 Task: Find connections with filter location Stabat with filter topic #Designwith filter profile language German with filter current company ZS with filter school KIT's College of Engineering (Autonomous), Kolhapur with filter industry Hospitals with filter service category Management Consulting with filter keywords title Biological Engineer
Action: Mouse pressed left at (635, 88)
Screenshot: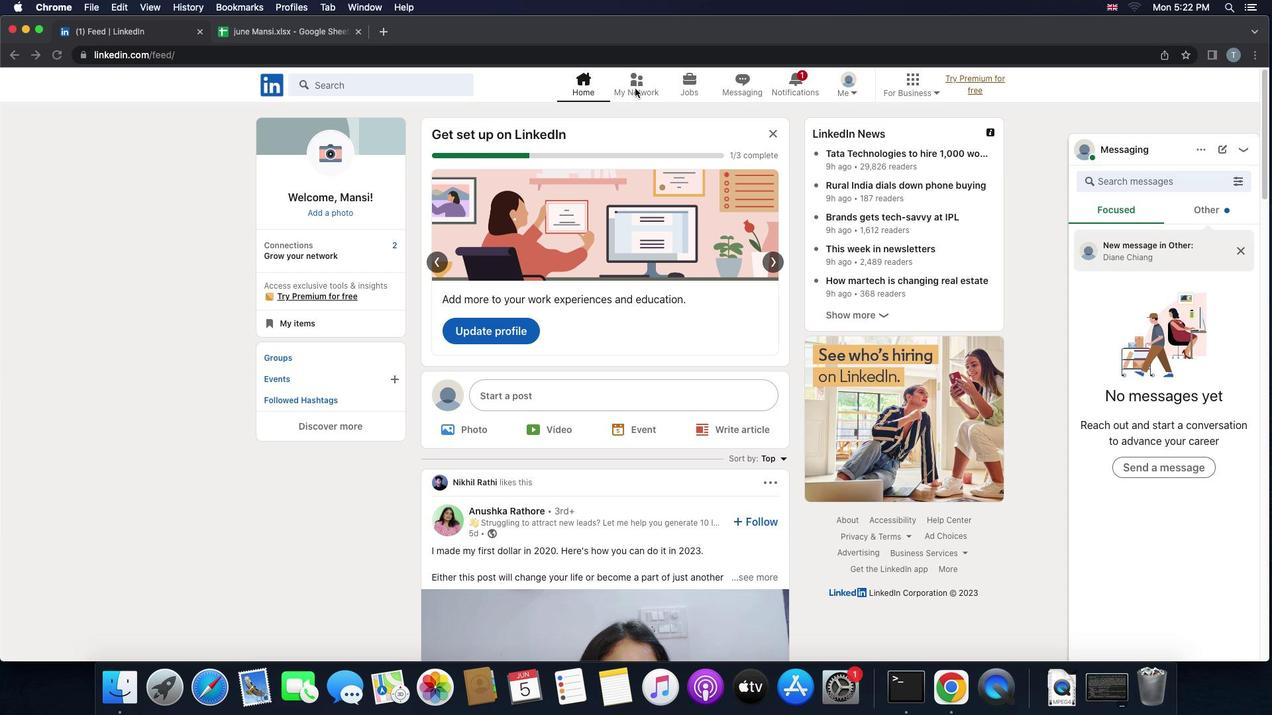 
Action: Mouse pressed left at (635, 88)
Screenshot: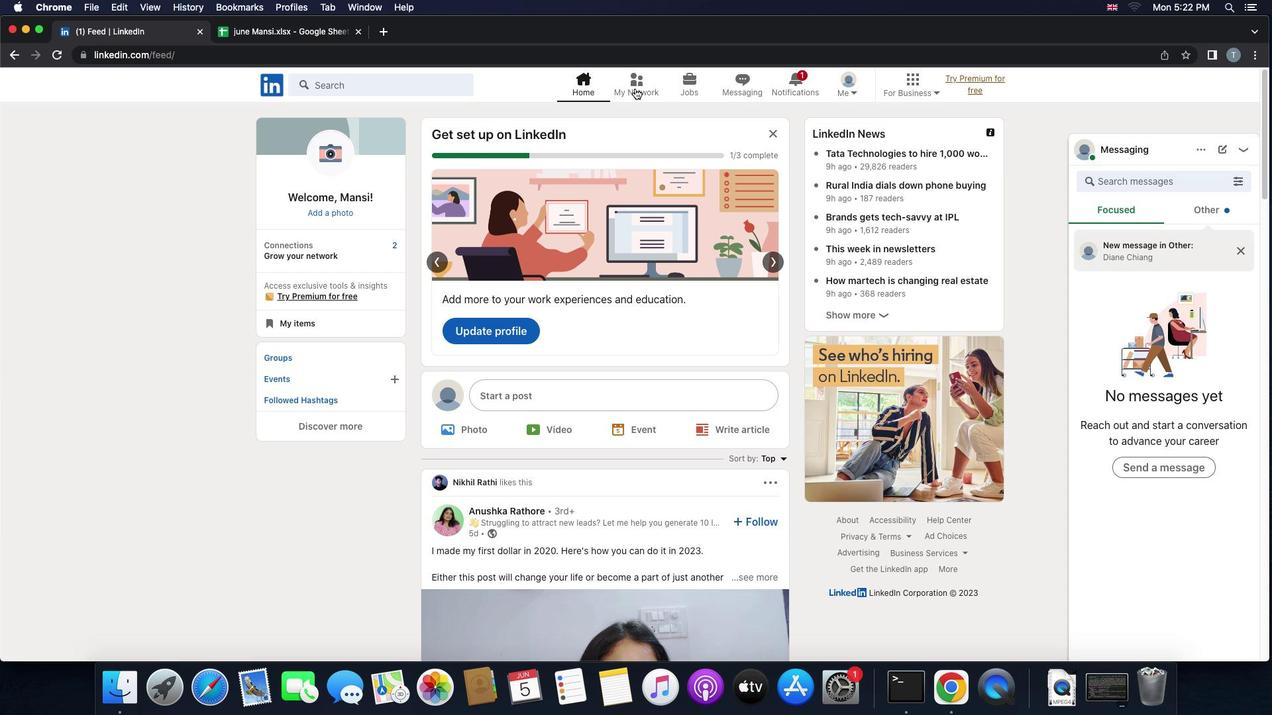 
Action: Mouse moved to (372, 155)
Screenshot: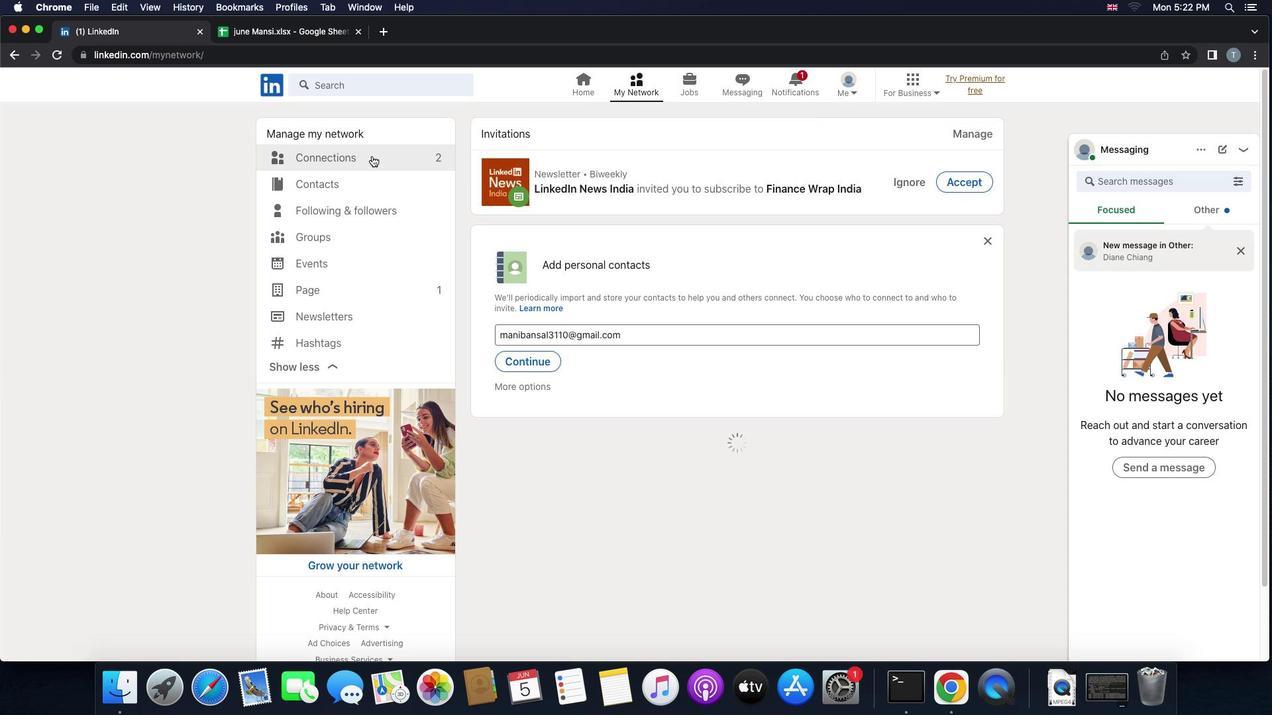 
Action: Mouse pressed left at (372, 155)
Screenshot: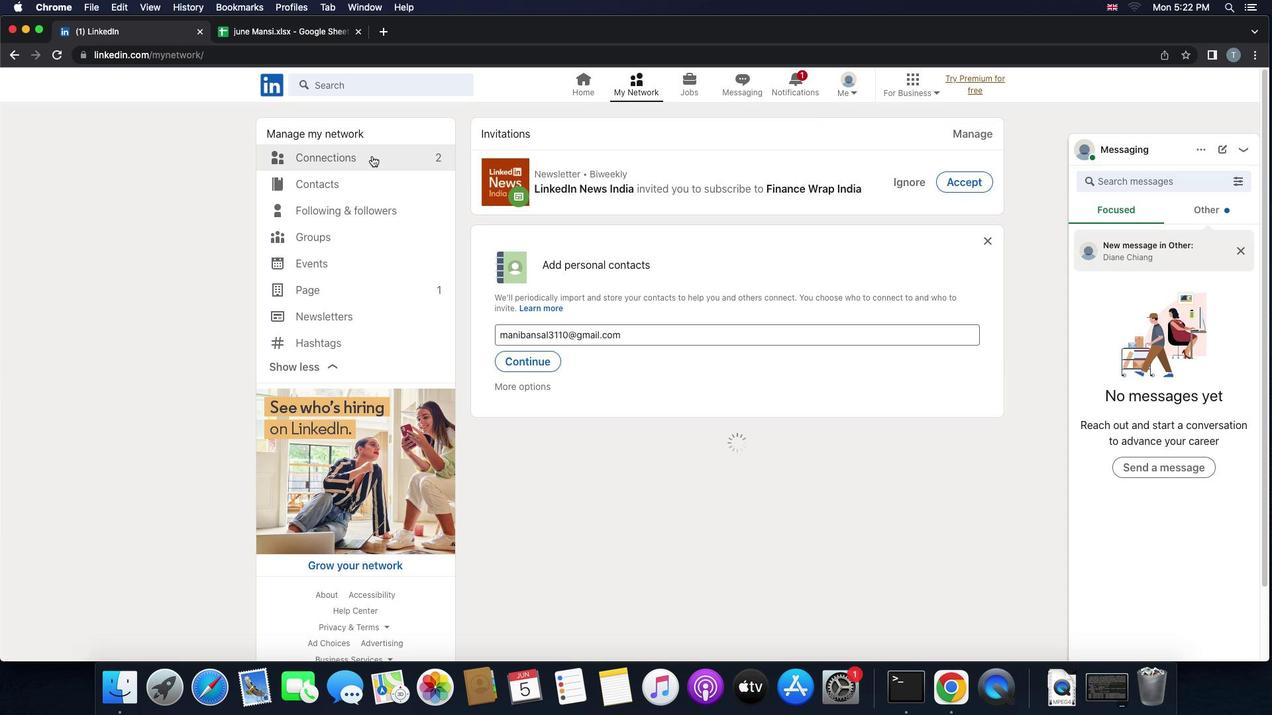 
Action: Mouse moved to (379, 157)
Screenshot: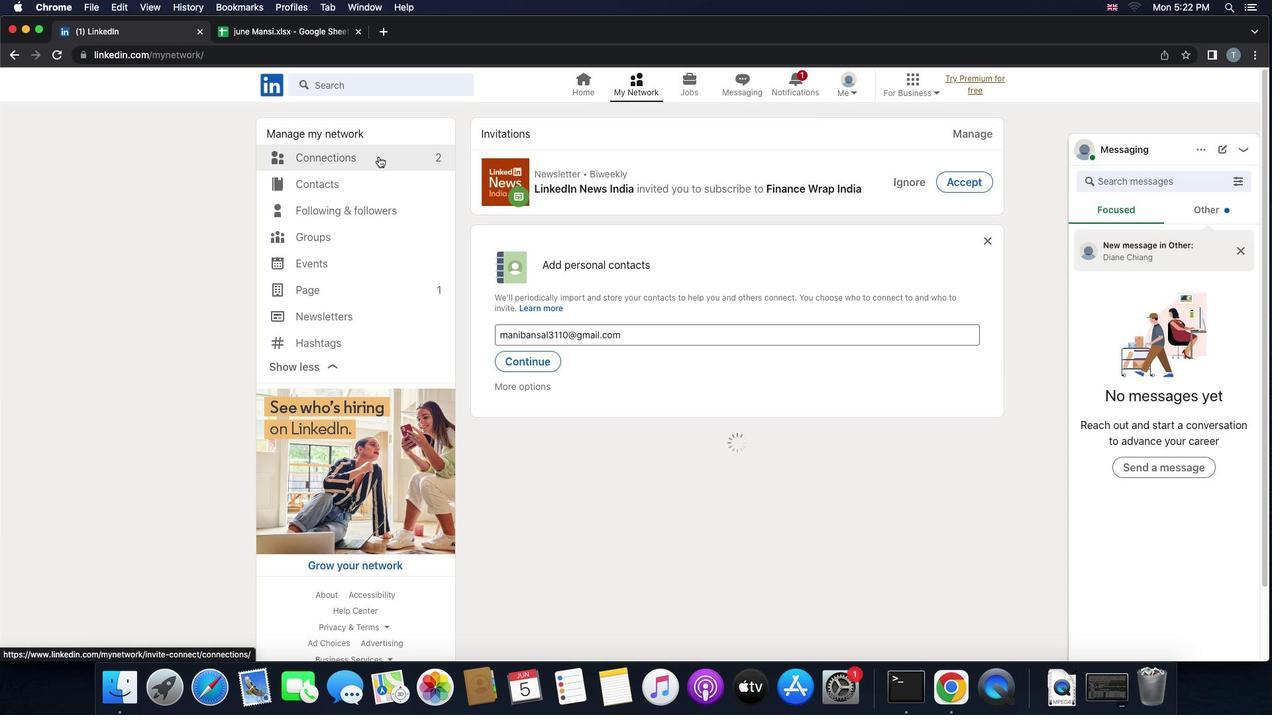 
Action: Mouse pressed left at (379, 157)
Screenshot: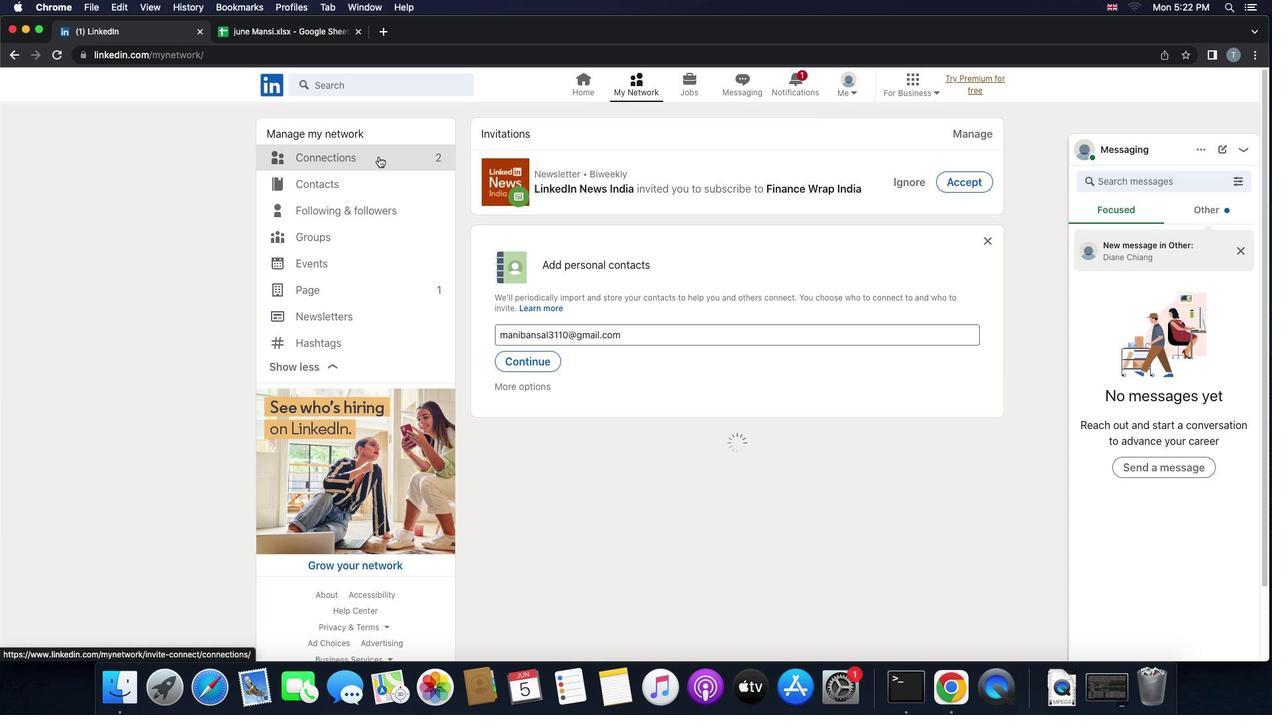 
Action: Mouse pressed left at (379, 157)
Screenshot: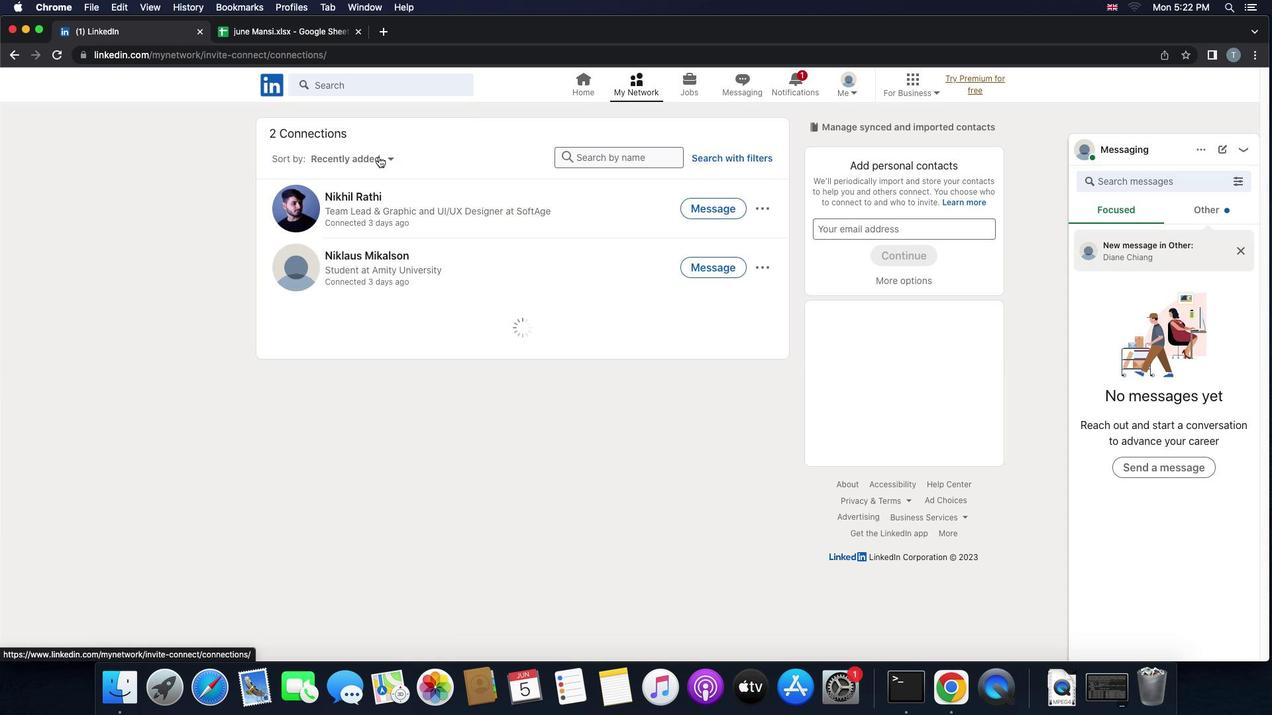 
Action: Mouse moved to (732, 155)
Screenshot: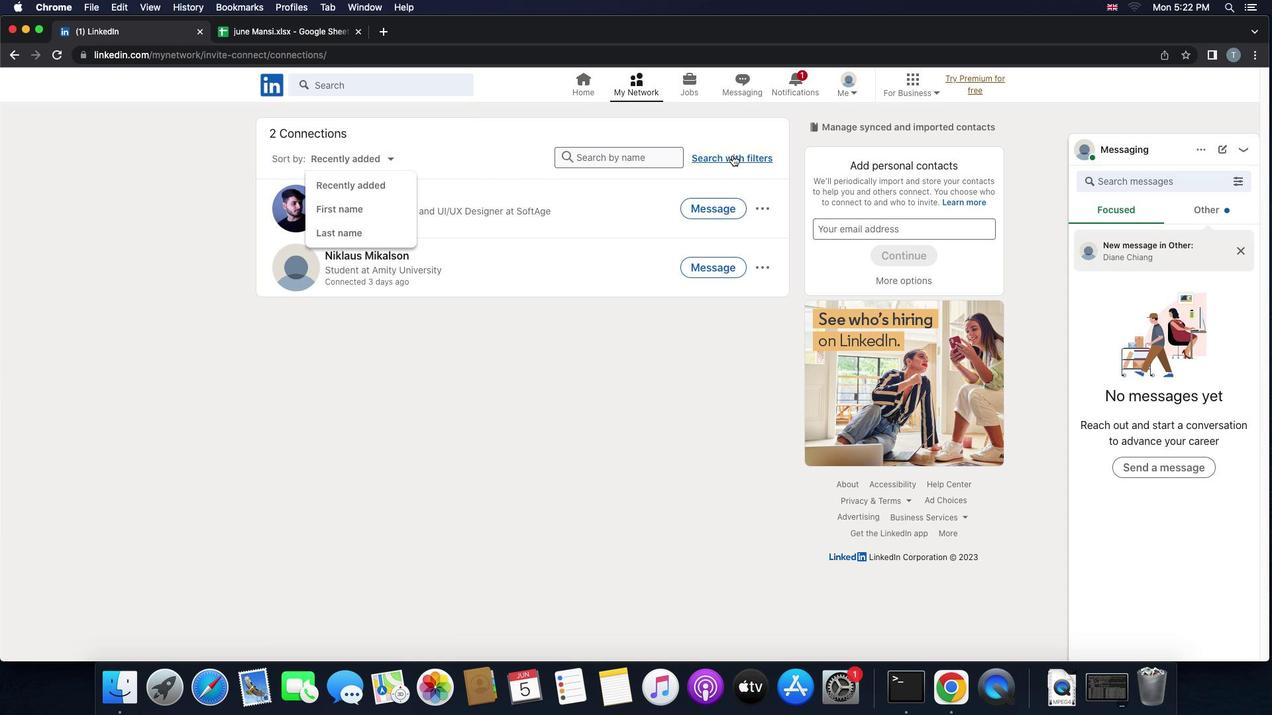 
Action: Mouse pressed left at (732, 155)
Screenshot: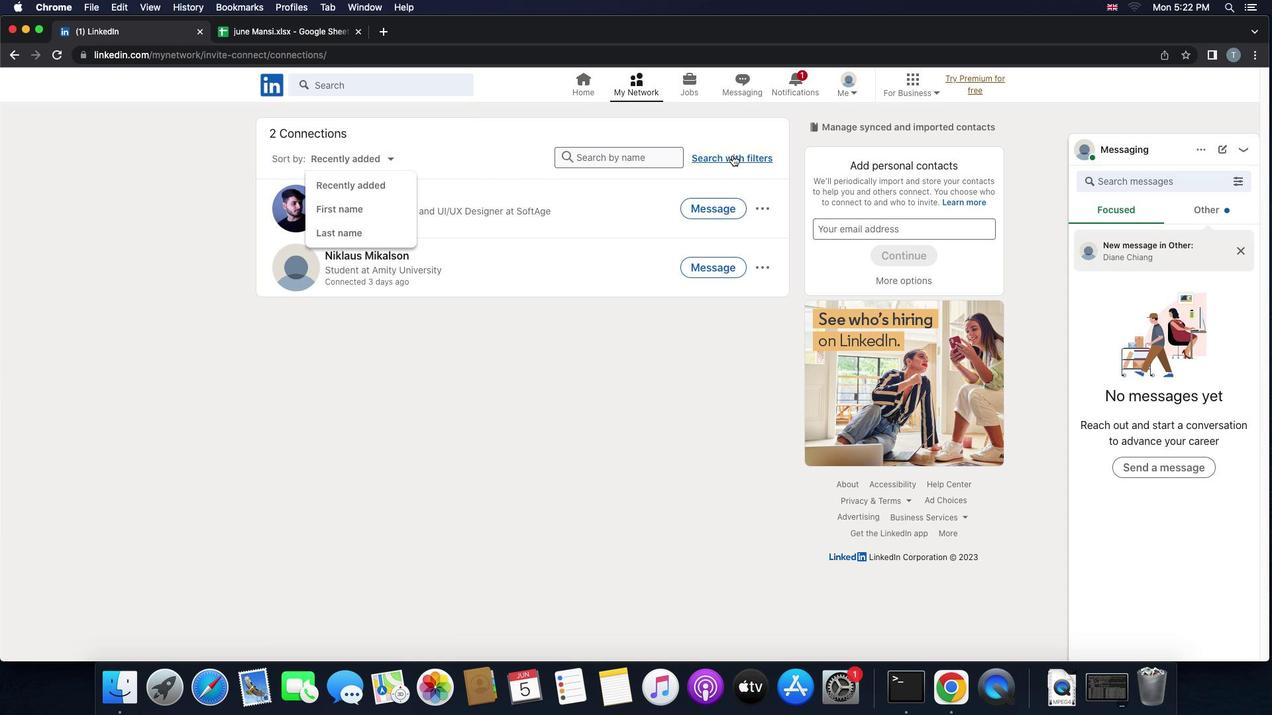 
Action: Mouse moved to (699, 127)
Screenshot: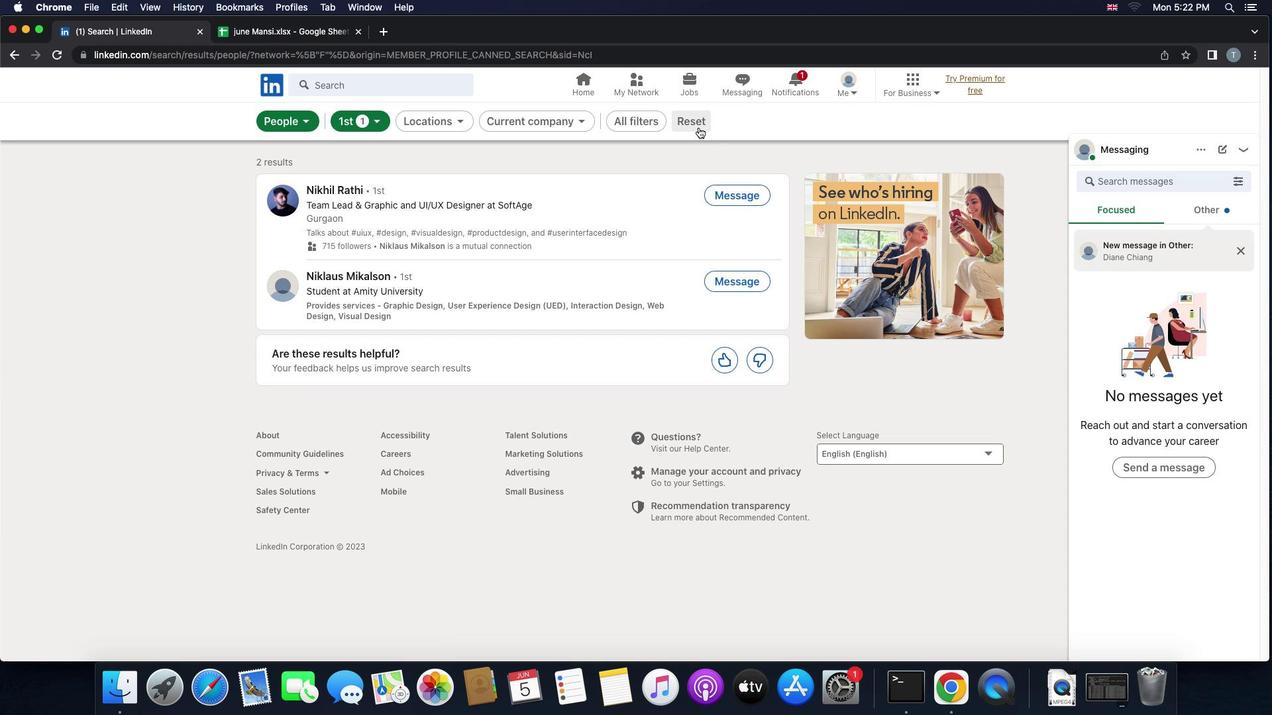 
Action: Mouse pressed left at (699, 127)
Screenshot: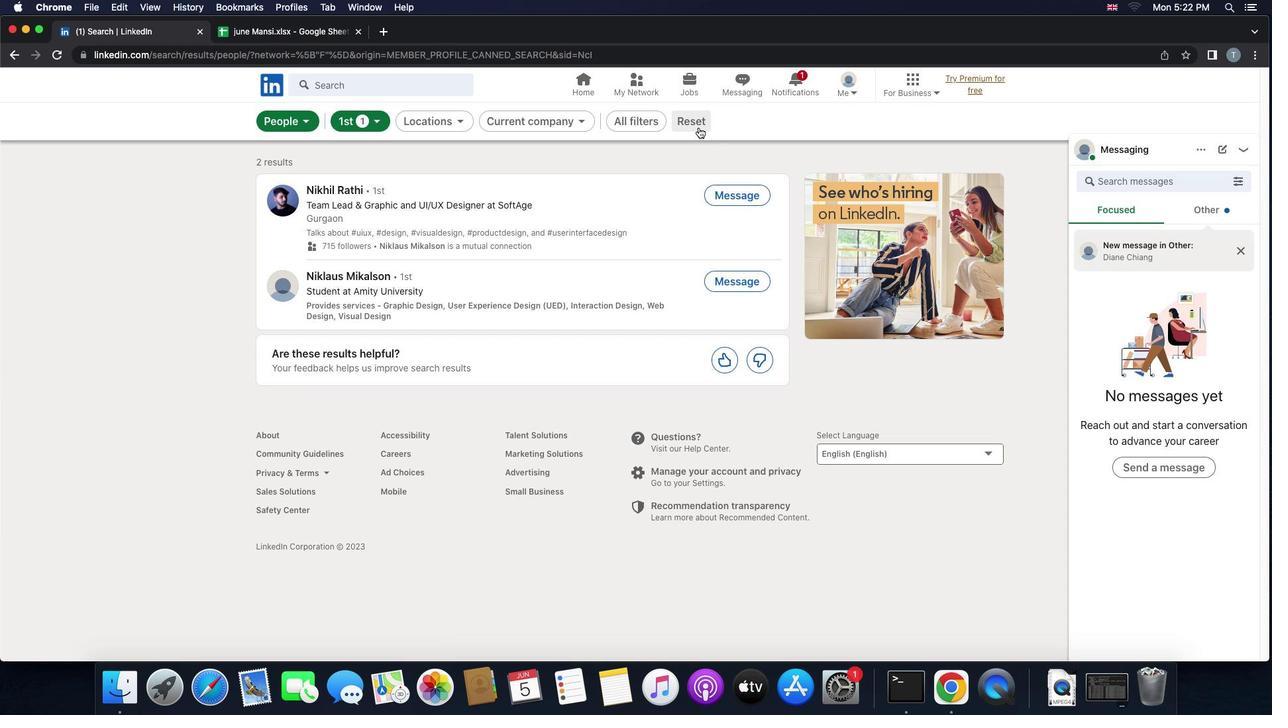 
Action: Mouse moved to (691, 125)
Screenshot: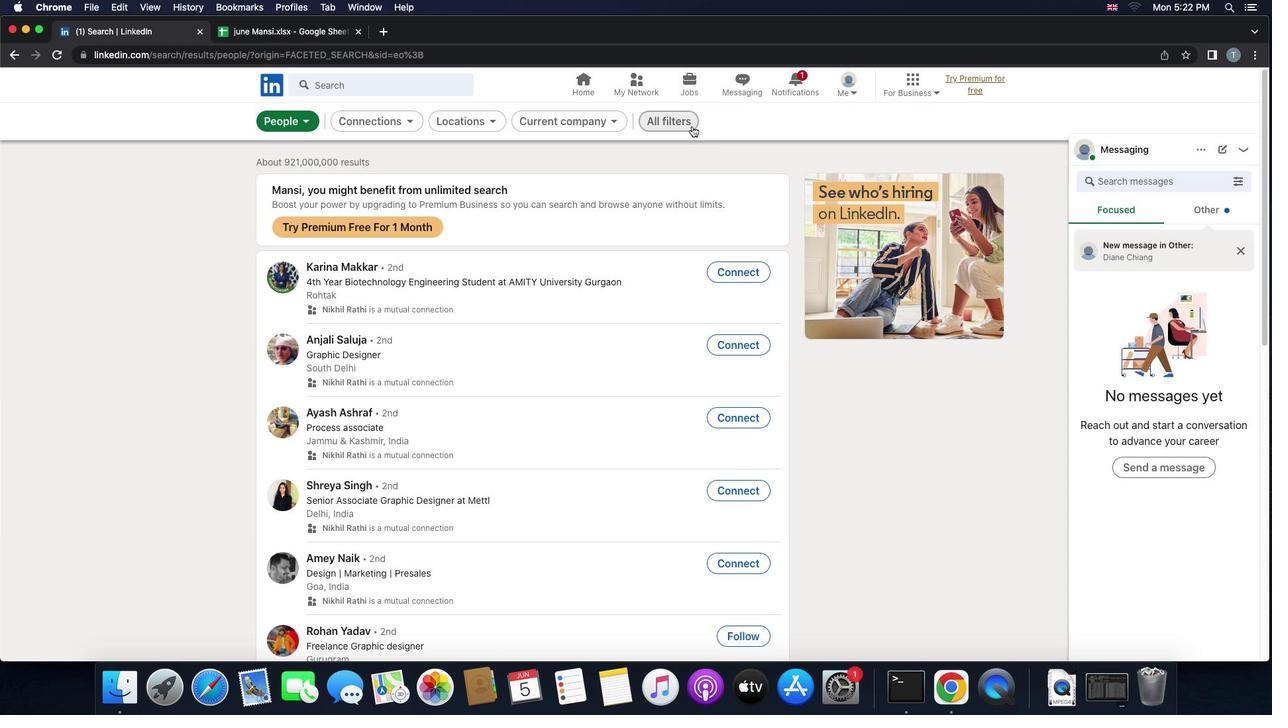 
Action: Mouse pressed left at (691, 125)
Screenshot: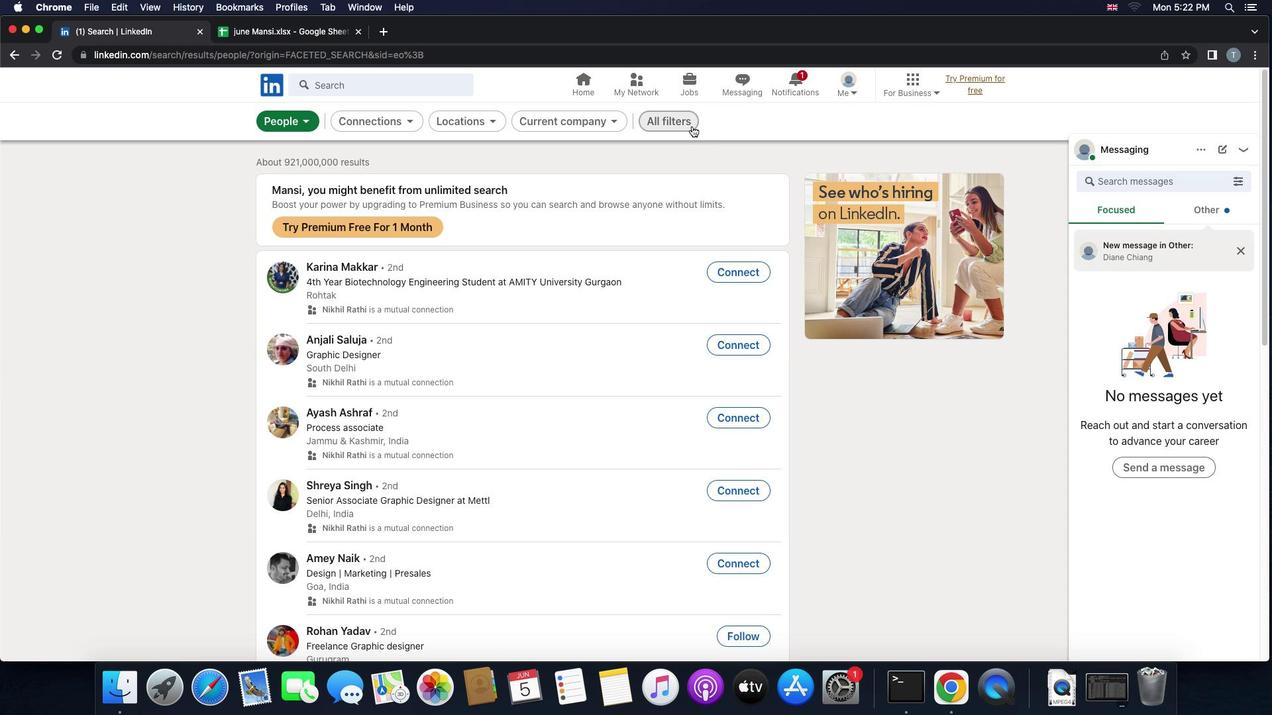 
Action: Mouse moved to (1169, 509)
Screenshot: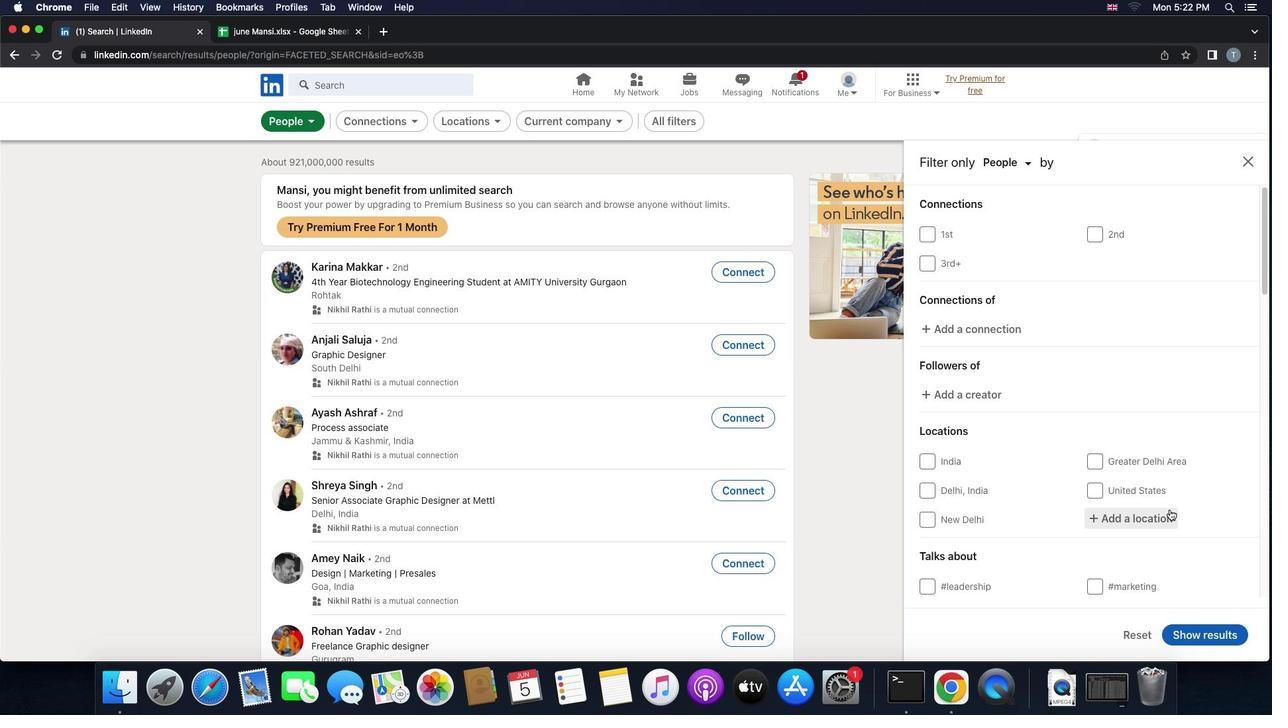 
Action: Mouse scrolled (1169, 509) with delta (0, 0)
Screenshot: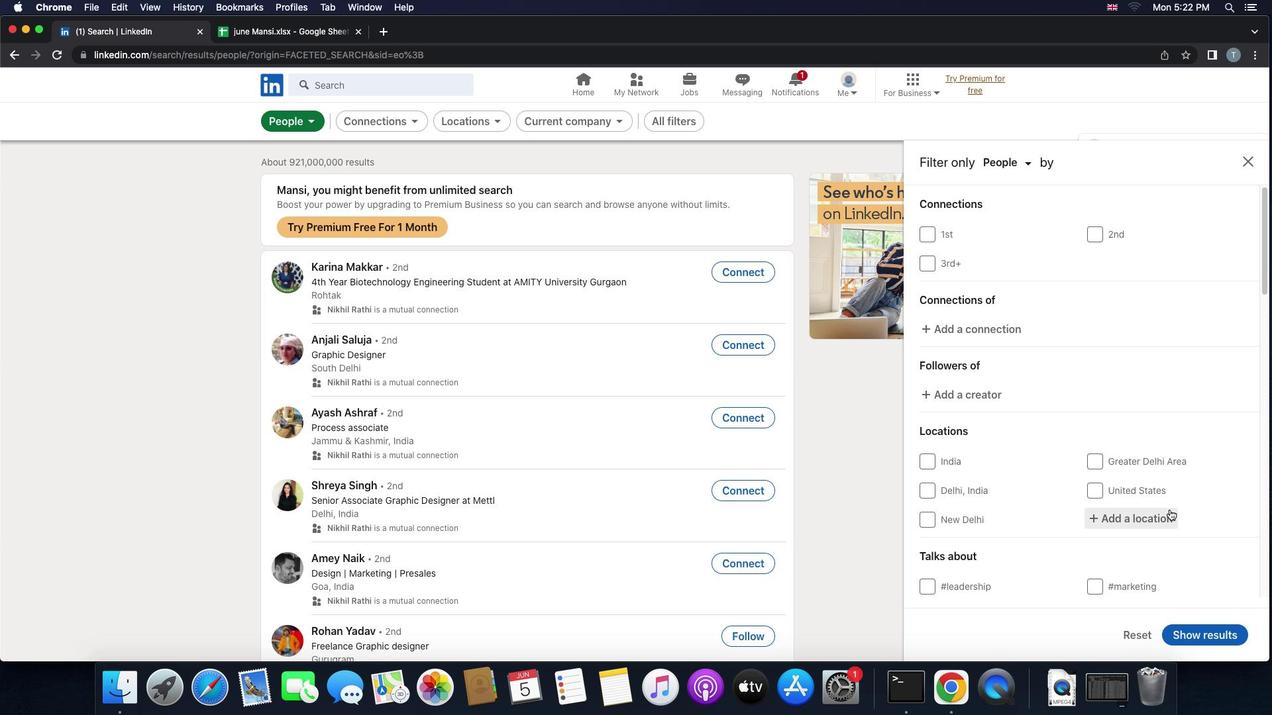 
Action: Mouse scrolled (1169, 509) with delta (0, 0)
Screenshot: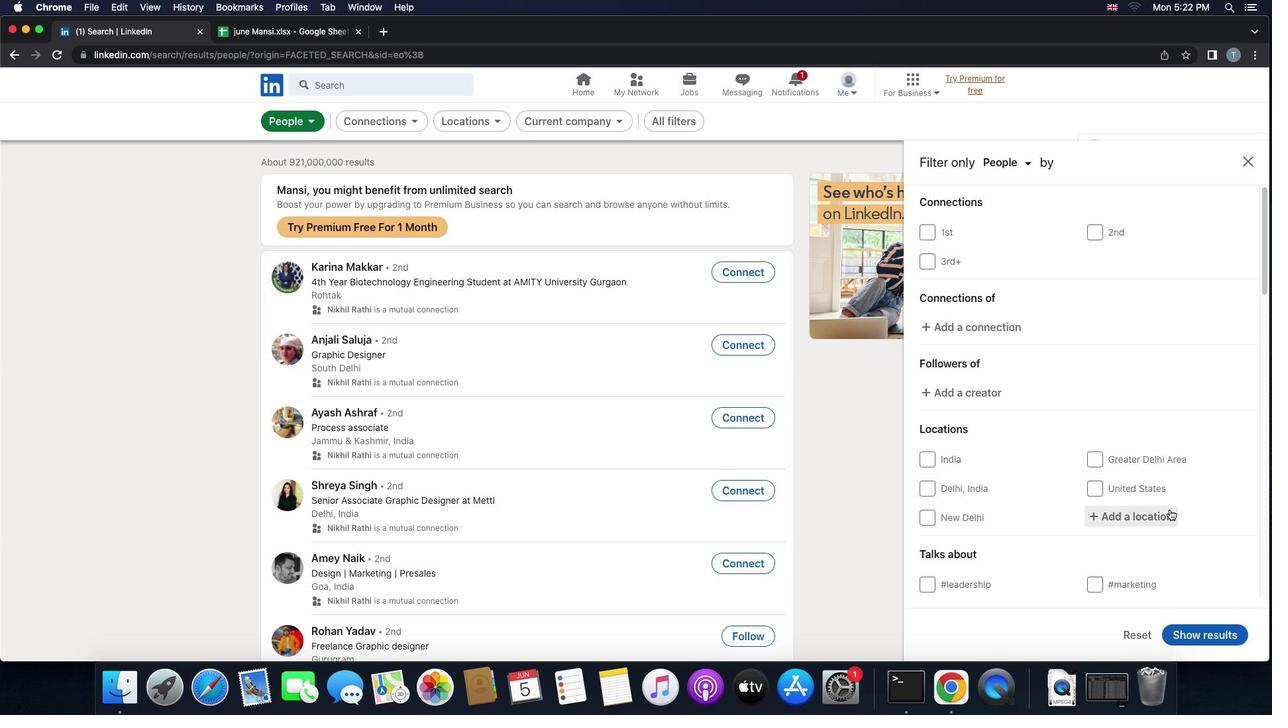 
Action: Mouse scrolled (1169, 509) with delta (0, 0)
Screenshot: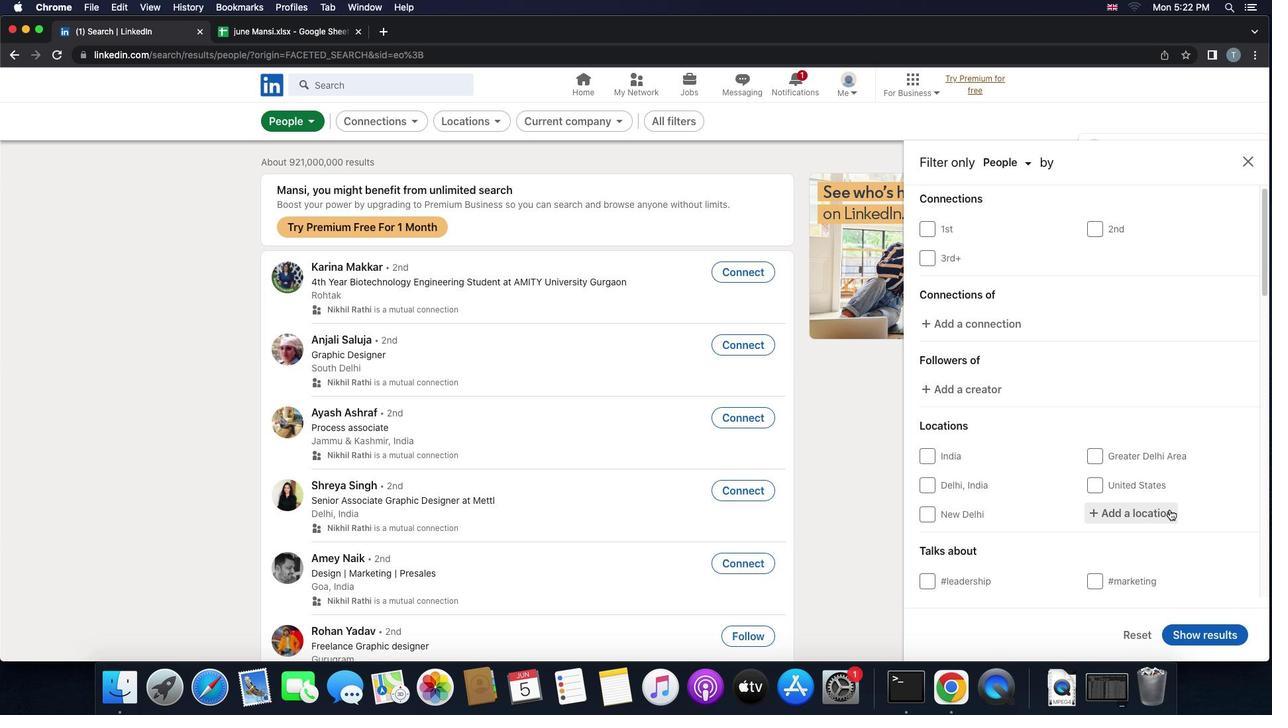 
Action: Mouse moved to (1155, 497)
Screenshot: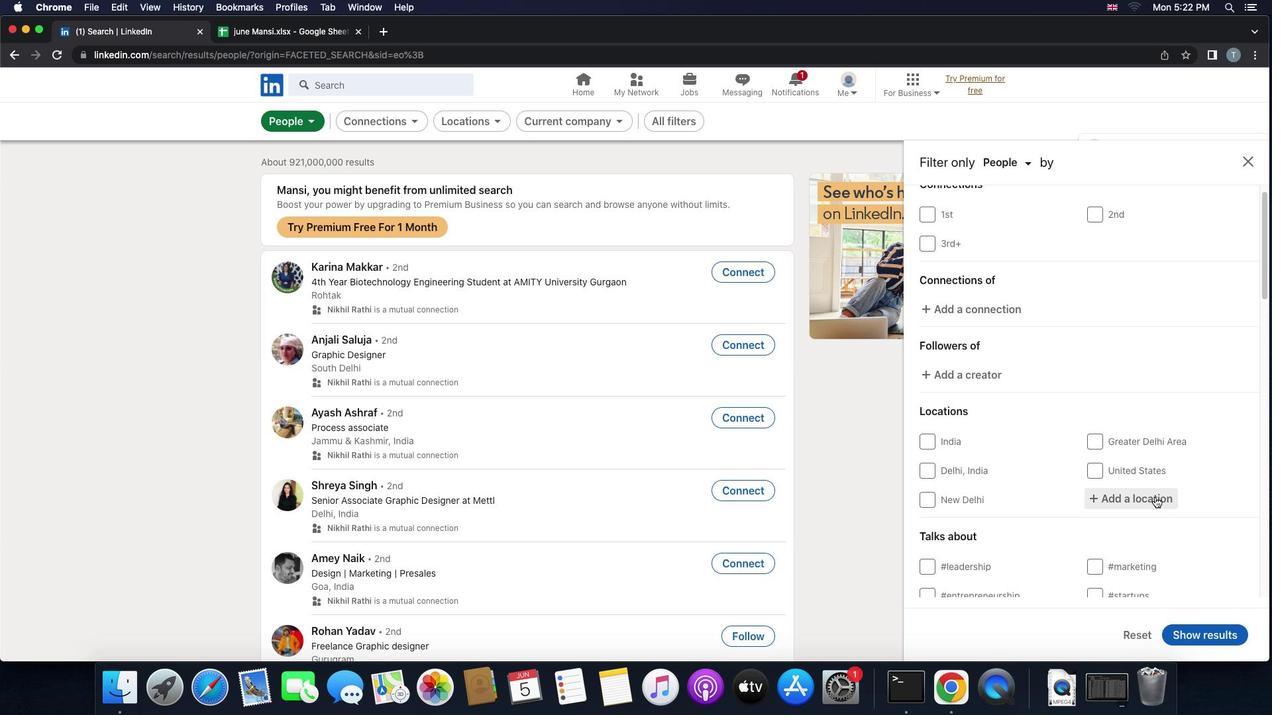 
Action: Mouse pressed left at (1155, 497)
Screenshot: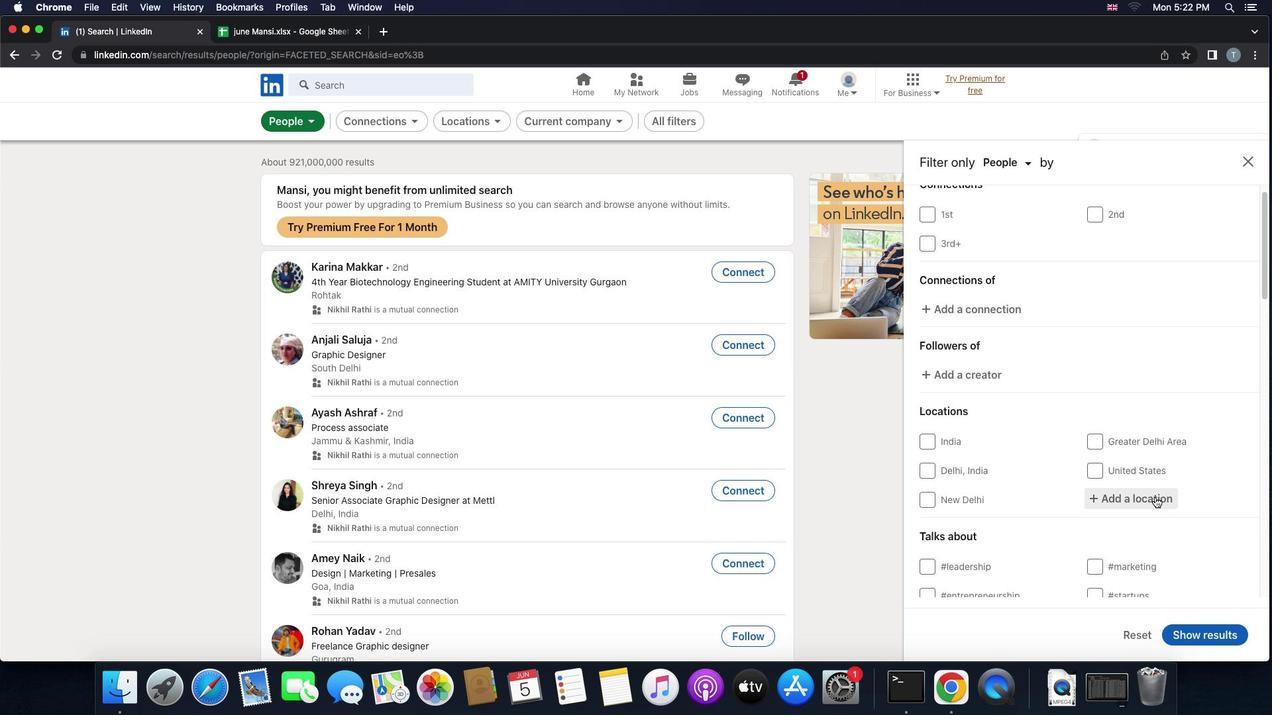 
Action: Key pressed Key.shift'S''t''a''b''a''t'Key.enter
Screenshot: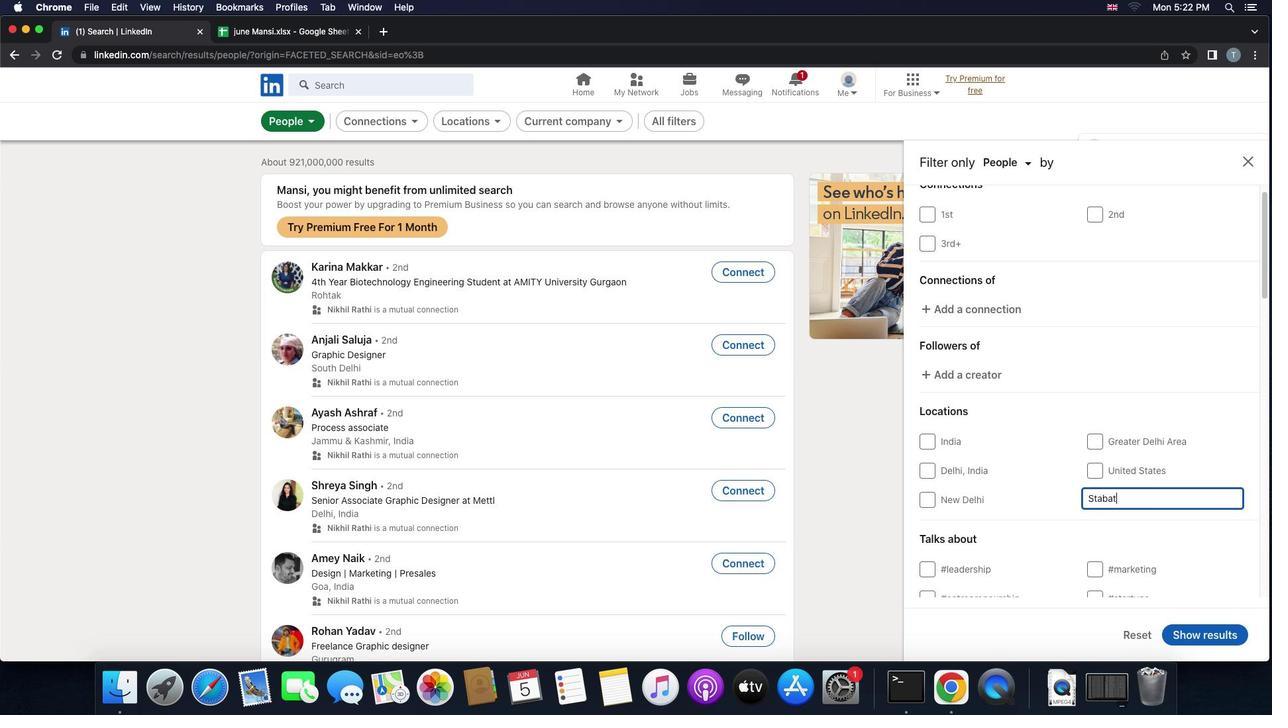 
Action: Mouse scrolled (1155, 497) with delta (0, 0)
Screenshot: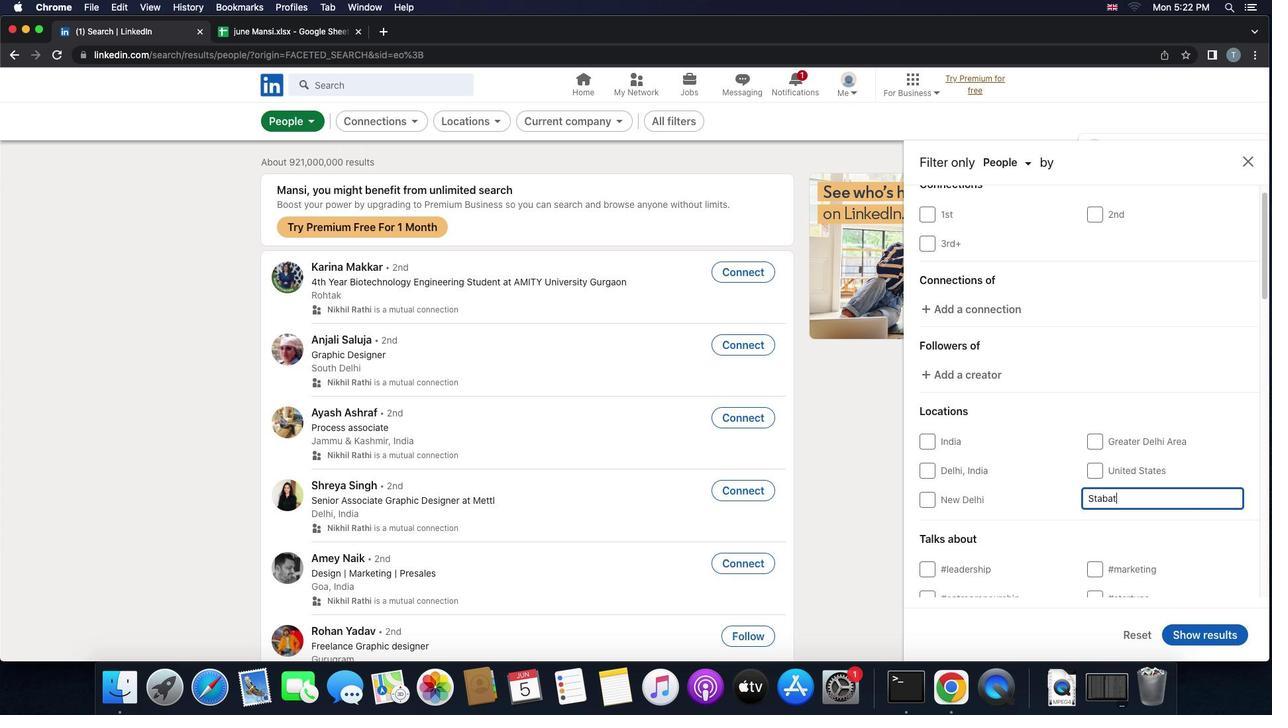 
Action: Mouse scrolled (1155, 497) with delta (0, 0)
Screenshot: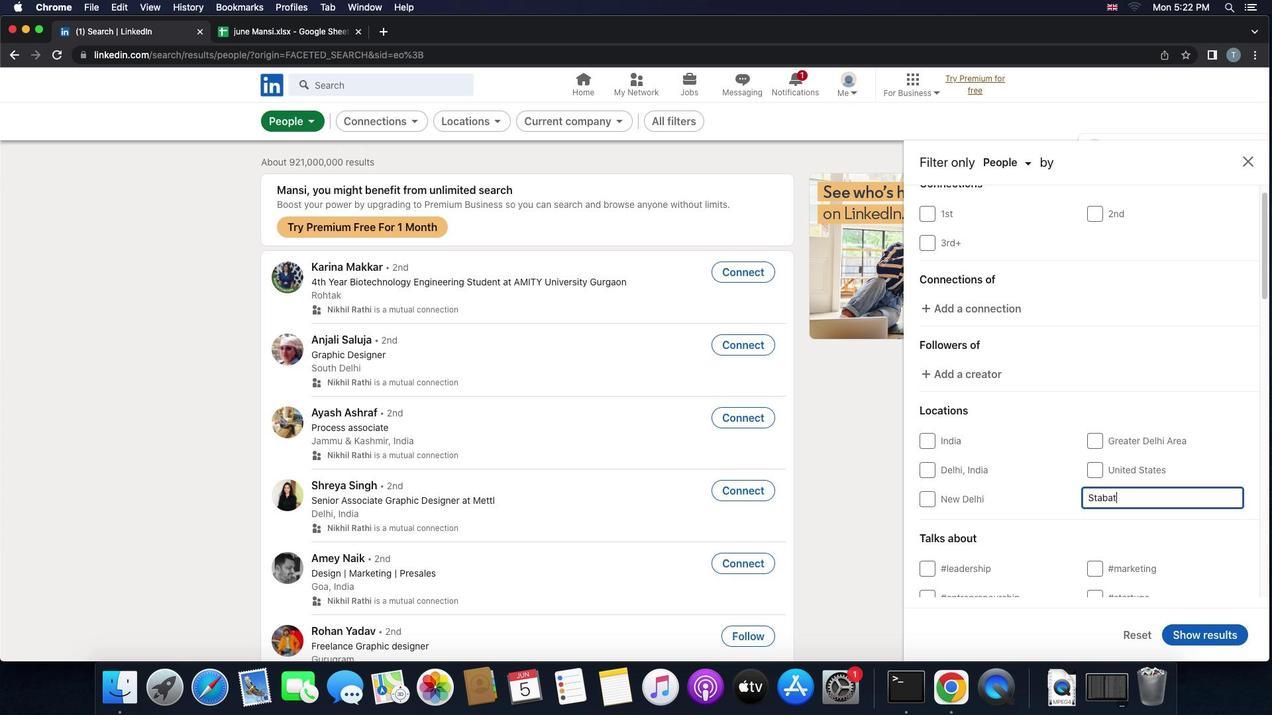 
Action: Mouse scrolled (1155, 497) with delta (0, -1)
Screenshot: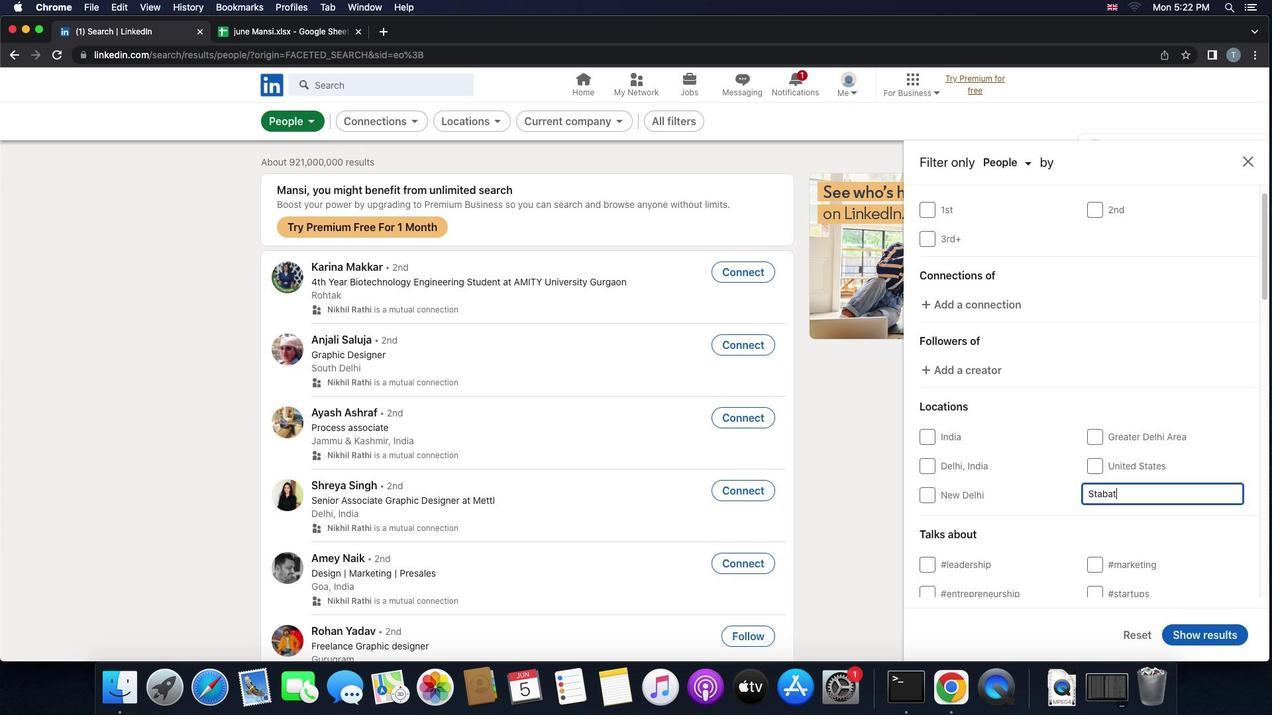 
Action: Mouse scrolled (1155, 497) with delta (0, -2)
Screenshot: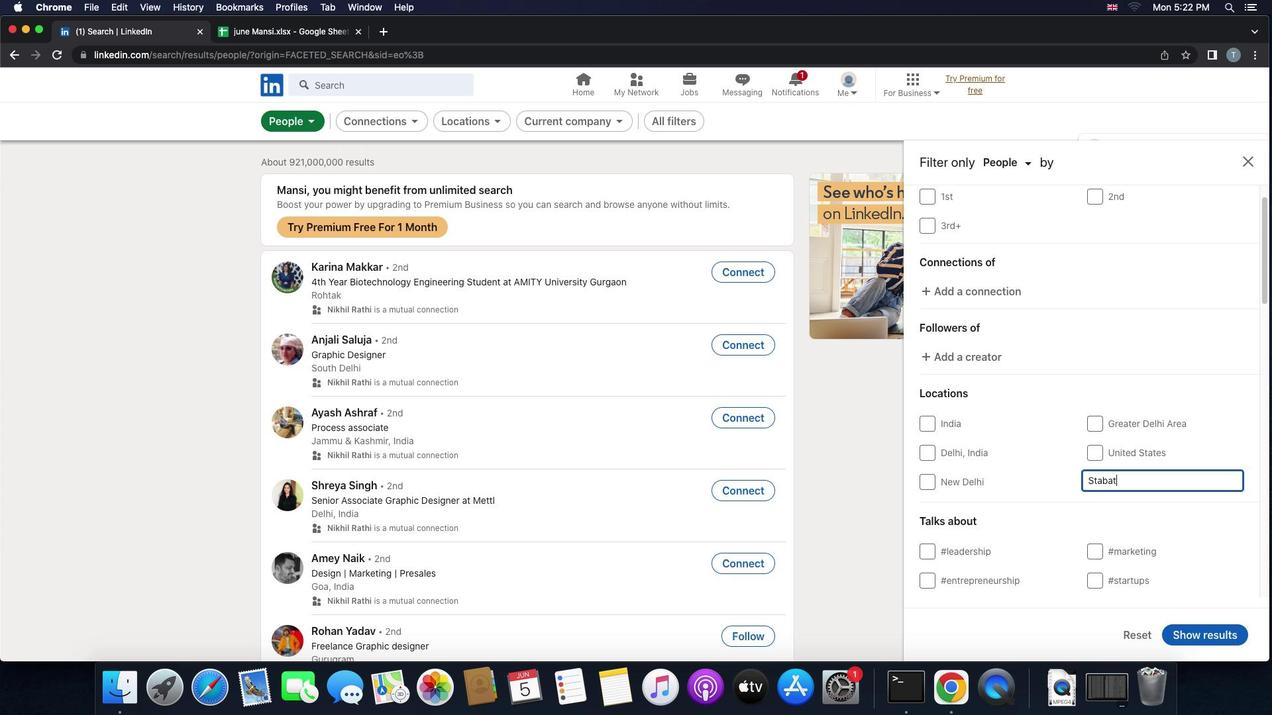 
Action: Mouse moved to (1141, 424)
Screenshot: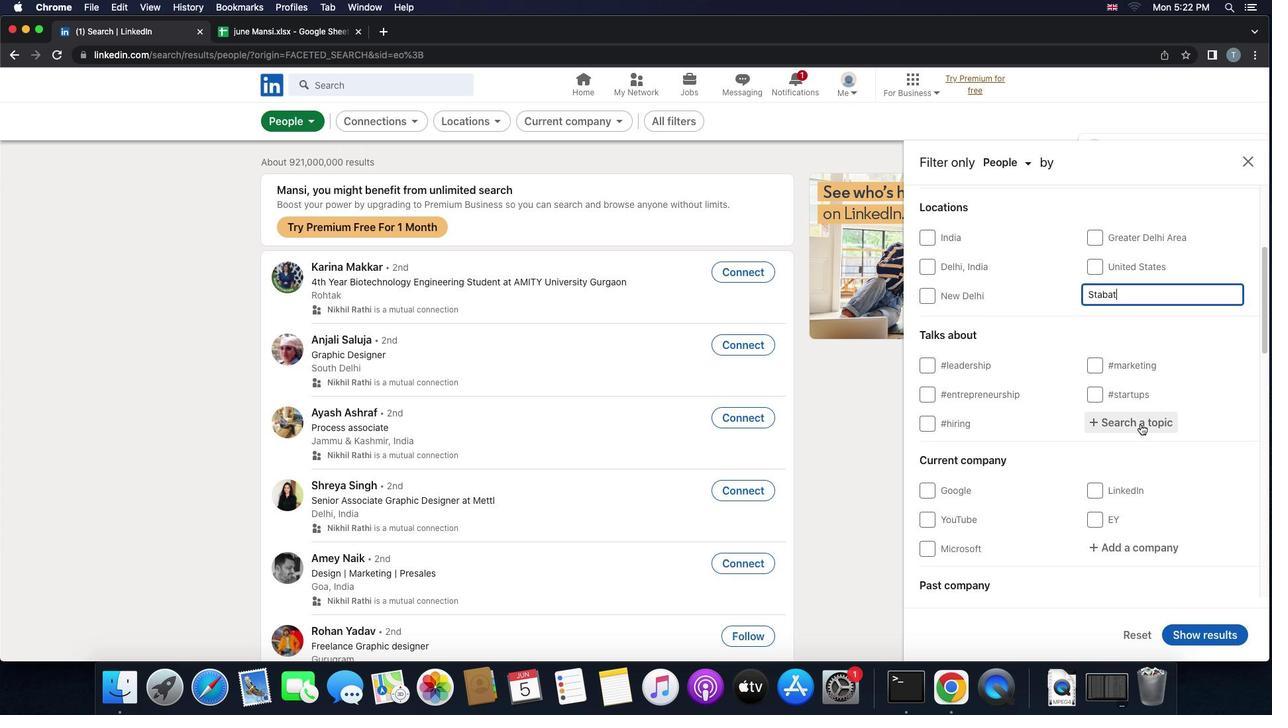 
Action: Mouse pressed left at (1141, 424)
Screenshot: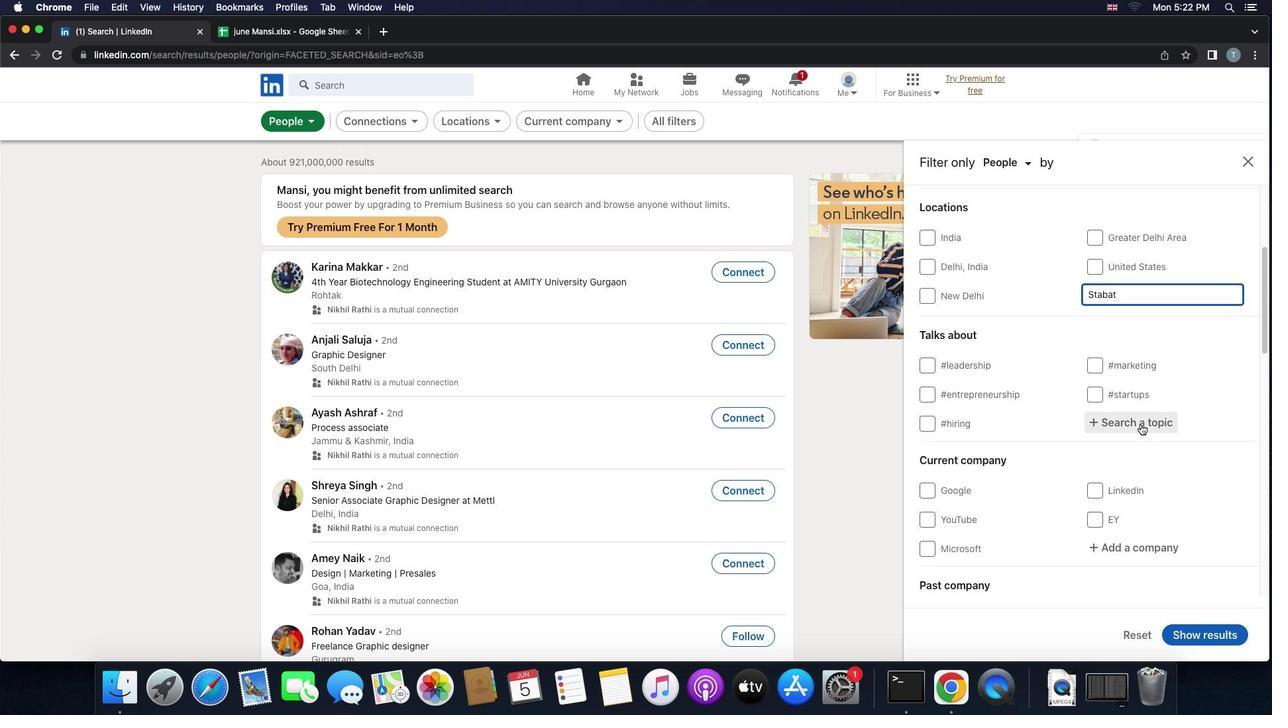 
Action: Key pressed 'd''e''s''i''g''n'
Screenshot: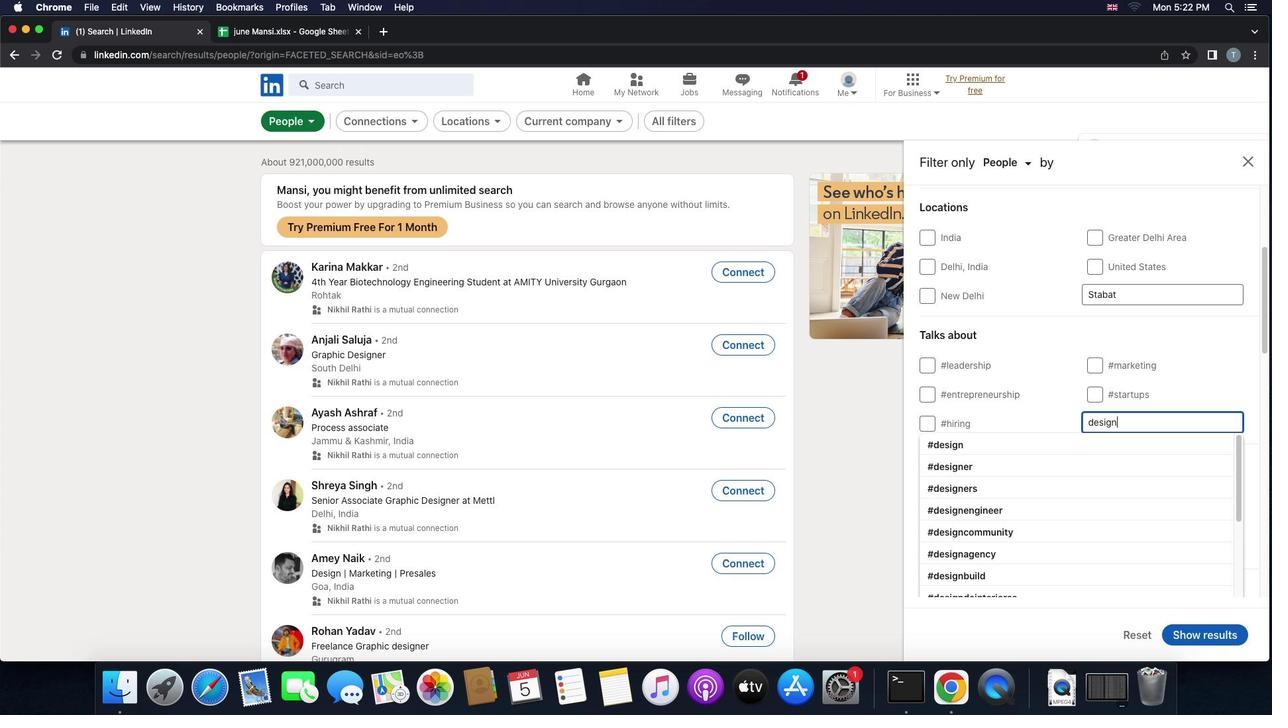 
Action: Mouse moved to (1106, 445)
Screenshot: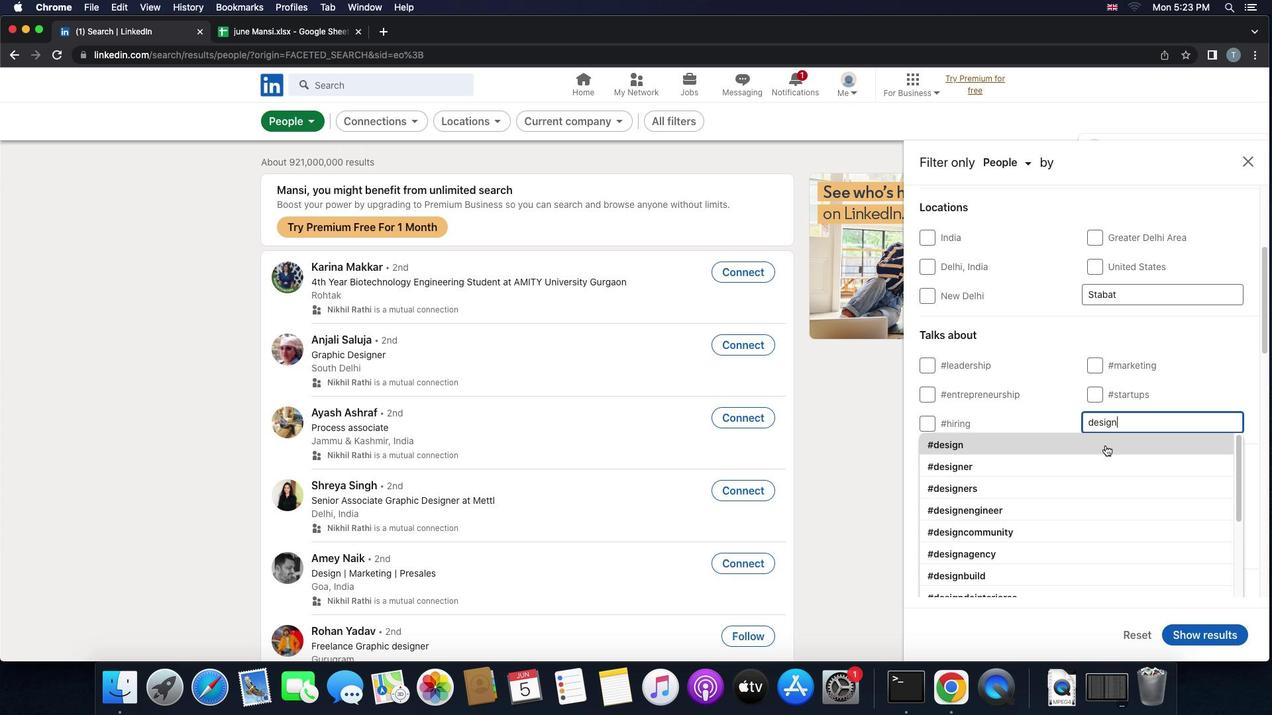 
Action: Mouse pressed left at (1106, 445)
Screenshot: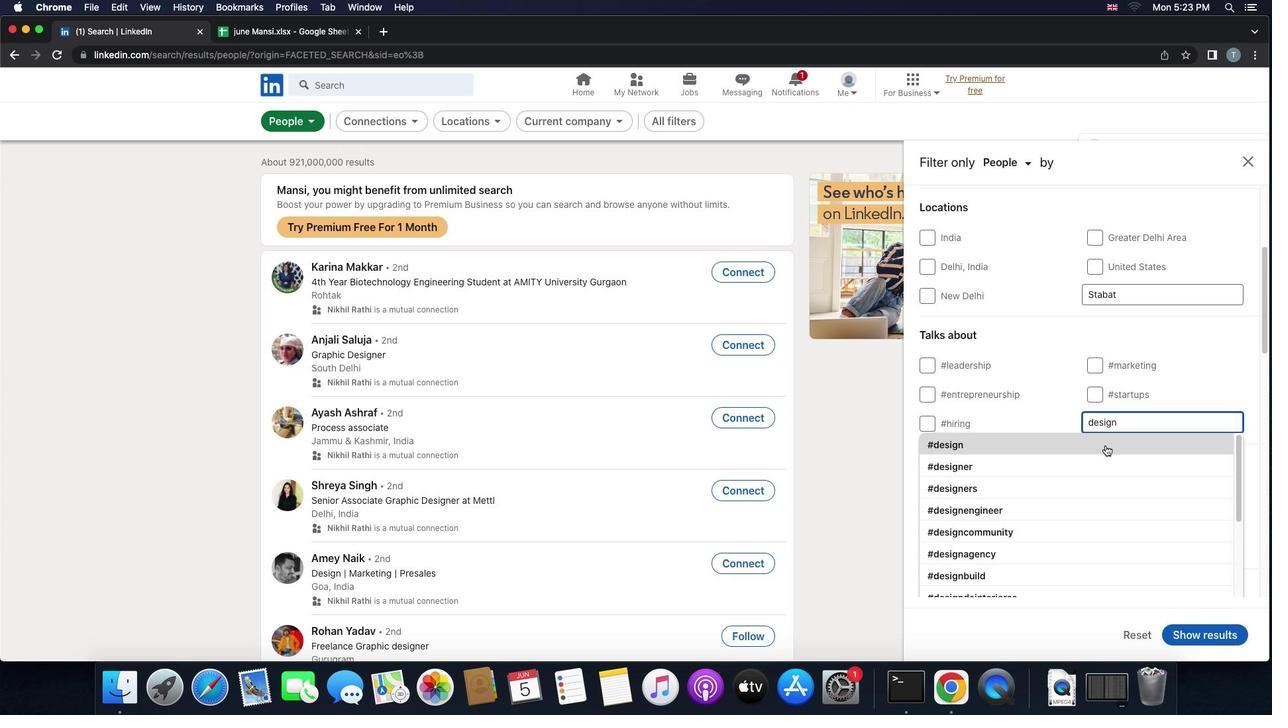 
Action: Mouse scrolled (1106, 445) with delta (0, 0)
Screenshot: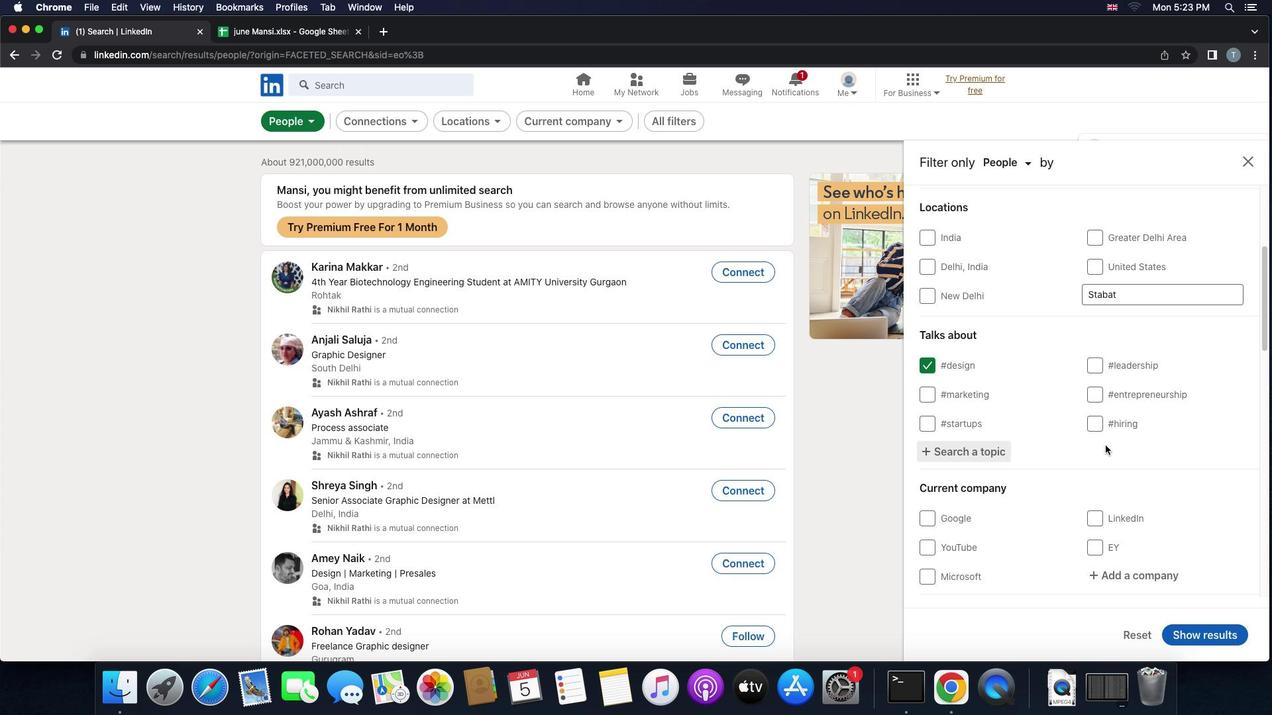 
Action: Mouse scrolled (1106, 445) with delta (0, 0)
Screenshot: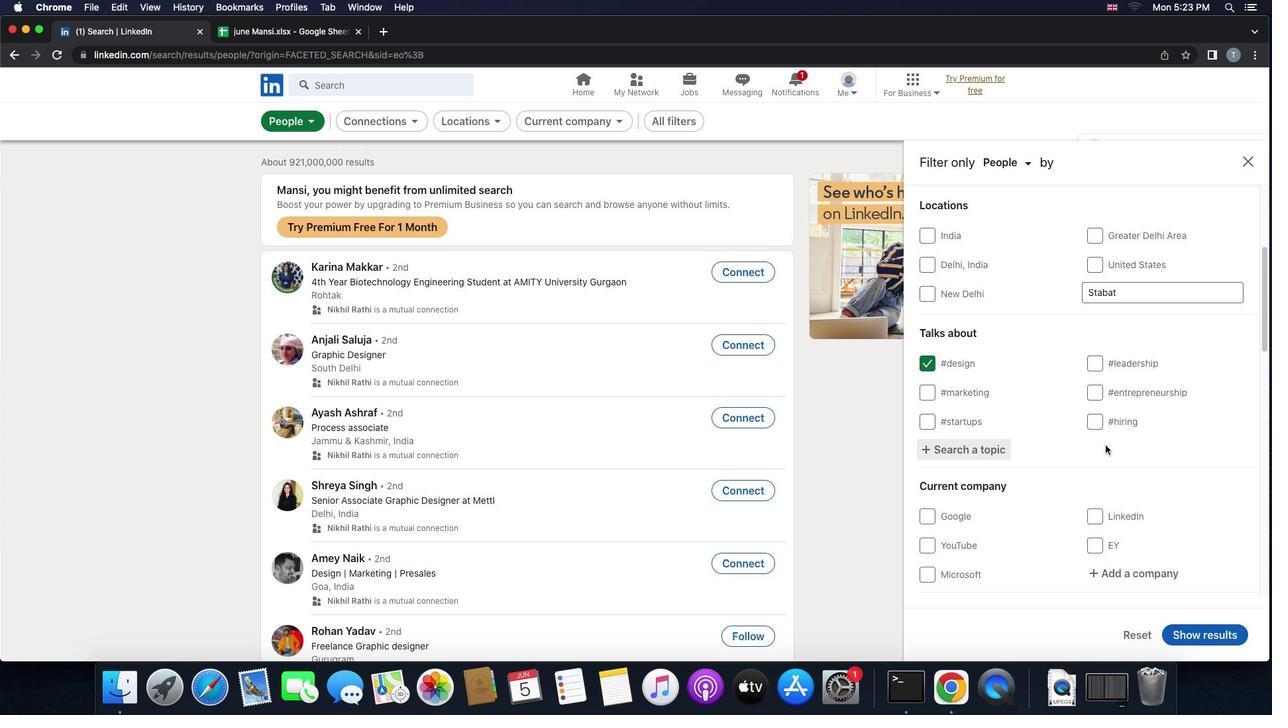 
Action: Mouse scrolled (1106, 445) with delta (0, -1)
Screenshot: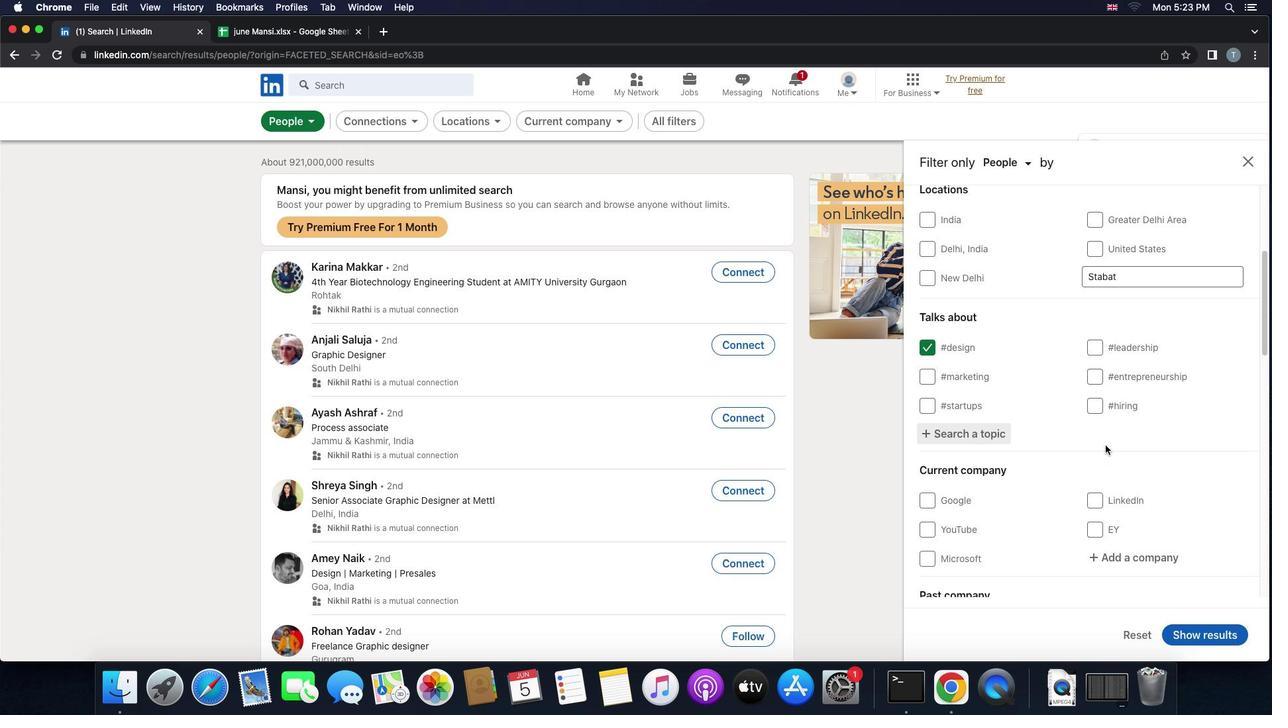 
Action: Mouse scrolled (1106, 445) with delta (0, 0)
Screenshot: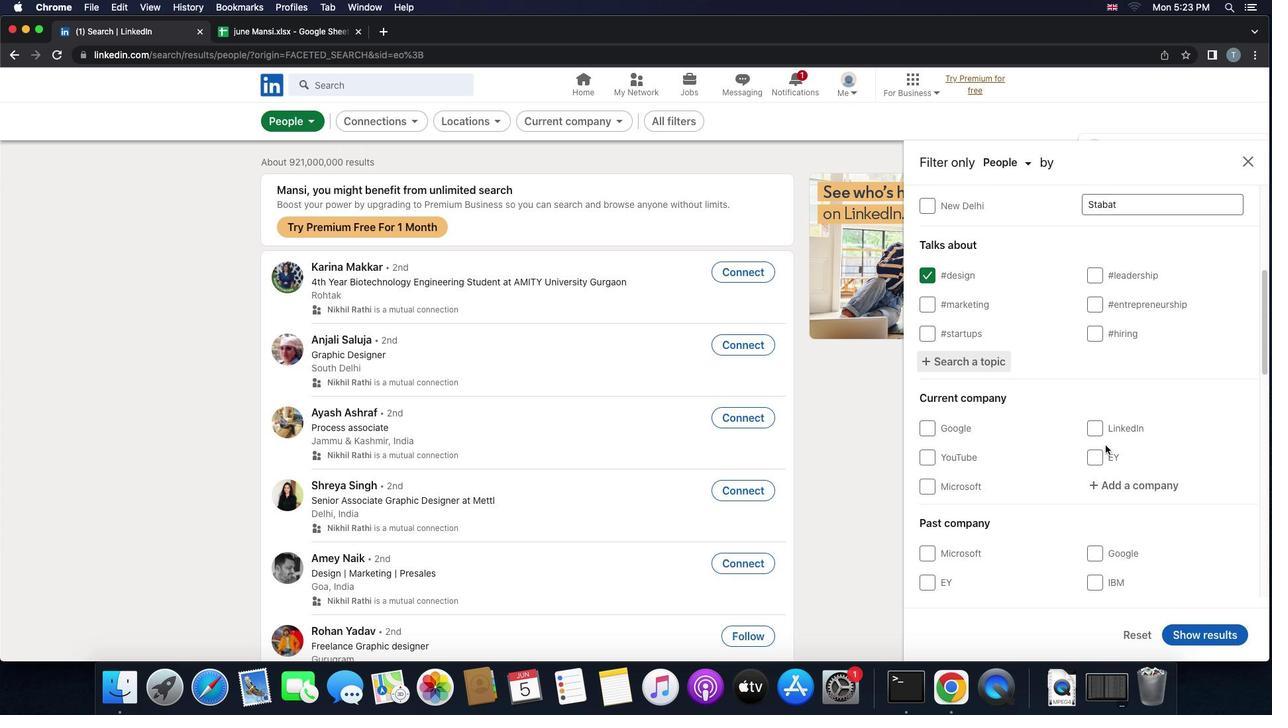 
Action: Mouse scrolled (1106, 445) with delta (0, 0)
Screenshot: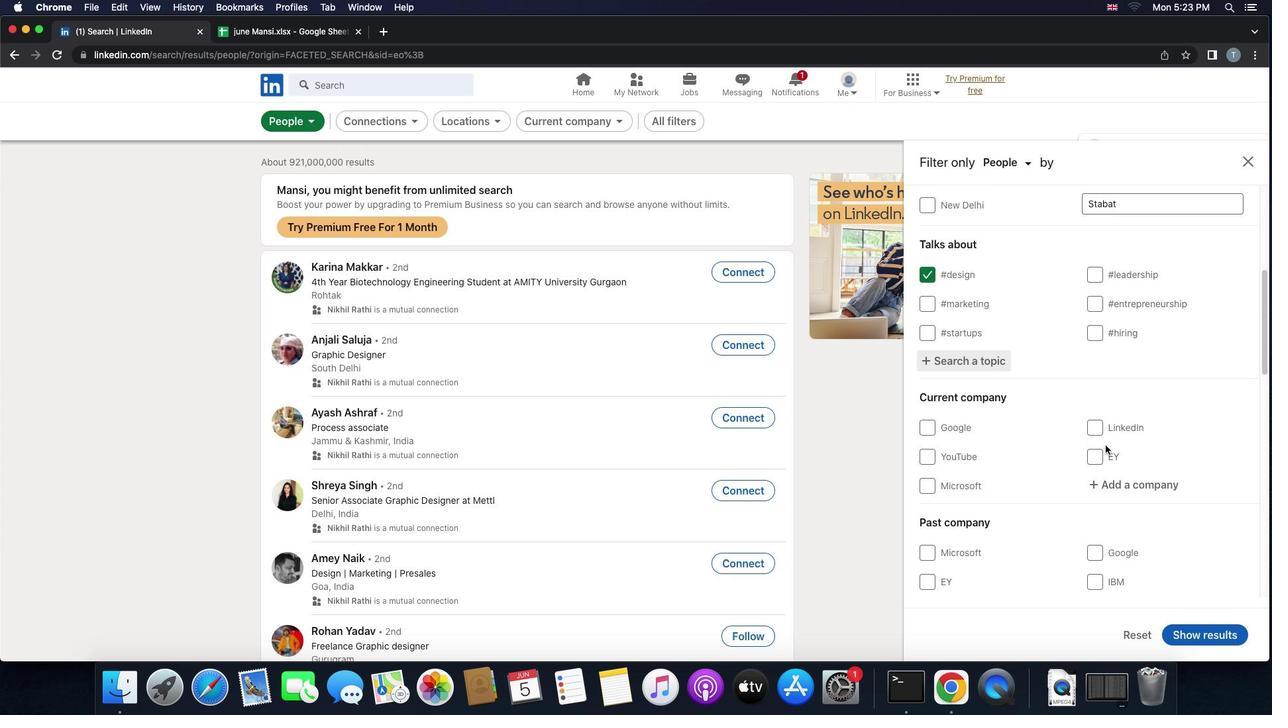 
Action: Mouse scrolled (1106, 445) with delta (0, 0)
Screenshot: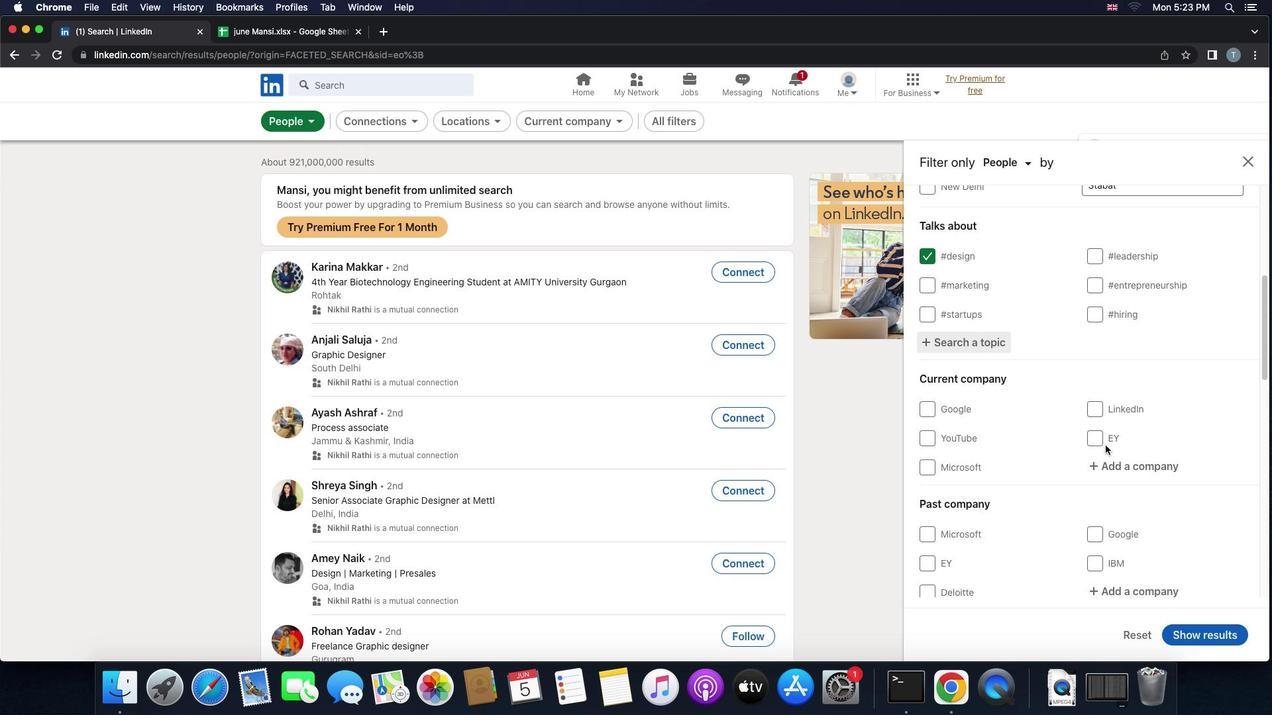 
Action: Mouse scrolled (1106, 445) with delta (0, 0)
Screenshot: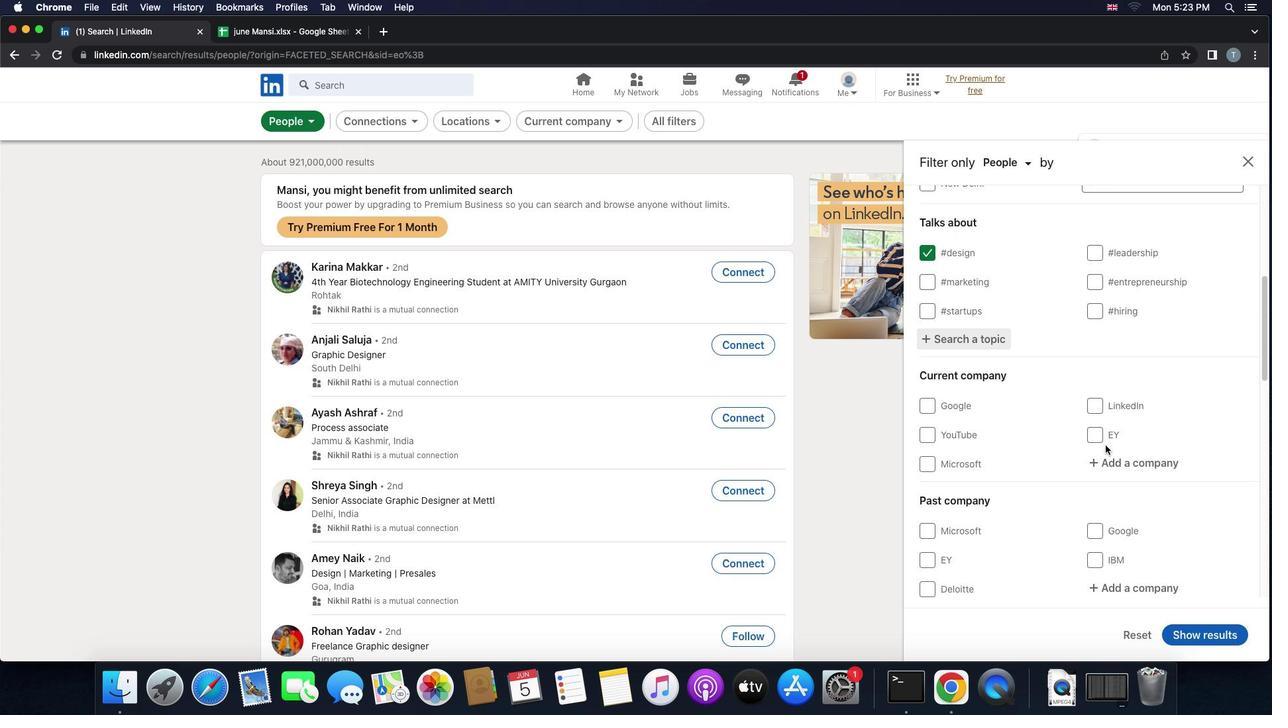 
Action: Mouse scrolled (1106, 445) with delta (0, 0)
Screenshot: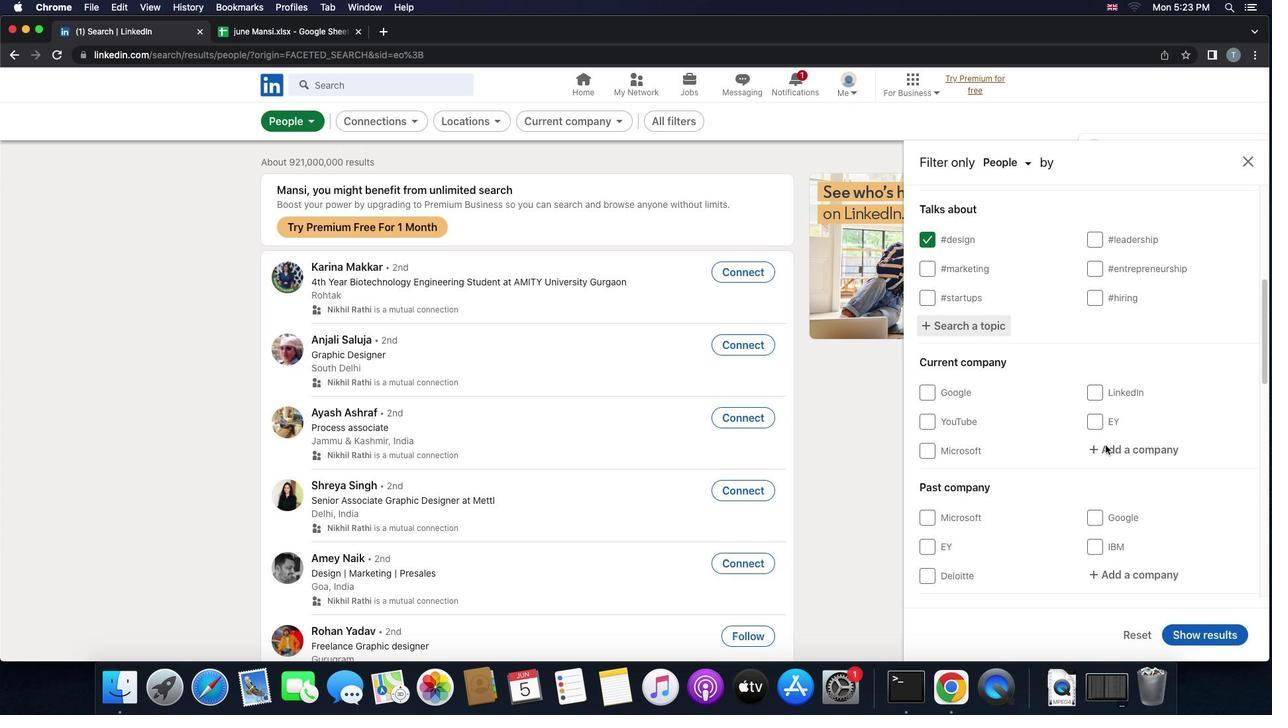 
Action: Mouse moved to (1159, 402)
Screenshot: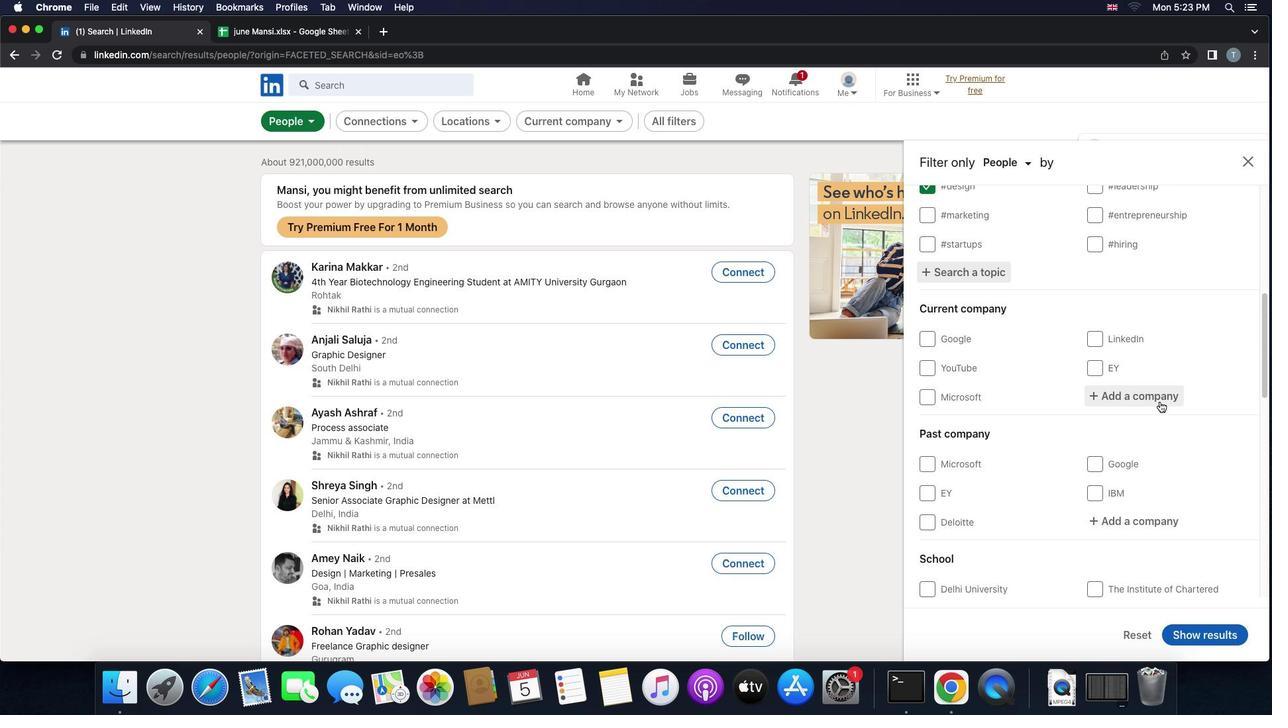 
Action: Mouse pressed left at (1159, 402)
Screenshot: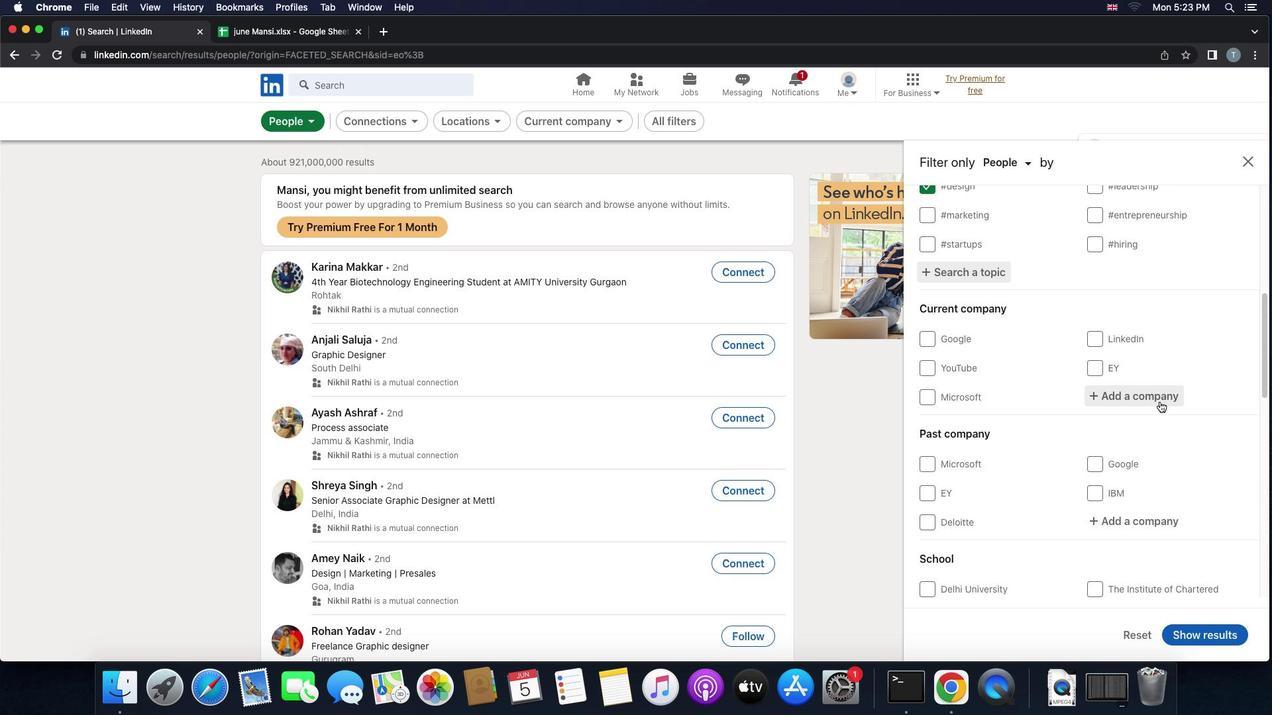 
Action: Mouse scrolled (1159, 402) with delta (0, 0)
Screenshot: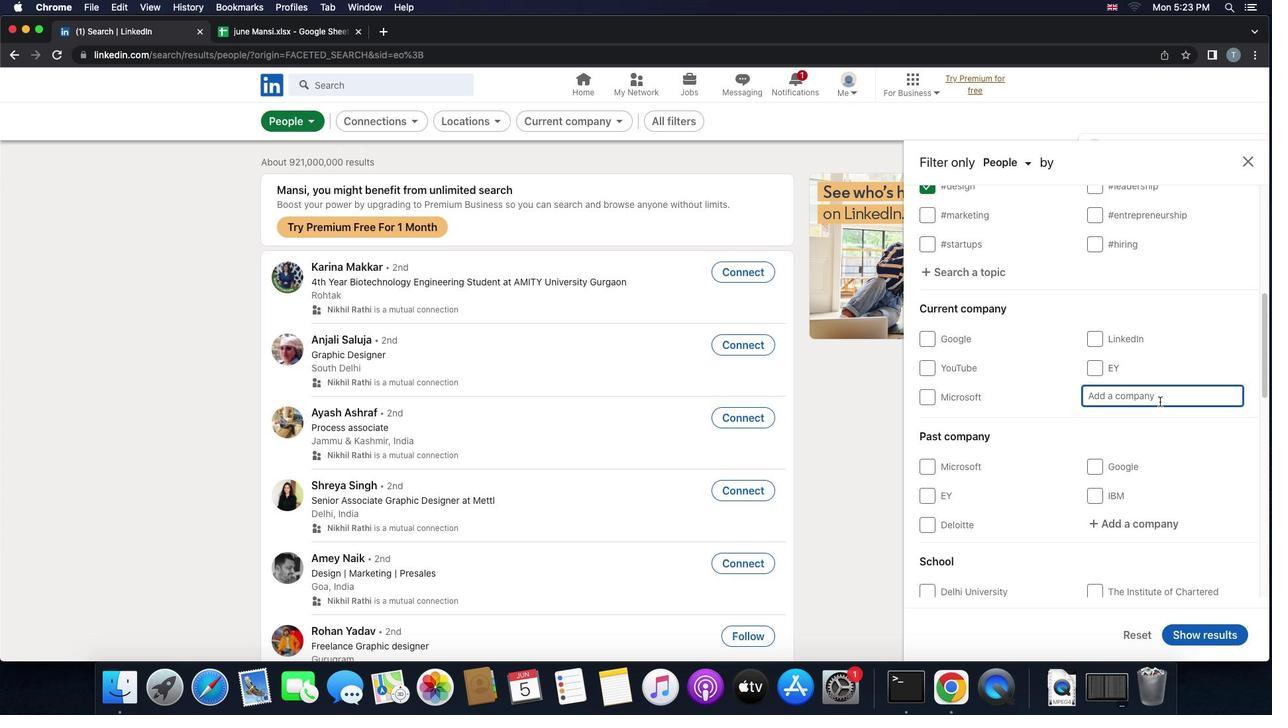 
Action: Mouse scrolled (1159, 402) with delta (0, 0)
Screenshot: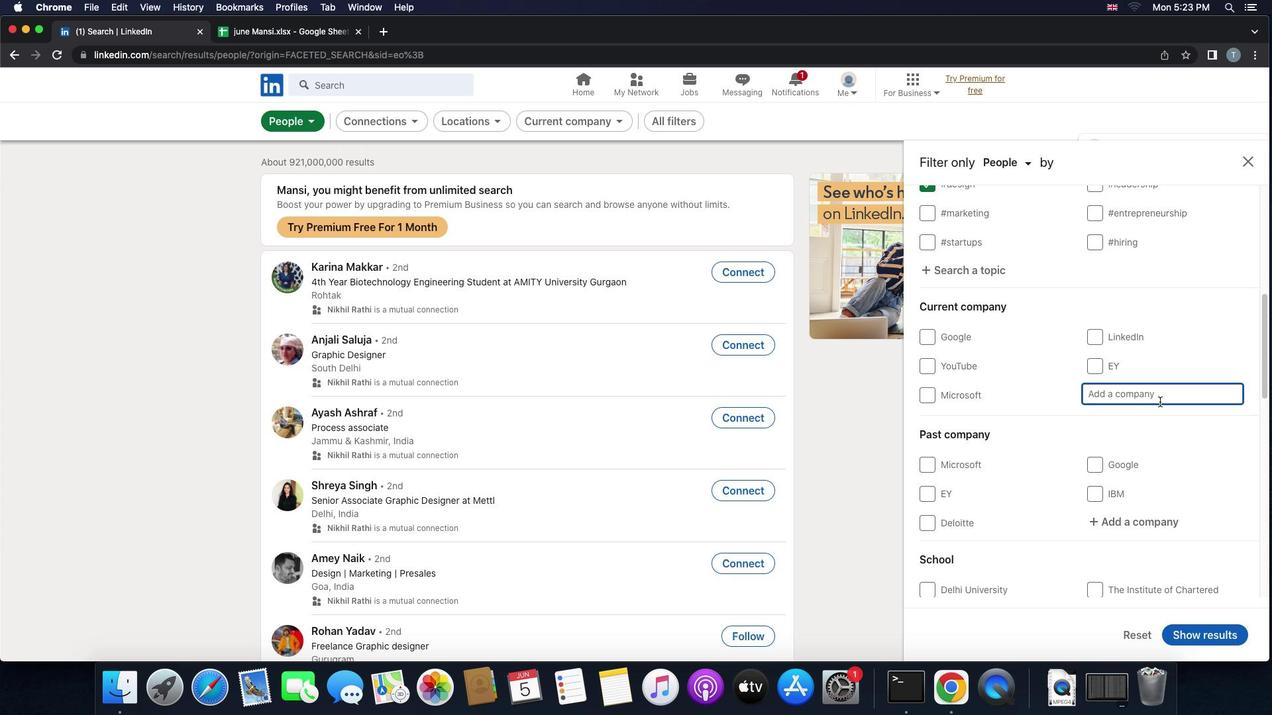 
Action: Mouse scrolled (1159, 402) with delta (0, -1)
Screenshot: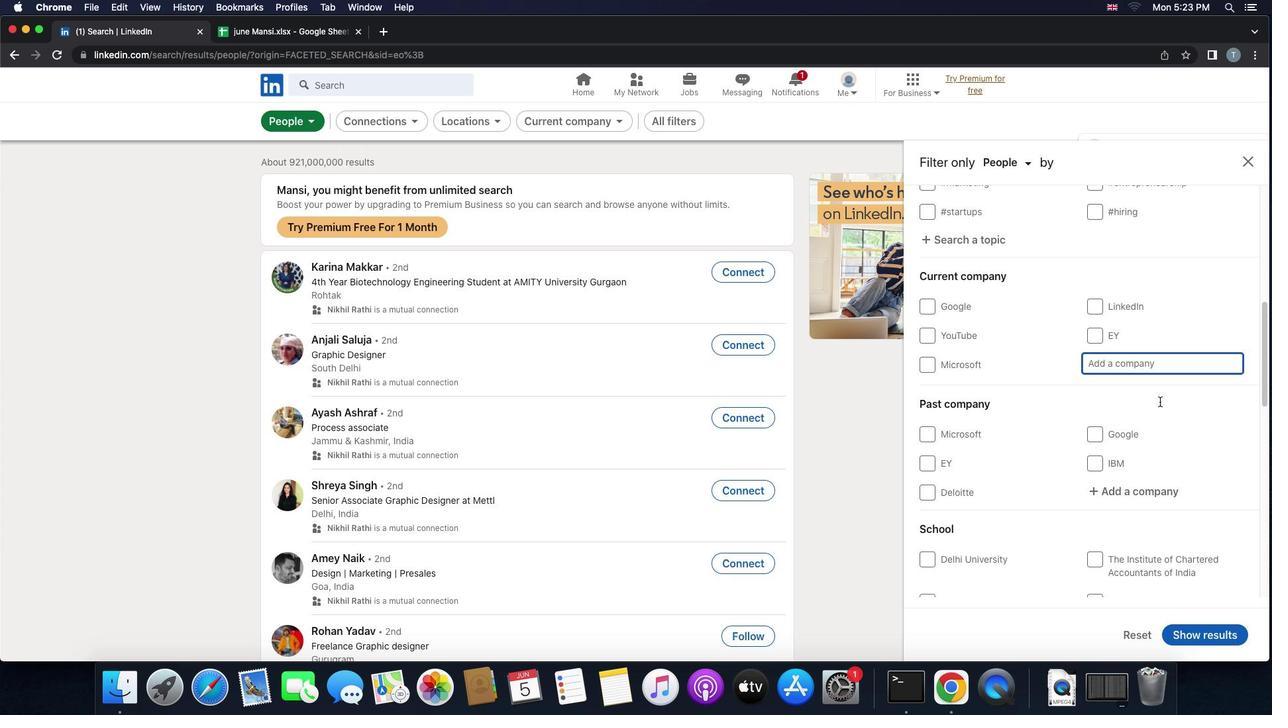 
Action: Mouse scrolled (1159, 402) with delta (0, -2)
Screenshot: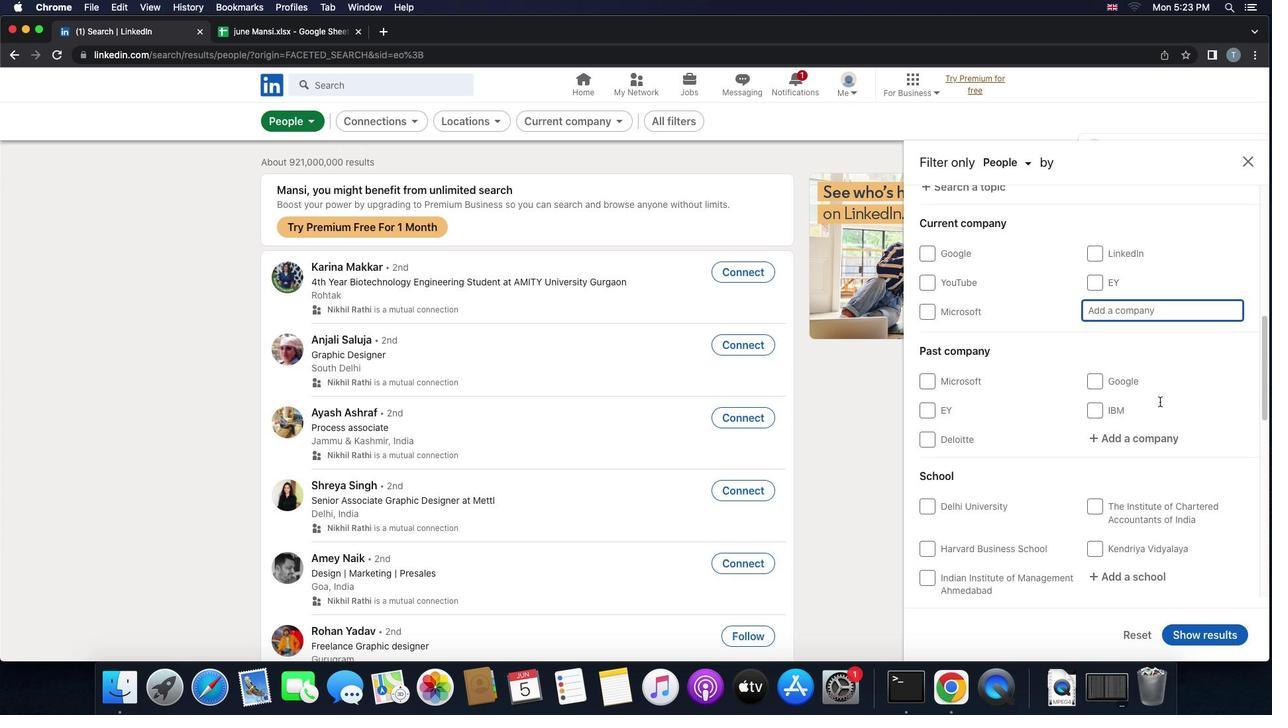 
Action: Mouse scrolled (1159, 402) with delta (0, 0)
Screenshot: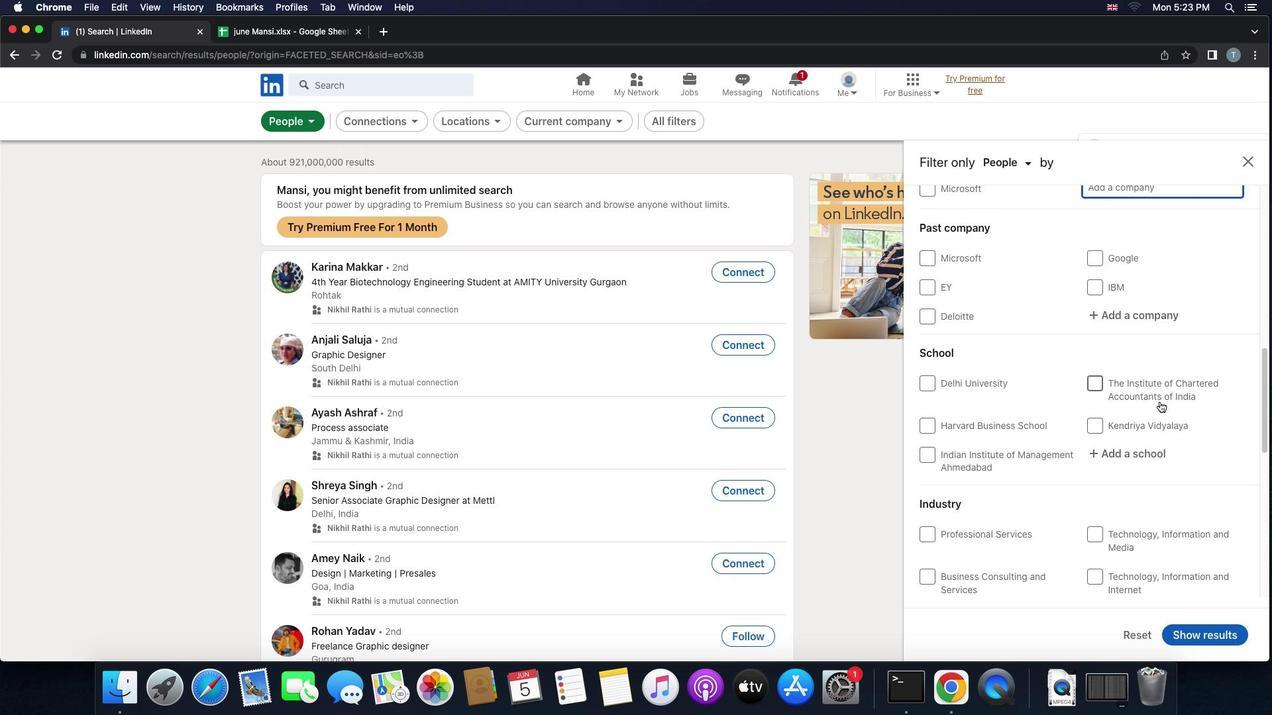 
Action: Mouse scrolled (1159, 402) with delta (0, 0)
Screenshot: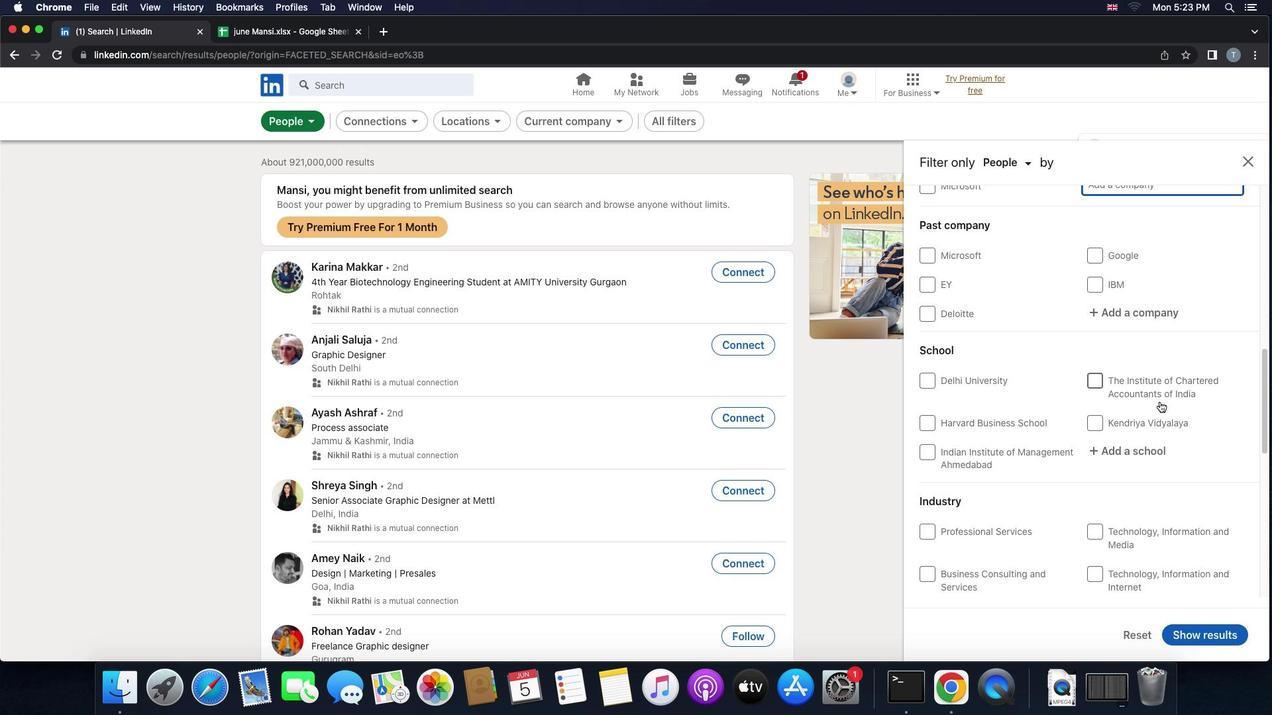 
Action: Mouse scrolled (1159, 402) with delta (0, -1)
Screenshot: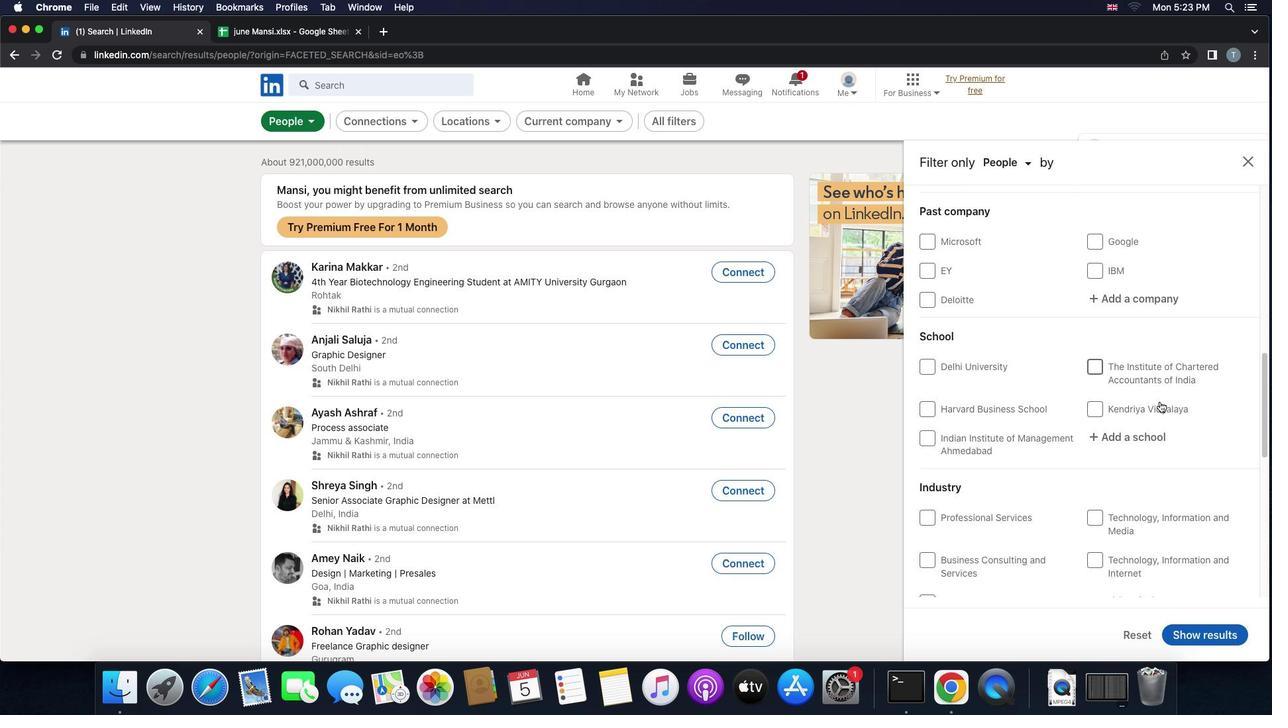 
Action: Mouse scrolled (1159, 402) with delta (0, -2)
Screenshot: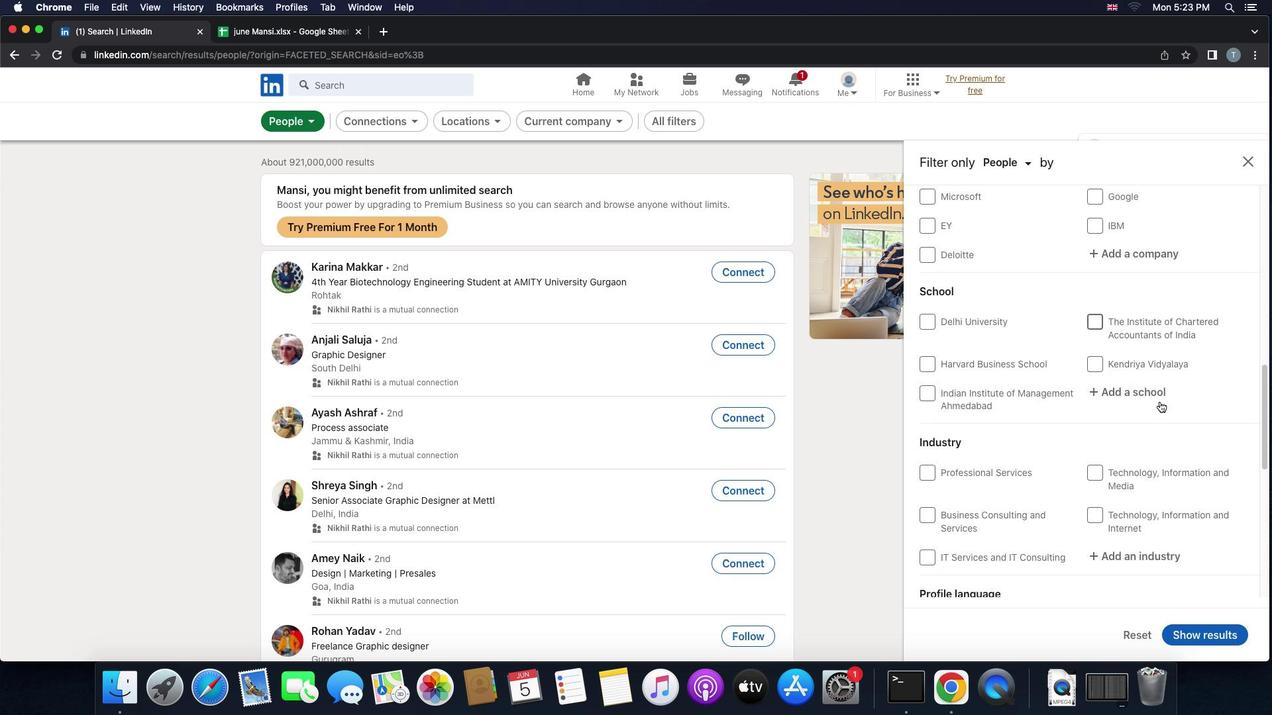 
Action: Mouse scrolled (1159, 402) with delta (0, -2)
Screenshot: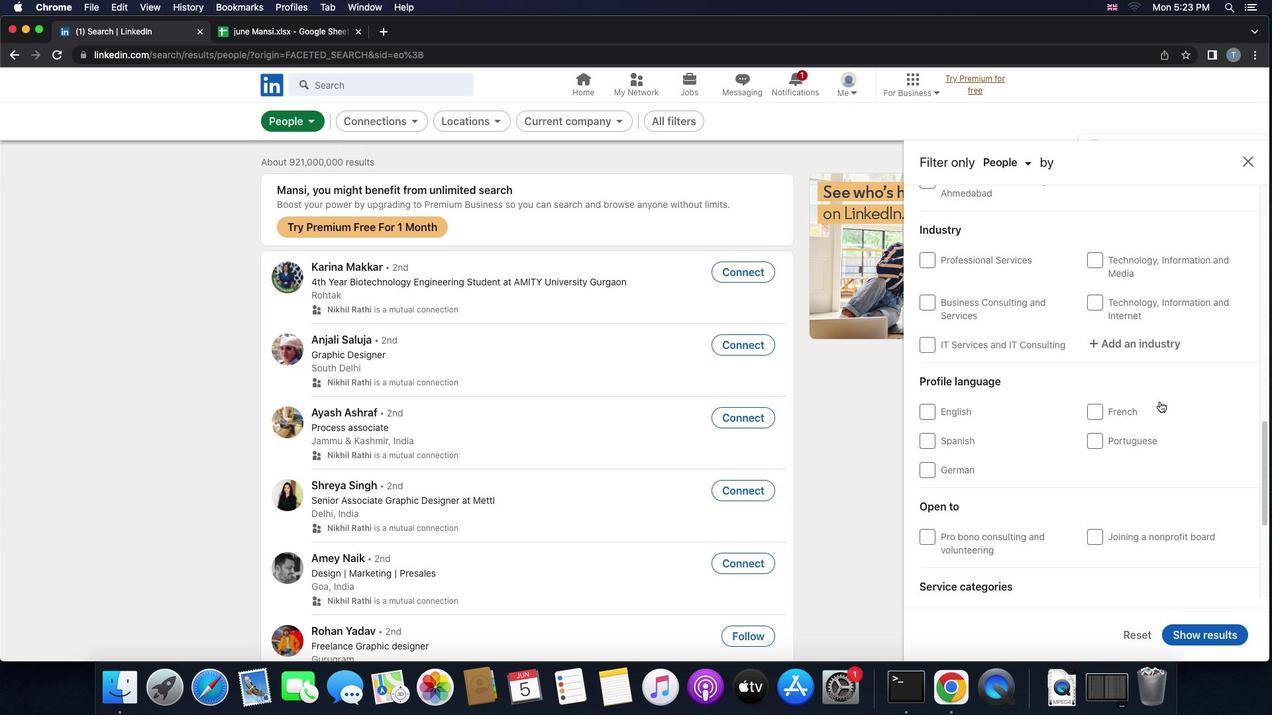 
Action: Mouse moved to (1002, 551)
Screenshot: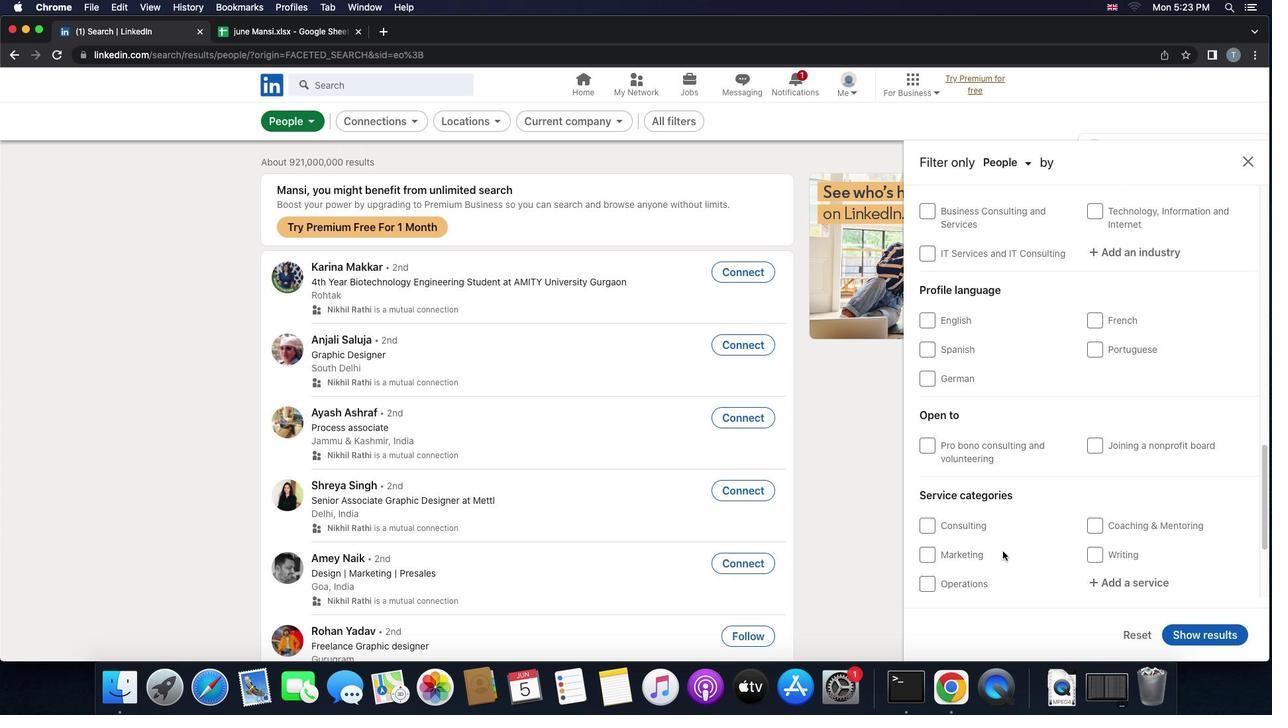 
Action: Mouse scrolled (1002, 551) with delta (0, 0)
Screenshot: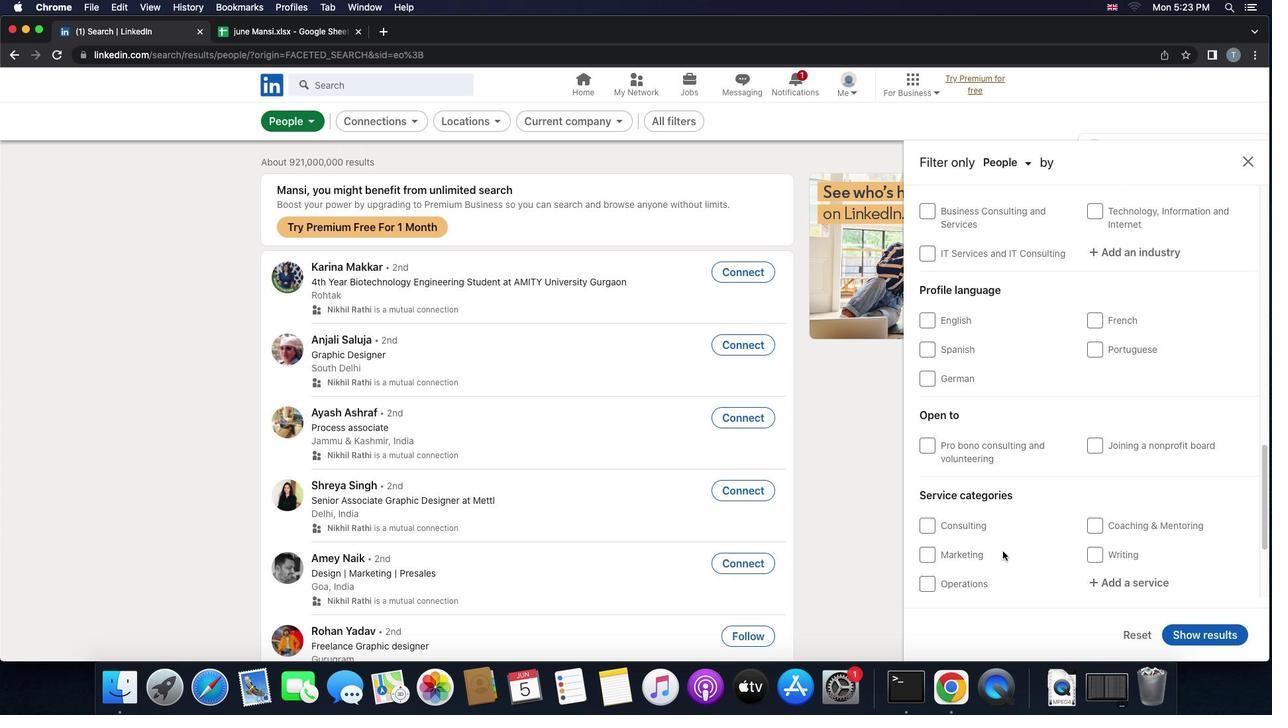 
Action: Mouse scrolled (1002, 551) with delta (0, 0)
Screenshot: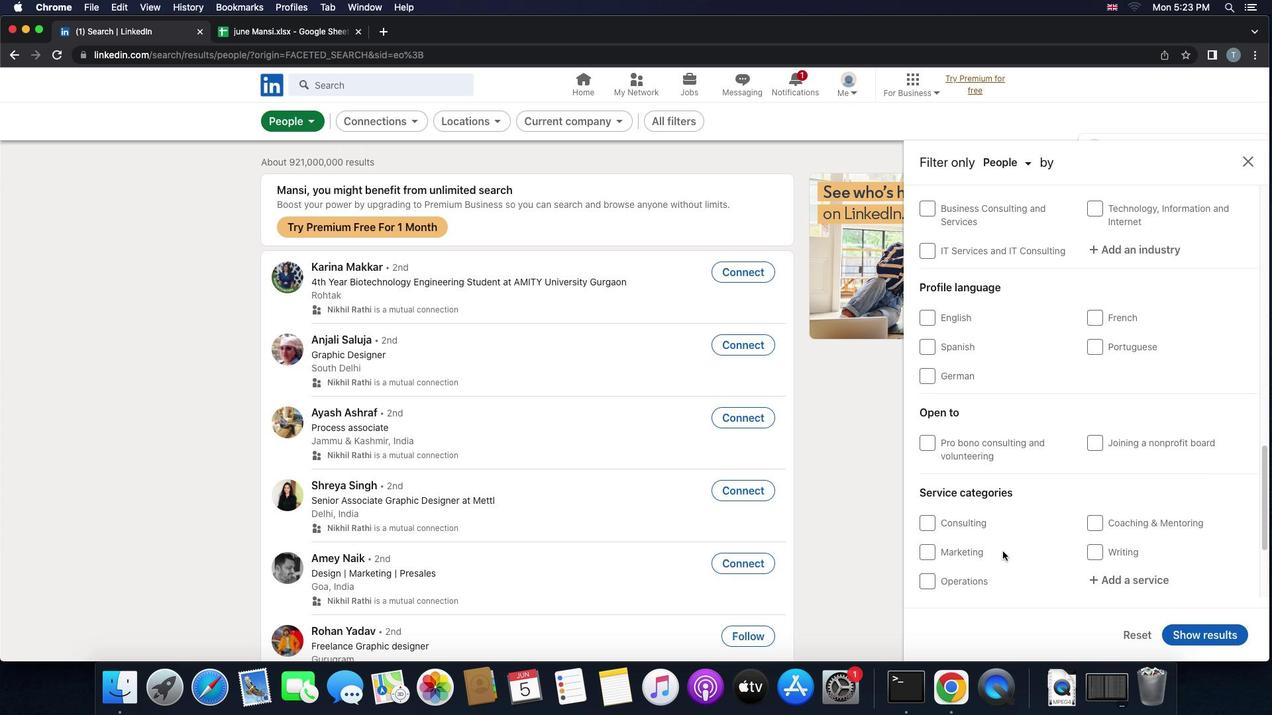 
Action: Mouse moved to (935, 369)
Screenshot: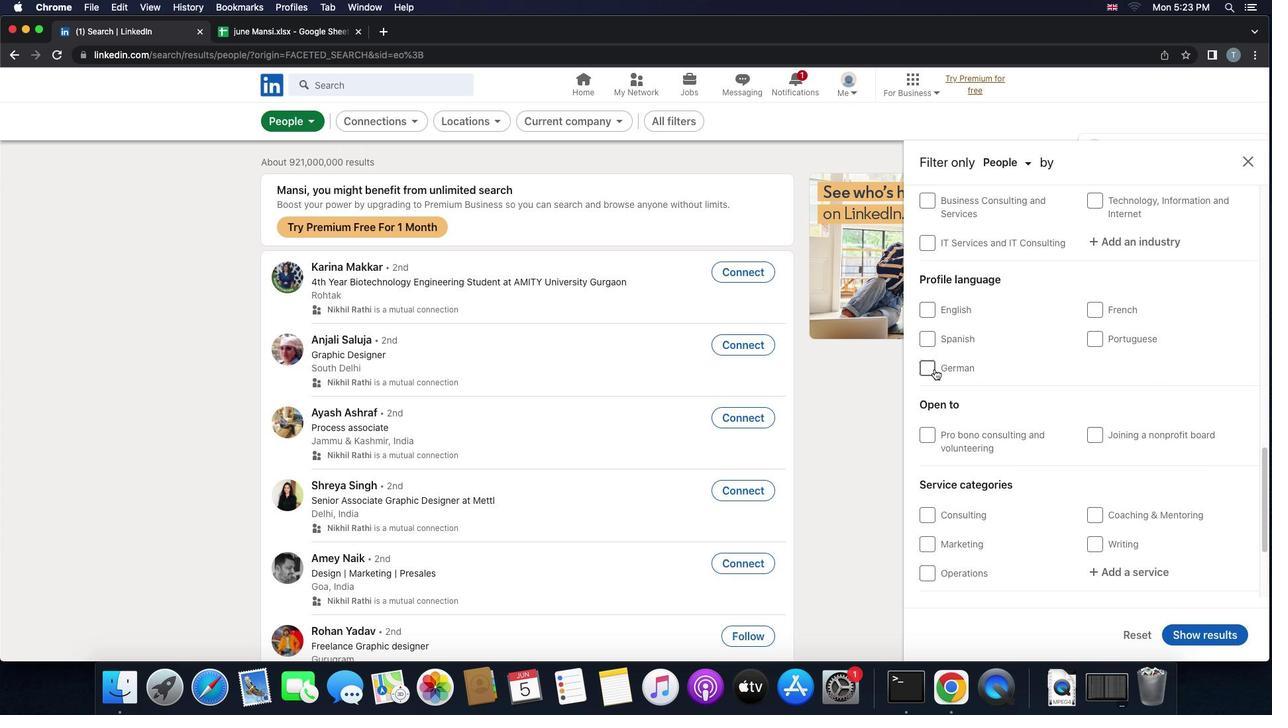 
Action: Mouse pressed left at (935, 369)
Screenshot: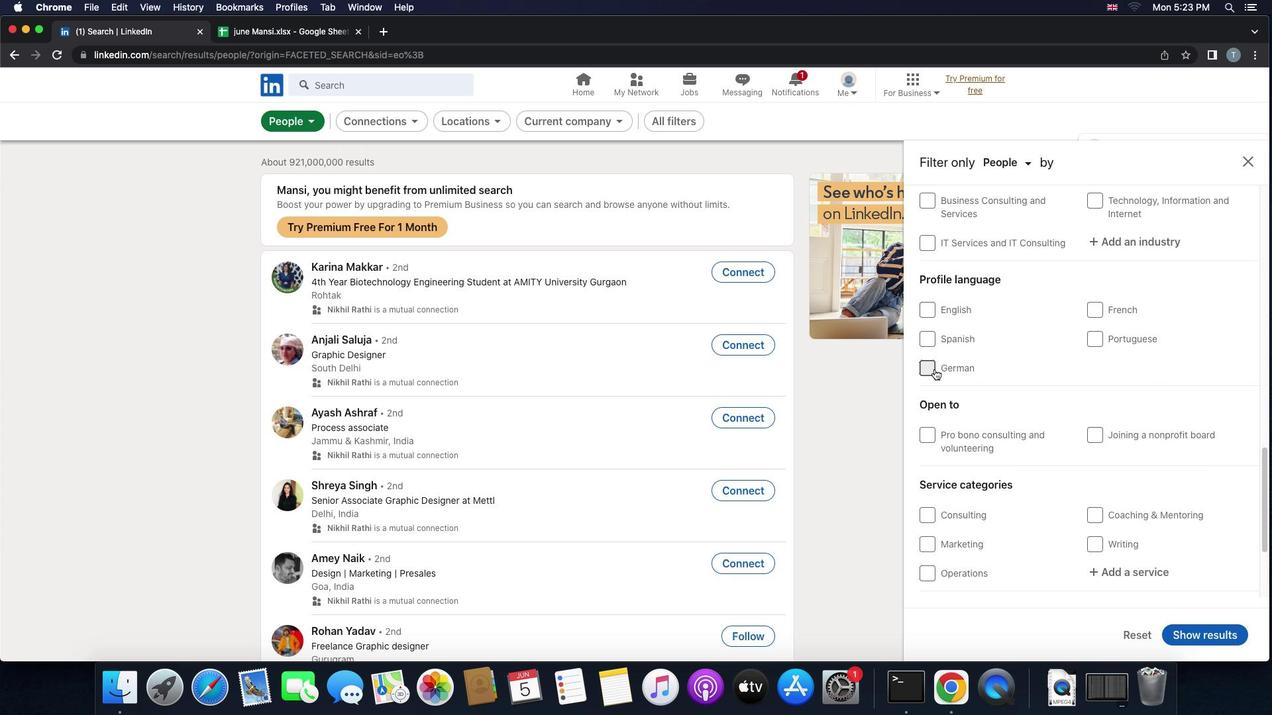 
Action: Mouse moved to (1117, 448)
Screenshot: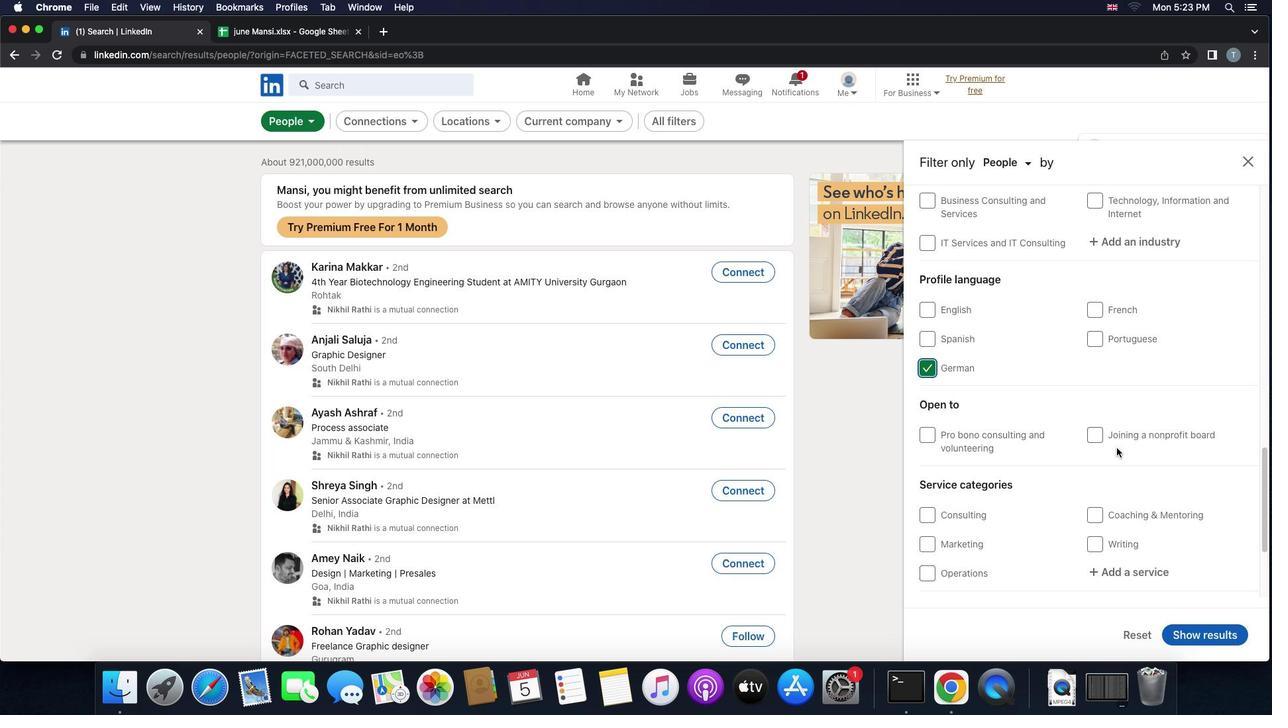 
Action: Mouse scrolled (1117, 448) with delta (0, 0)
Screenshot: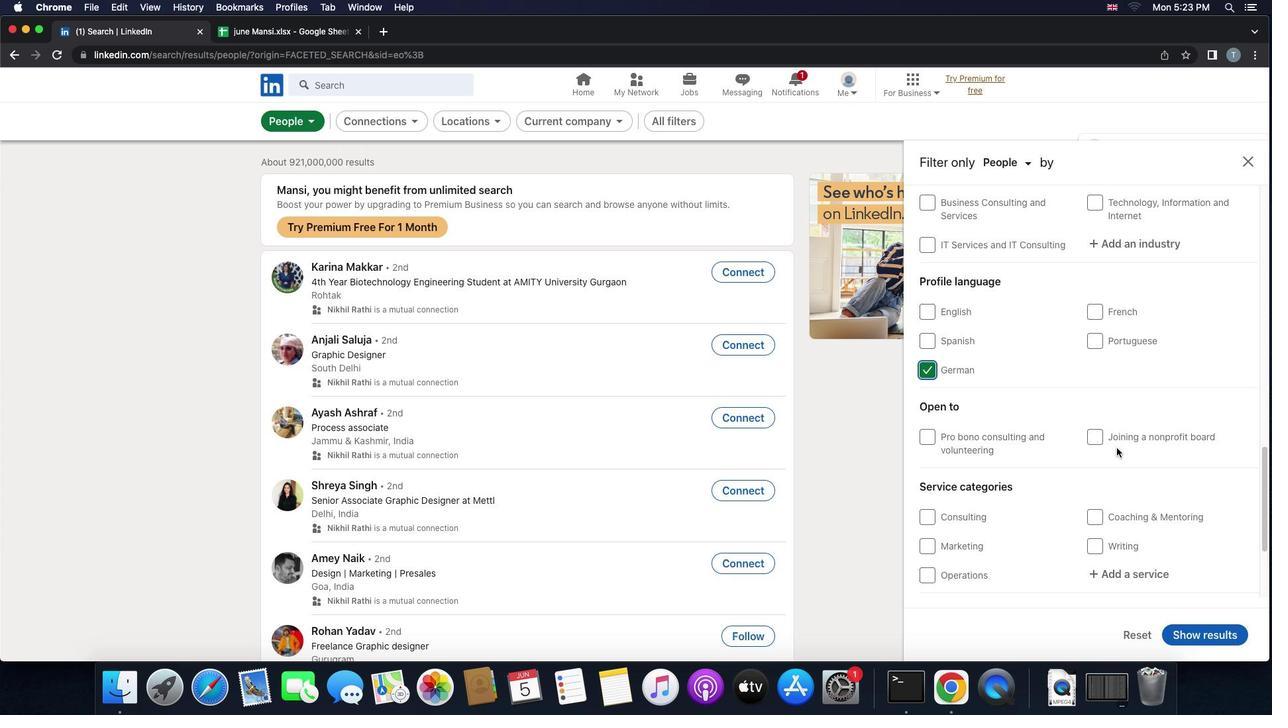 
Action: Mouse scrolled (1117, 448) with delta (0, 0)
Screenshot: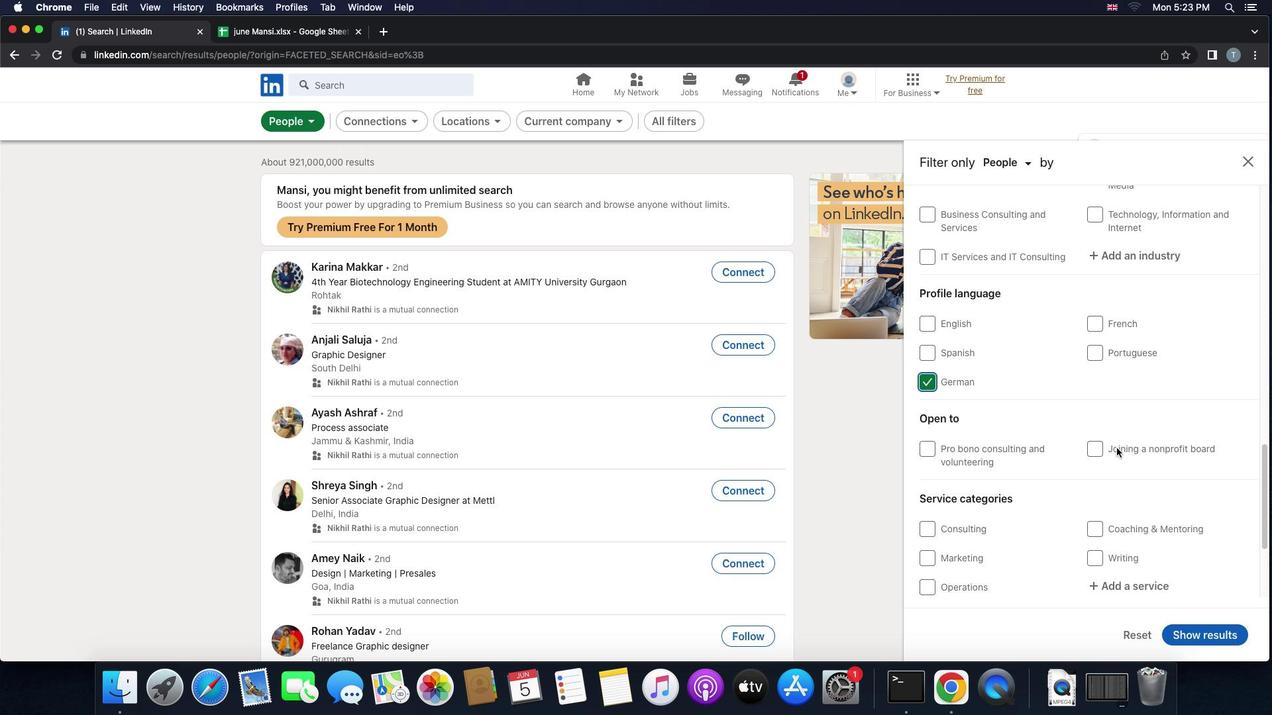 
Action: Mouse scrolled (1117, 448) with delta (0, 1)
Screenshot: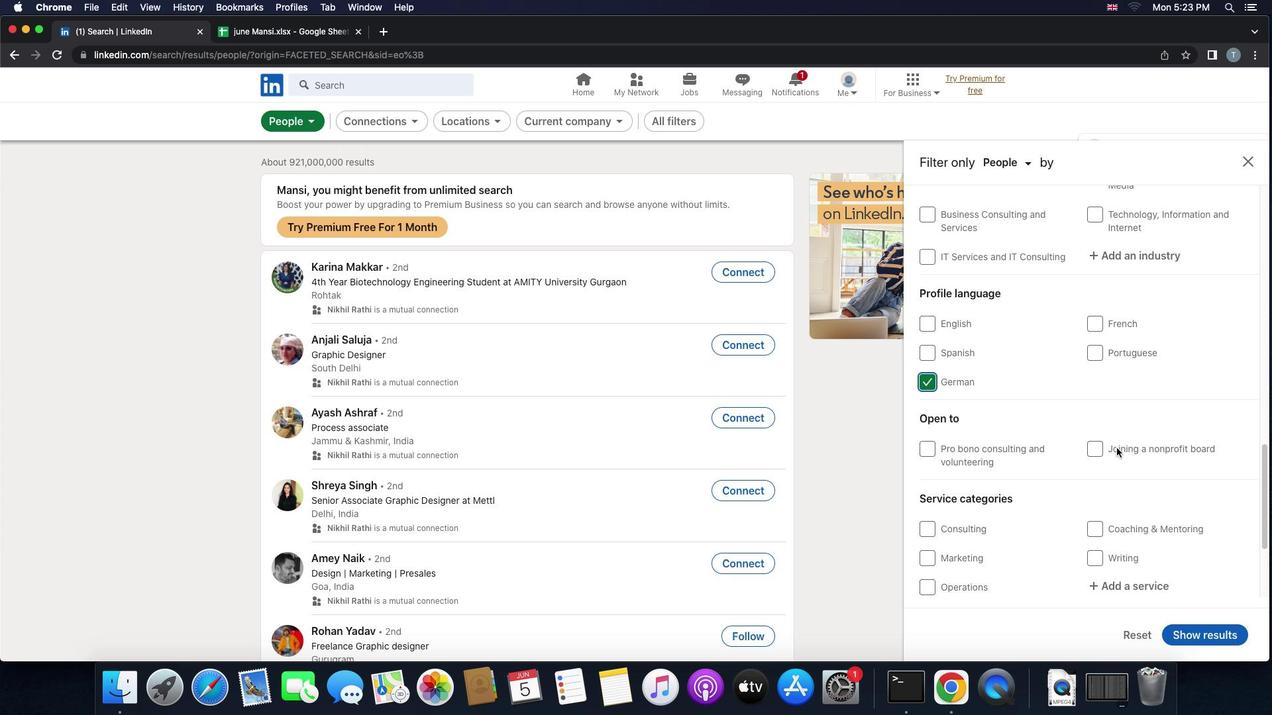 
Action: Mouse scrolled (1117, 448) with delta (0, 3)
Screenshot: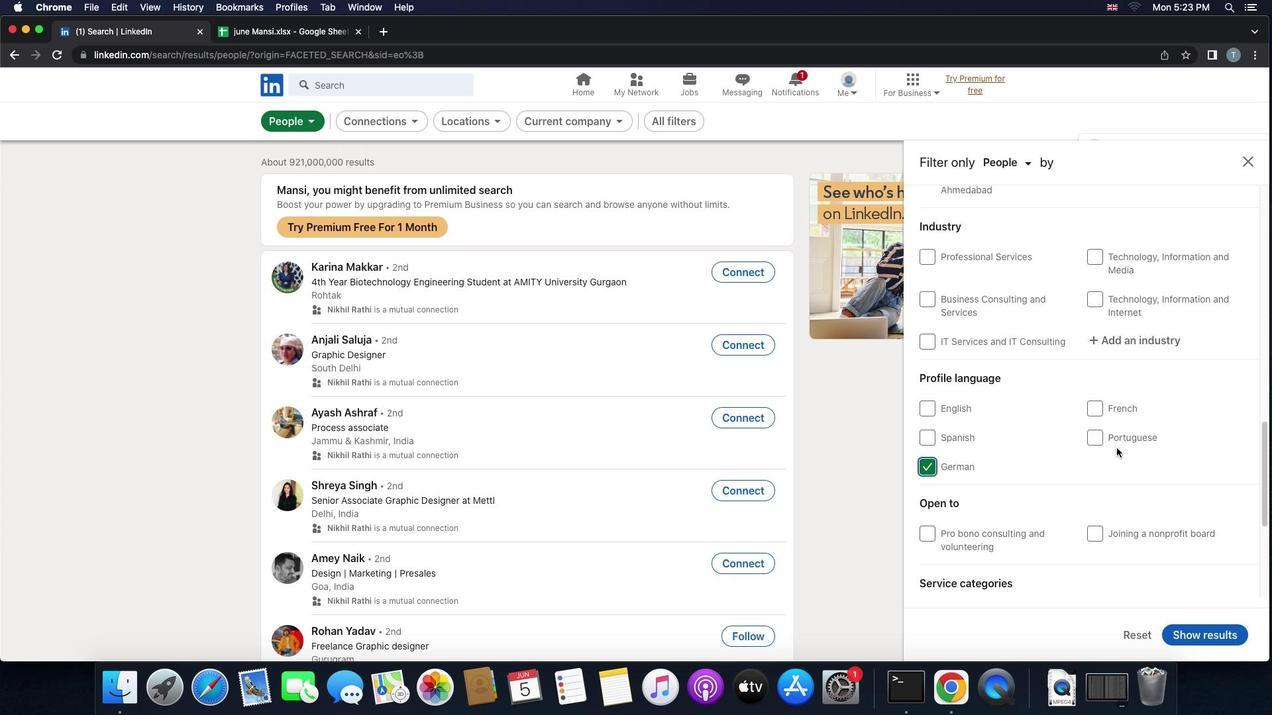 
Action: Mouse scrolled (1117, 448) with delta (0, 0)
Screenshot: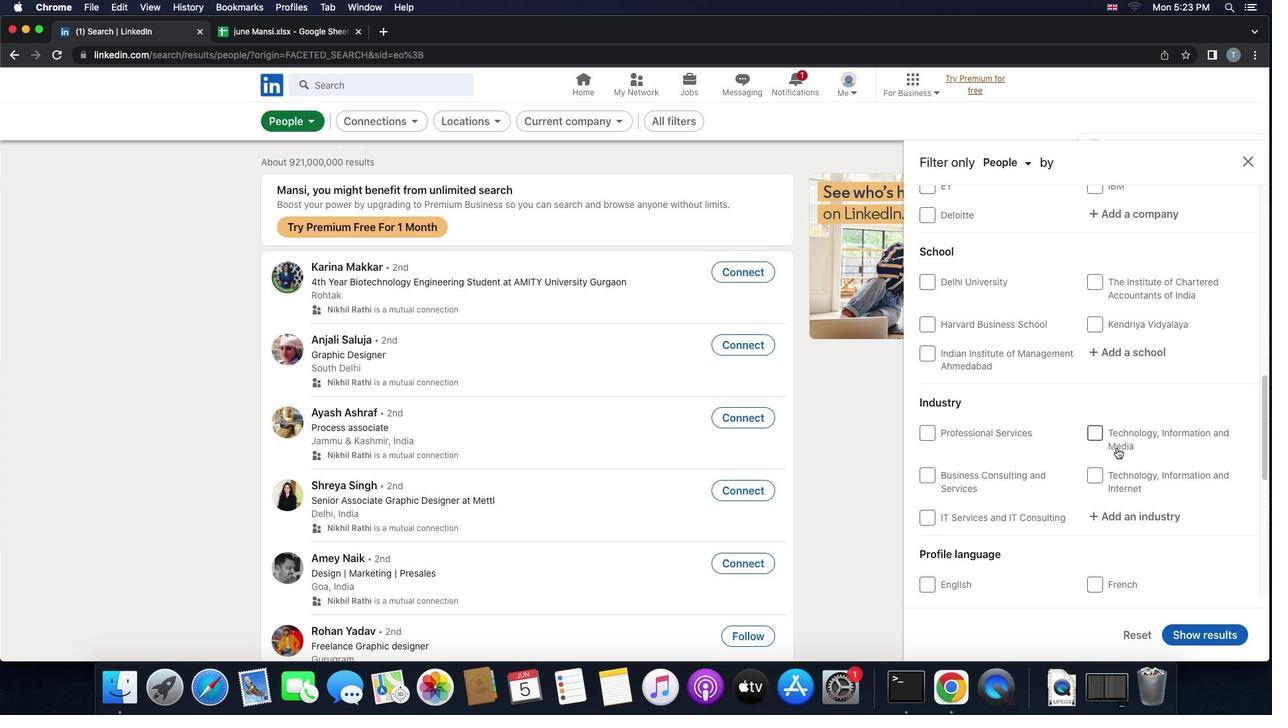 
Action: Mouse scrolled (1117, 448) with delta (0, 0)
Screenshot: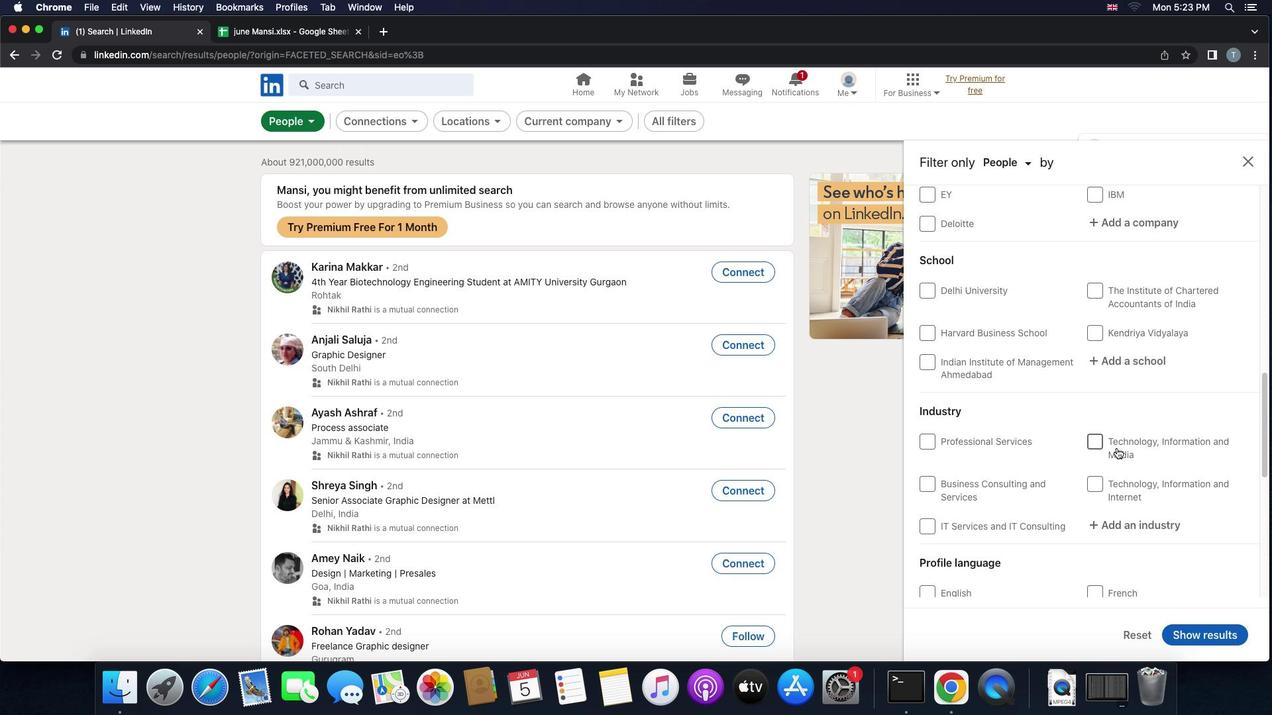 
Action: Mouse scrolled (1117, 448) with delta (0, 1)
Screenshot: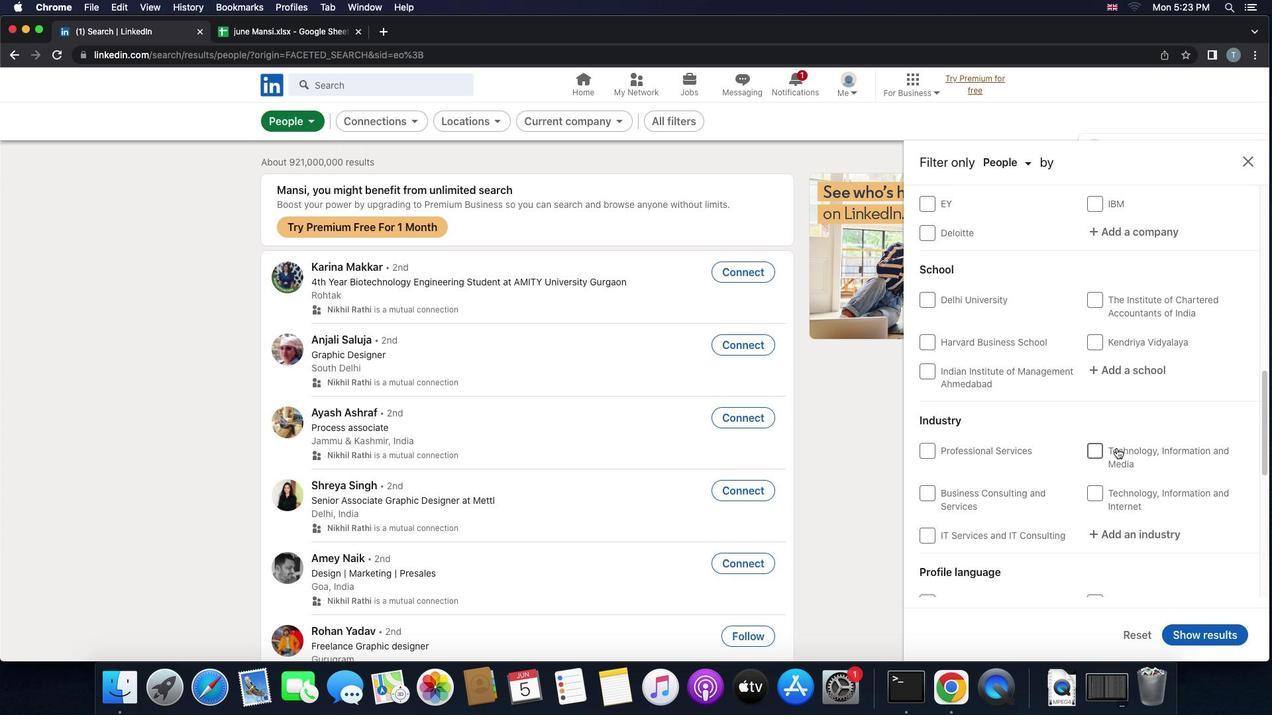 
Action: Mouse scrolled (1117, 448) with delta (0, 2)
Screenshot: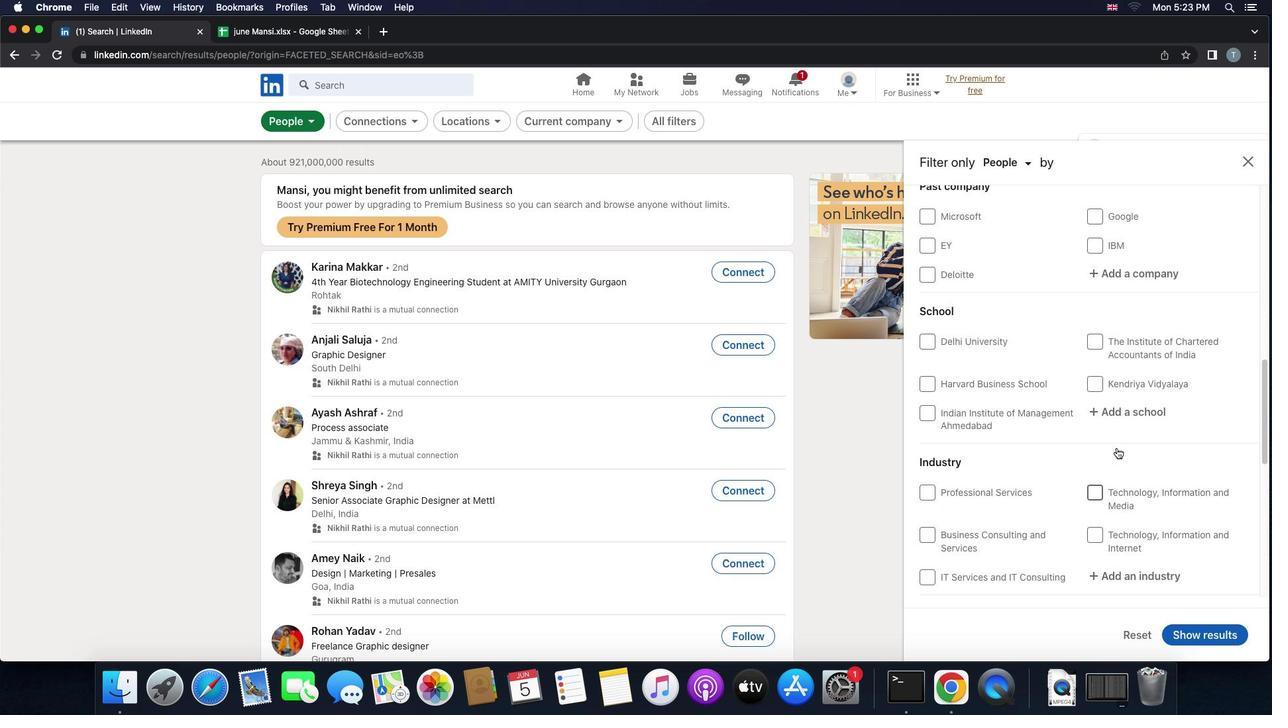 
Action: Mouse scrolled (1117, 448) with delta (0, 0)
Screenshot: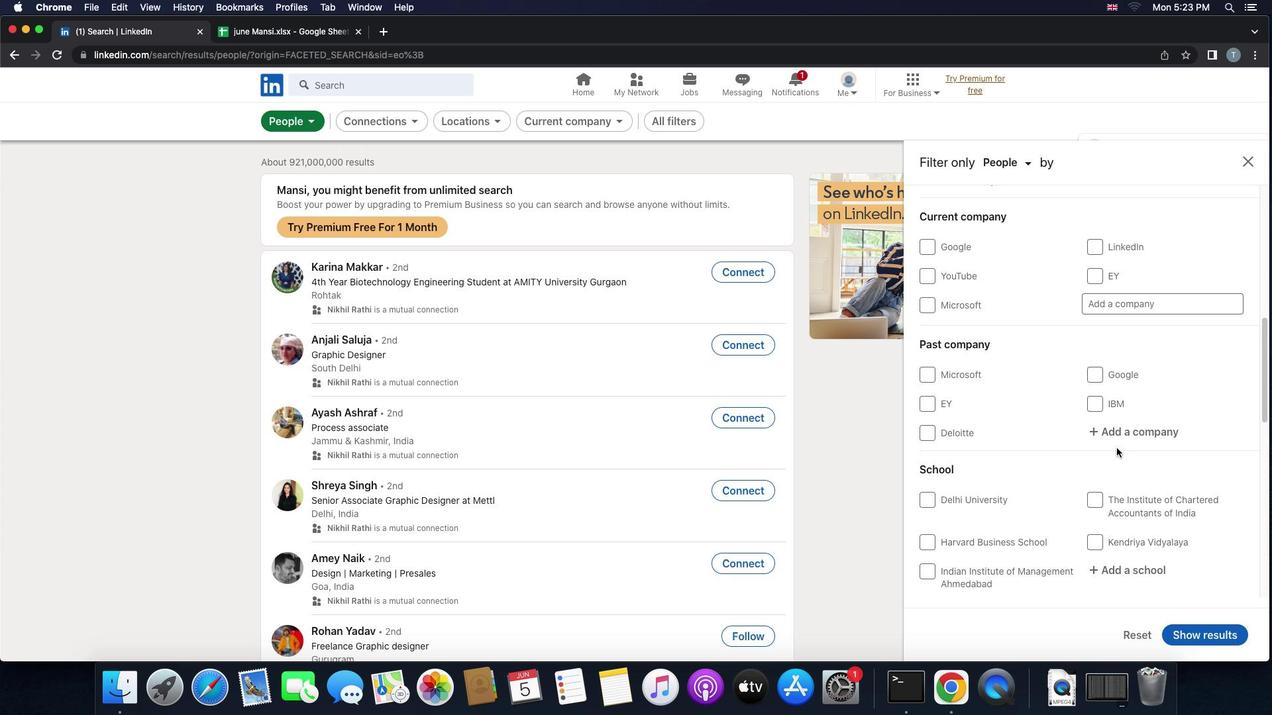 
Action: Mouse scrolled (1117, 448) with delta (0, 0)
Screenshot: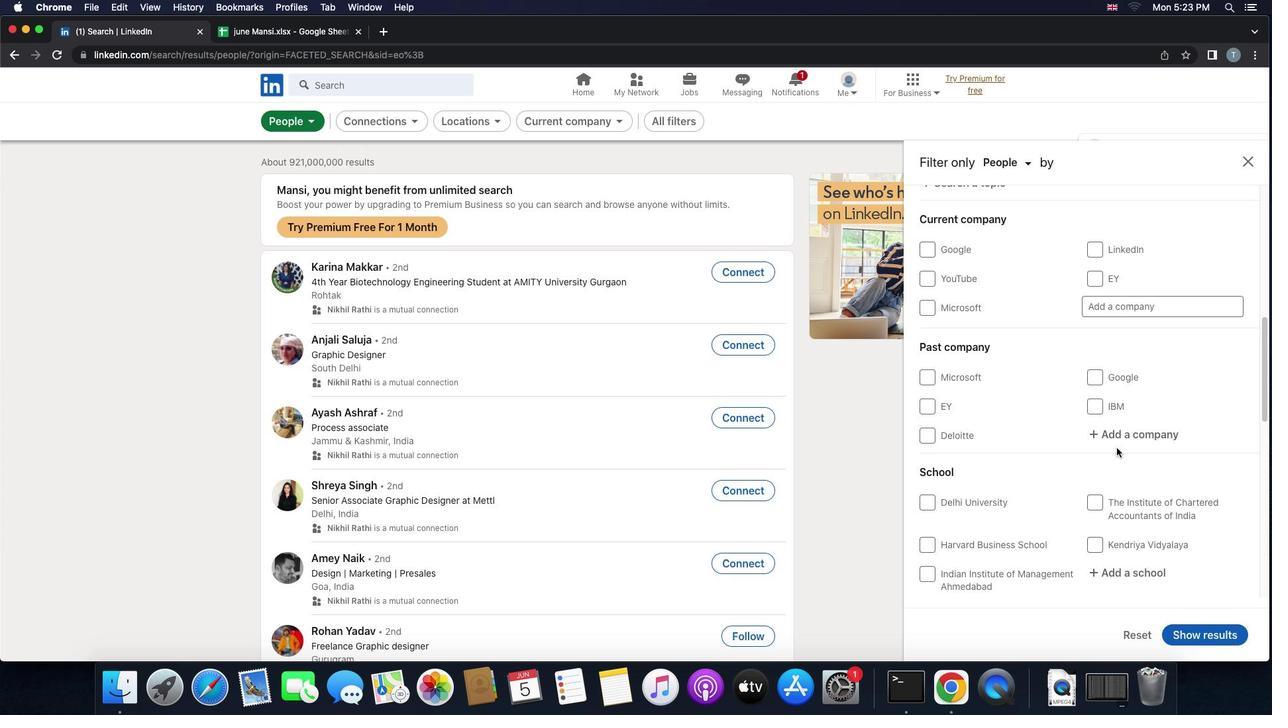 
Action: Mouse scrolled (1117, 448) with delta (0, 0)
Screenshot: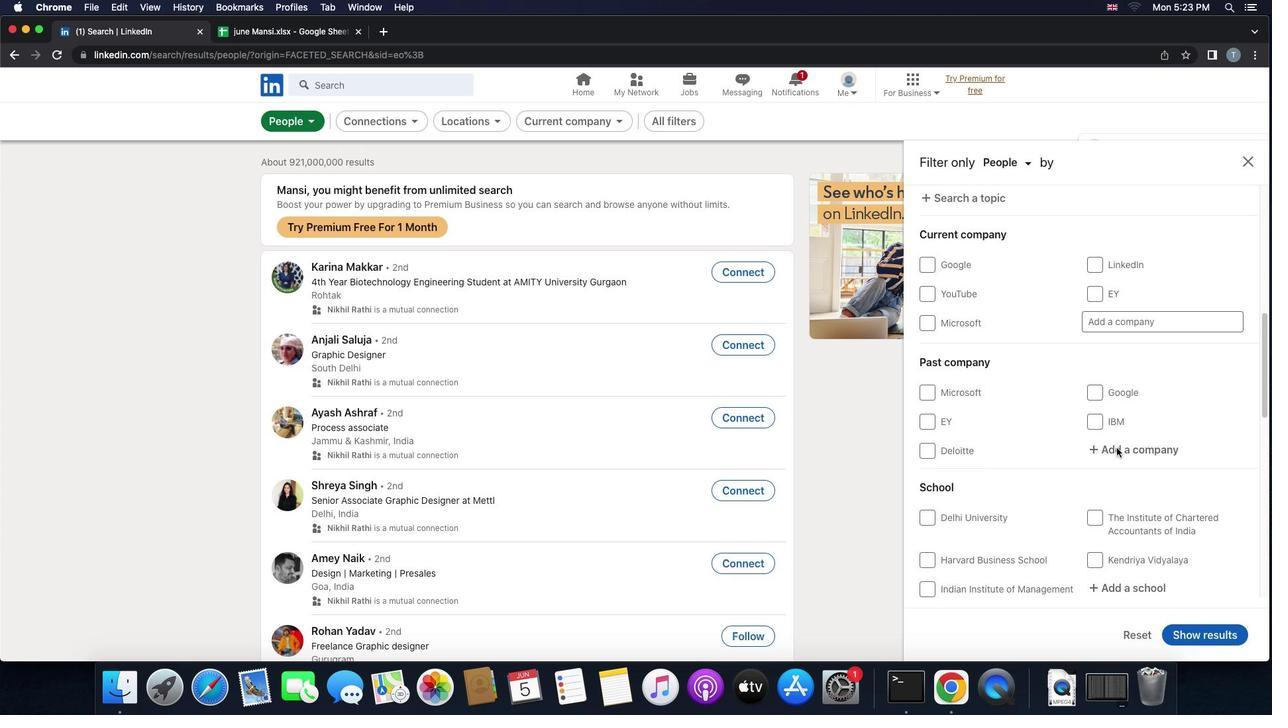 
Action: Mouse scrolled (1117, 448) with delta (0, 0)
Screenshot: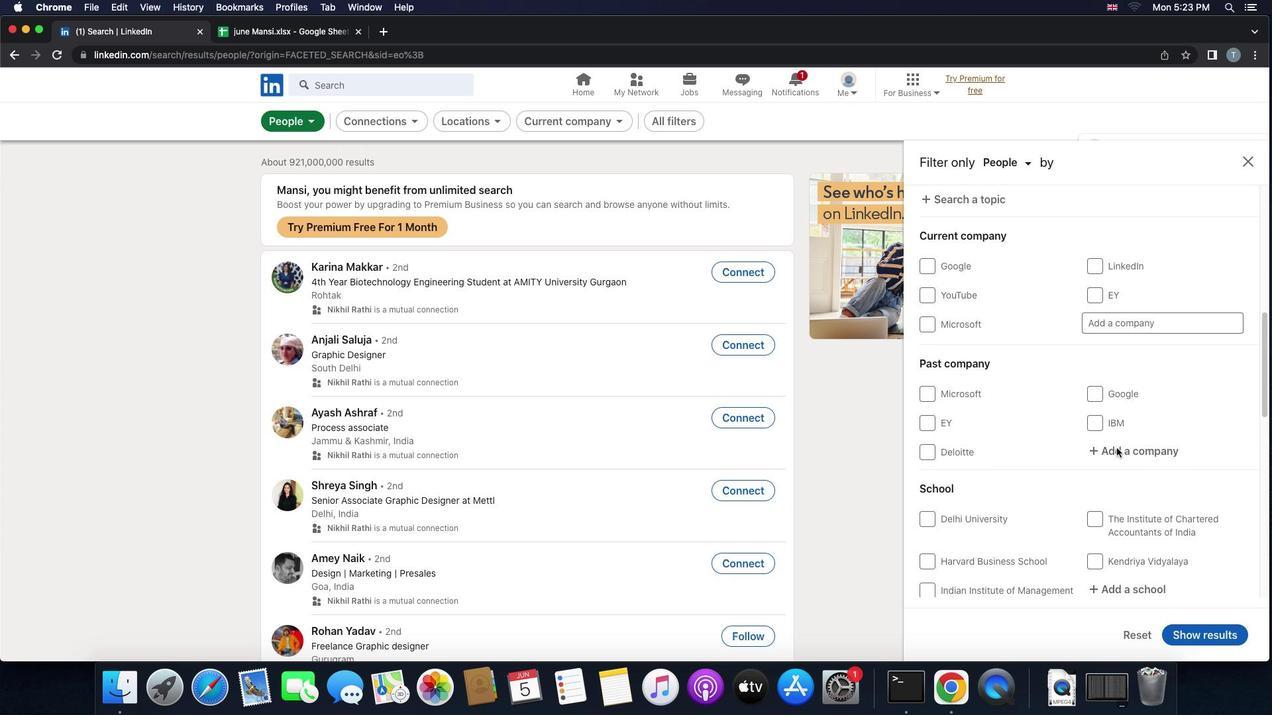 
Action: Mouse moved to (1098, 351)
Screenshot: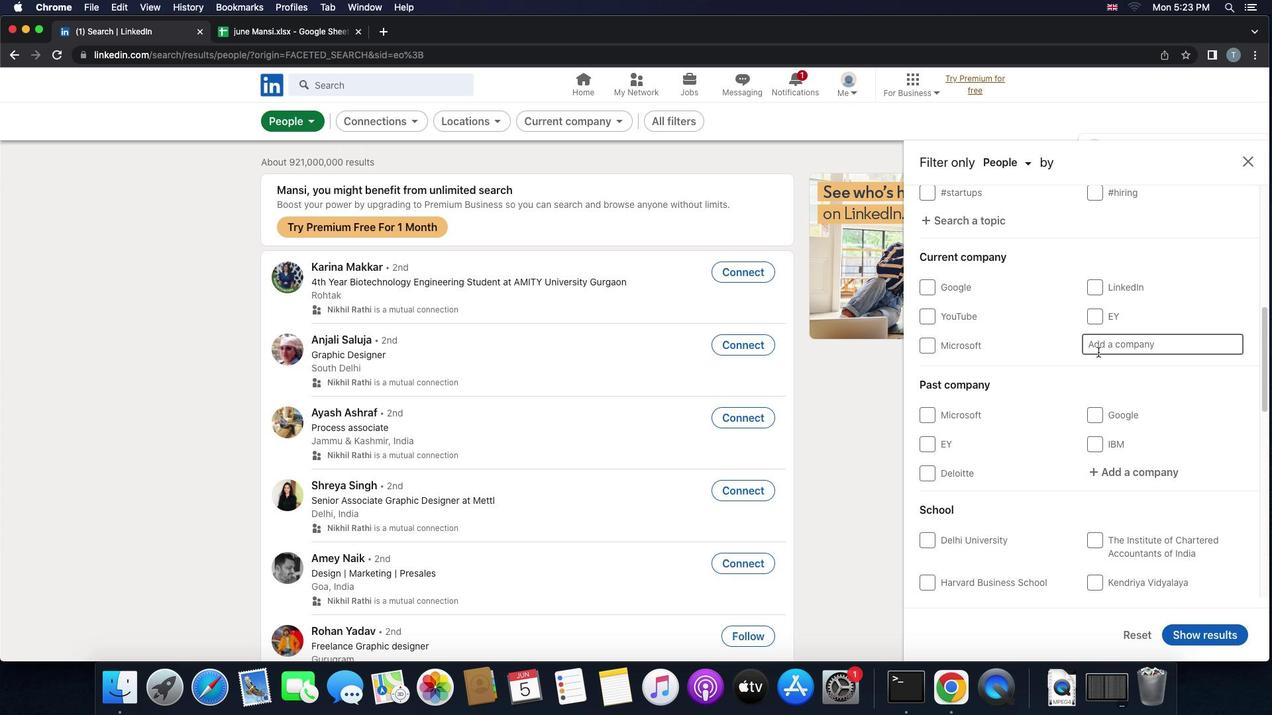 
Action: Mouse pressed left at (1098, 351)
Screenshot: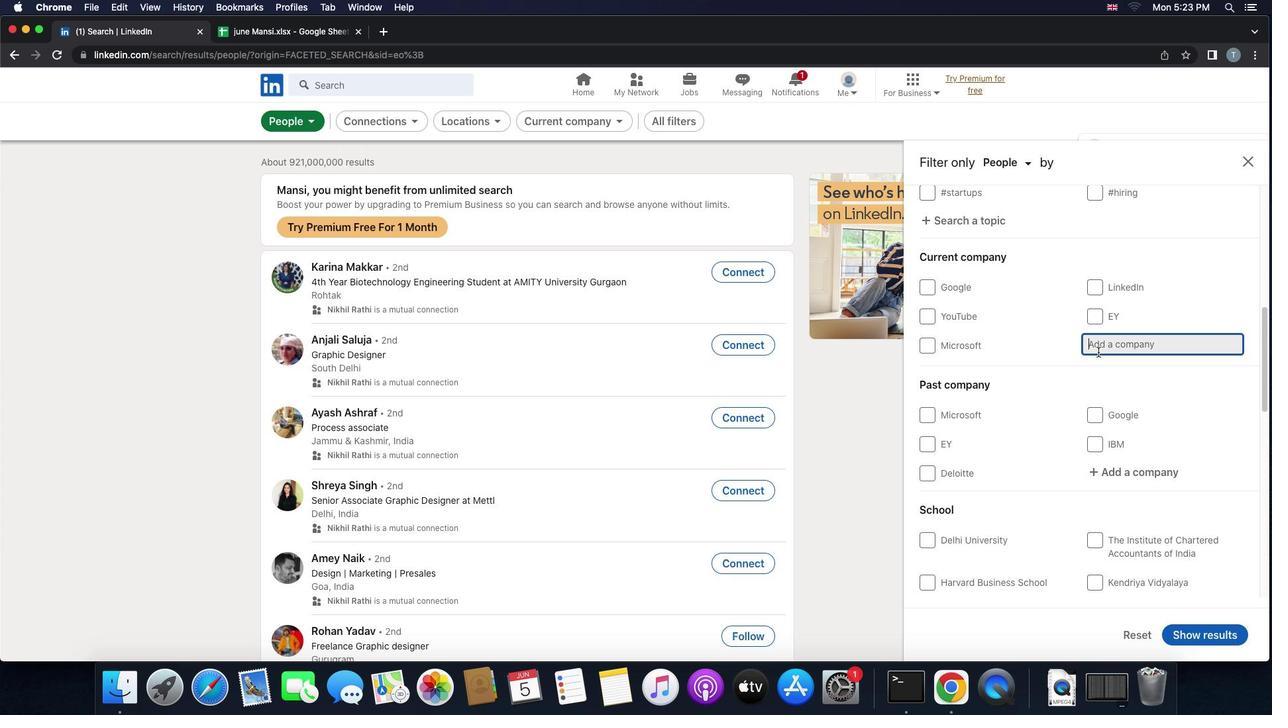 
Action: Key pressed Key.f1Key.shift'Z'Key.shift'S'
Screenshot: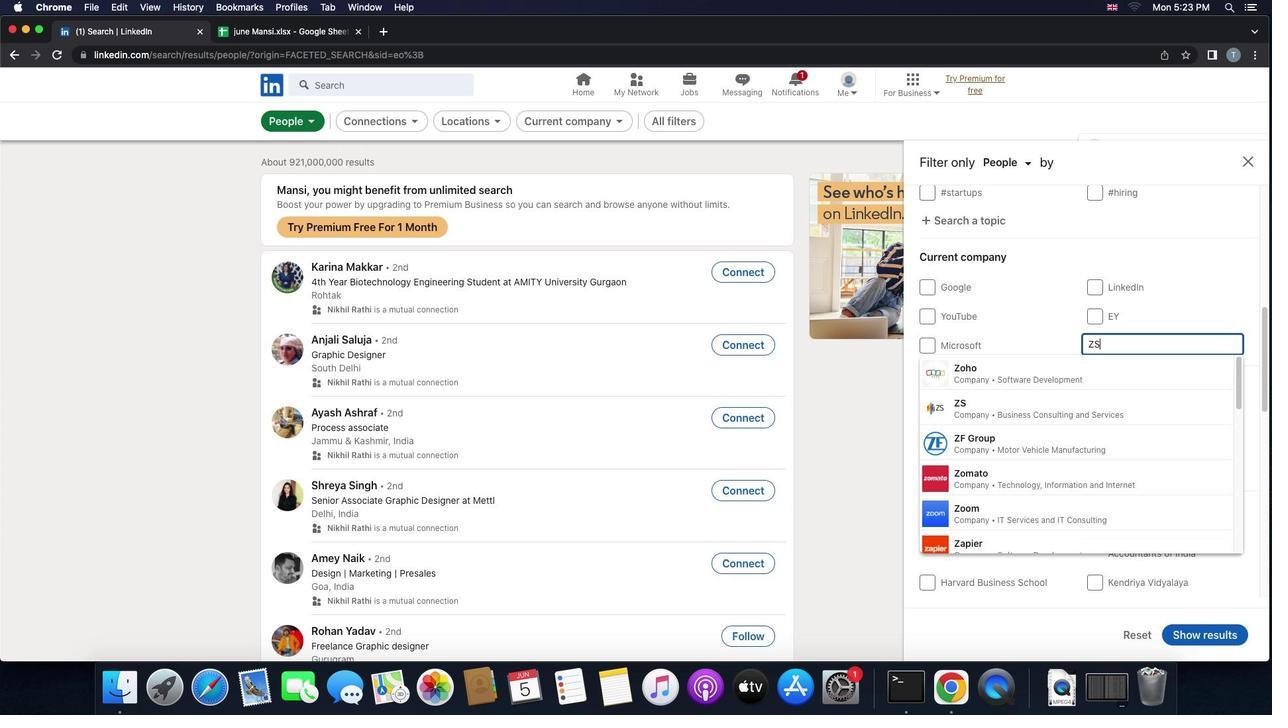 
Action: Mouse moved to (1047, 383)
Screenshot: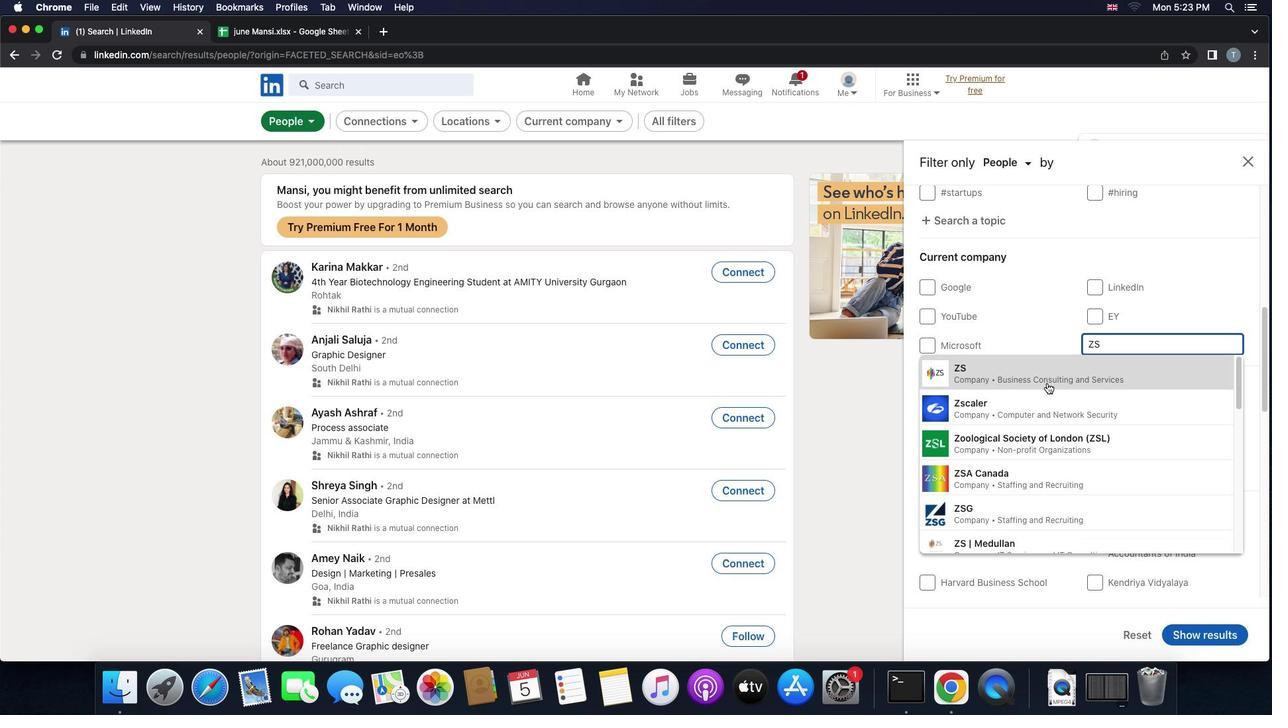 
Action: Mouse pressed left at (1047, 383)
Screenshot: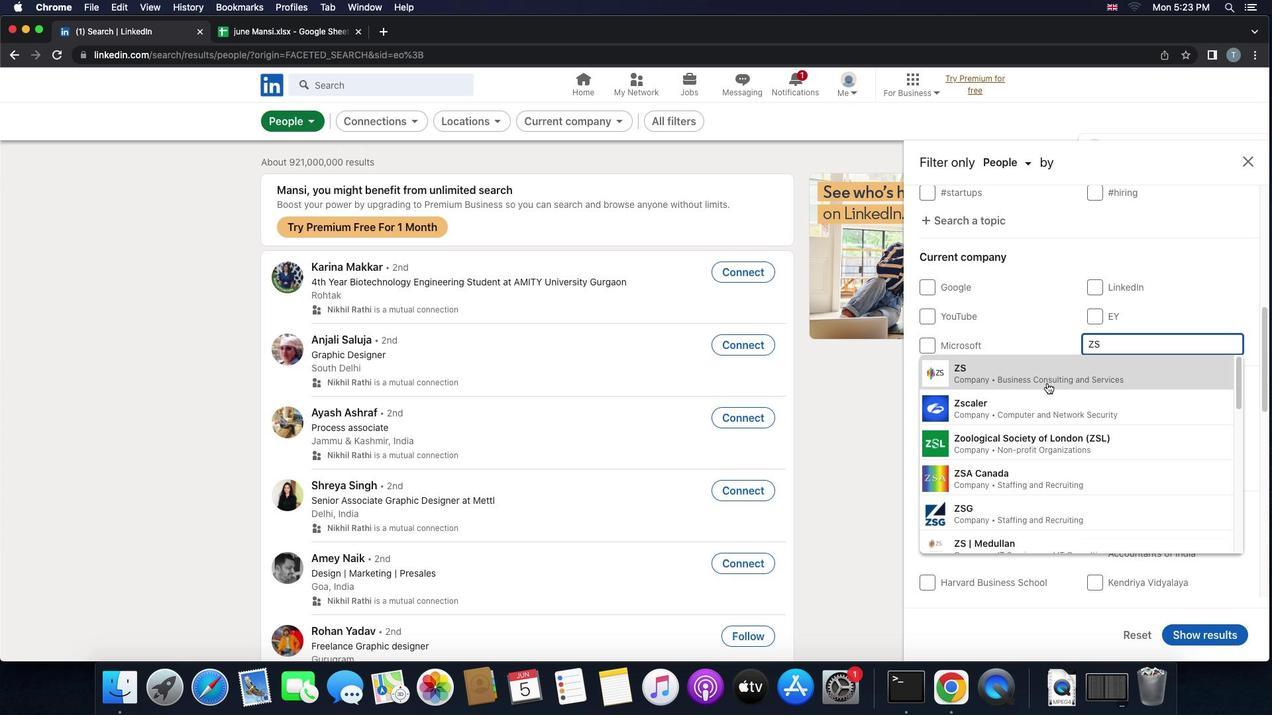 
Action: Mouse moved to (1091, 410)
Screenshot: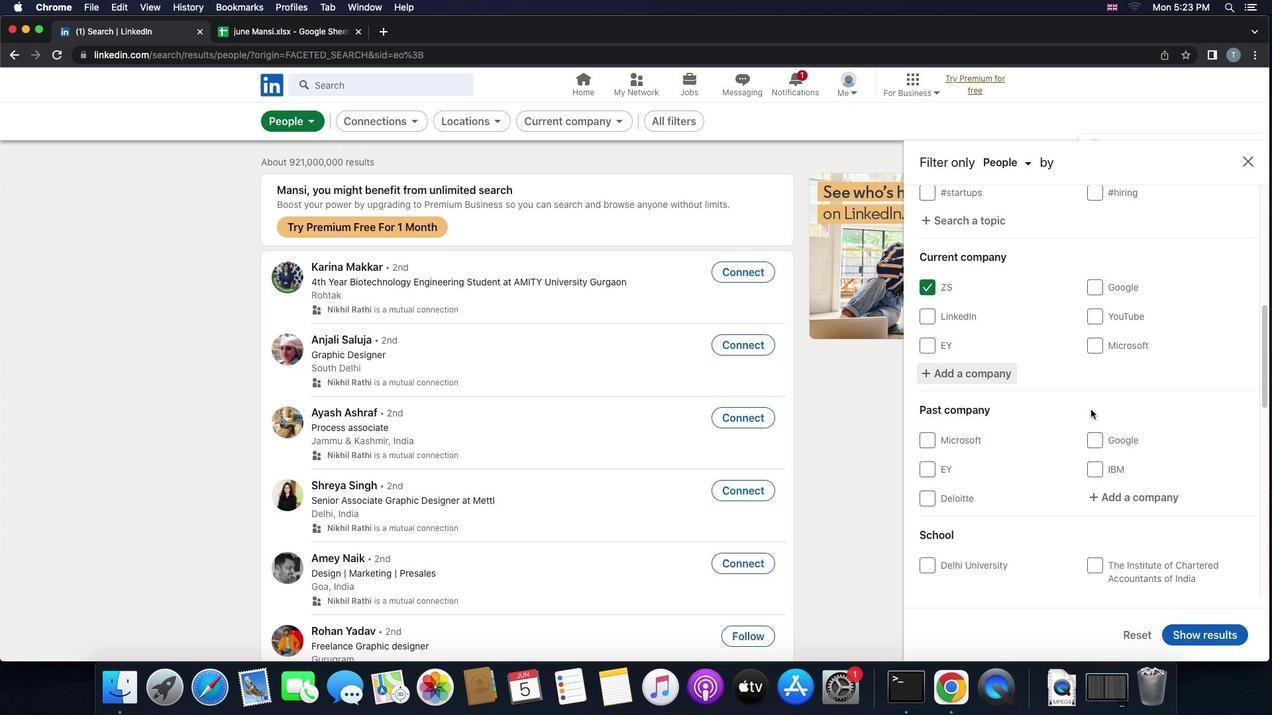 
Action: Mouse scrolled (1091, 410) with delta (0, 0)
Screenshot: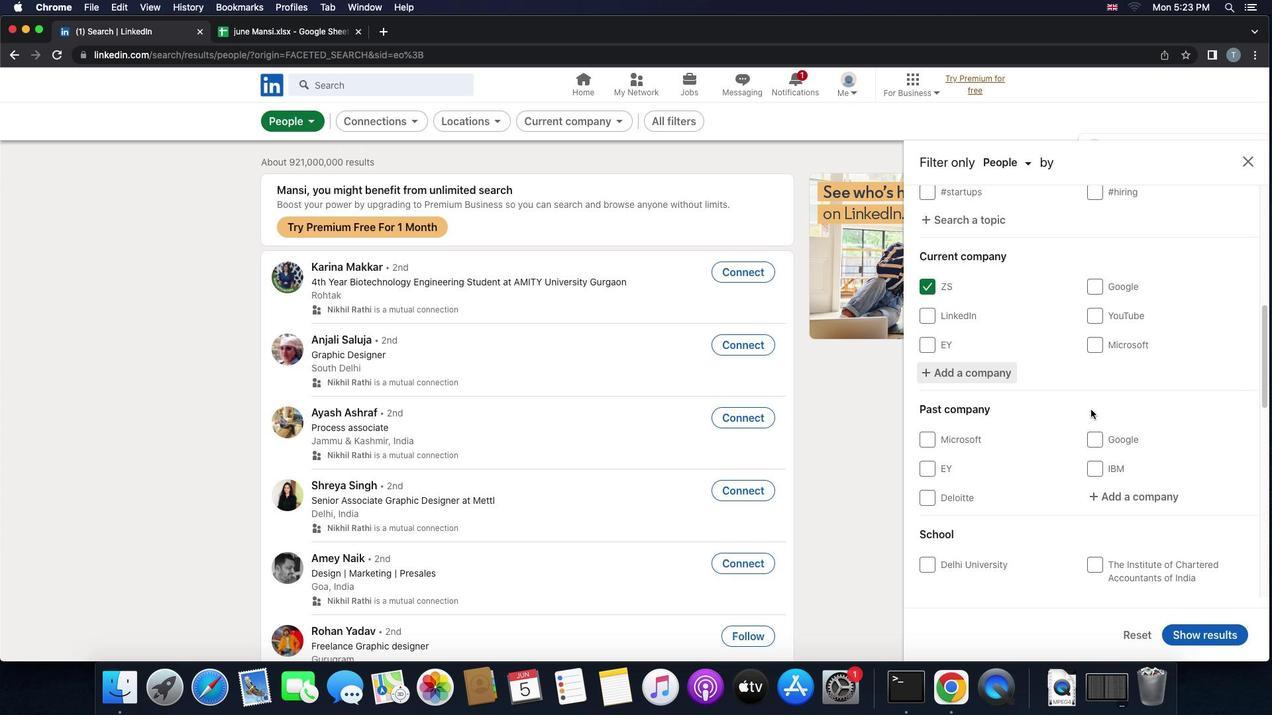 
Action: Mouse scrolled (1091, 410) with delta (0, 0)
Screenshot: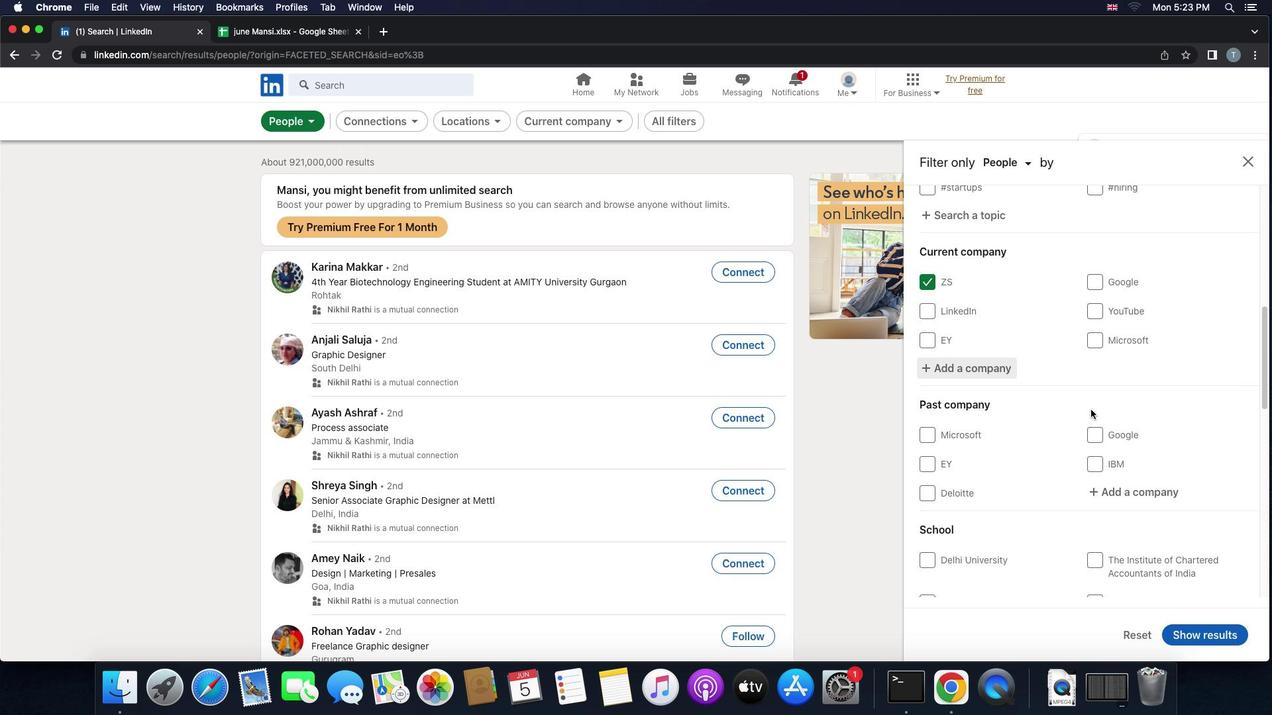
Action: Mouse scrolled (1091, 410) with delta (0, -1)
Screenshot: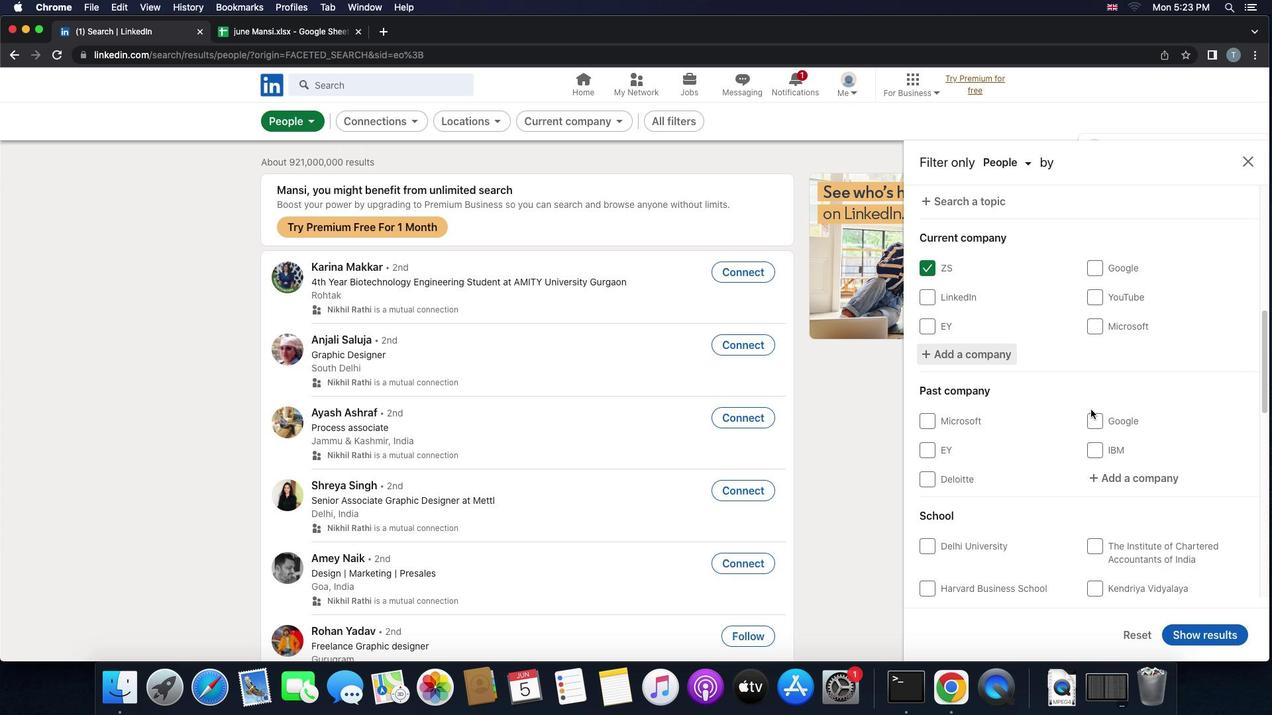 
Action: Mouse moved to (1090, 426)
Screenshot: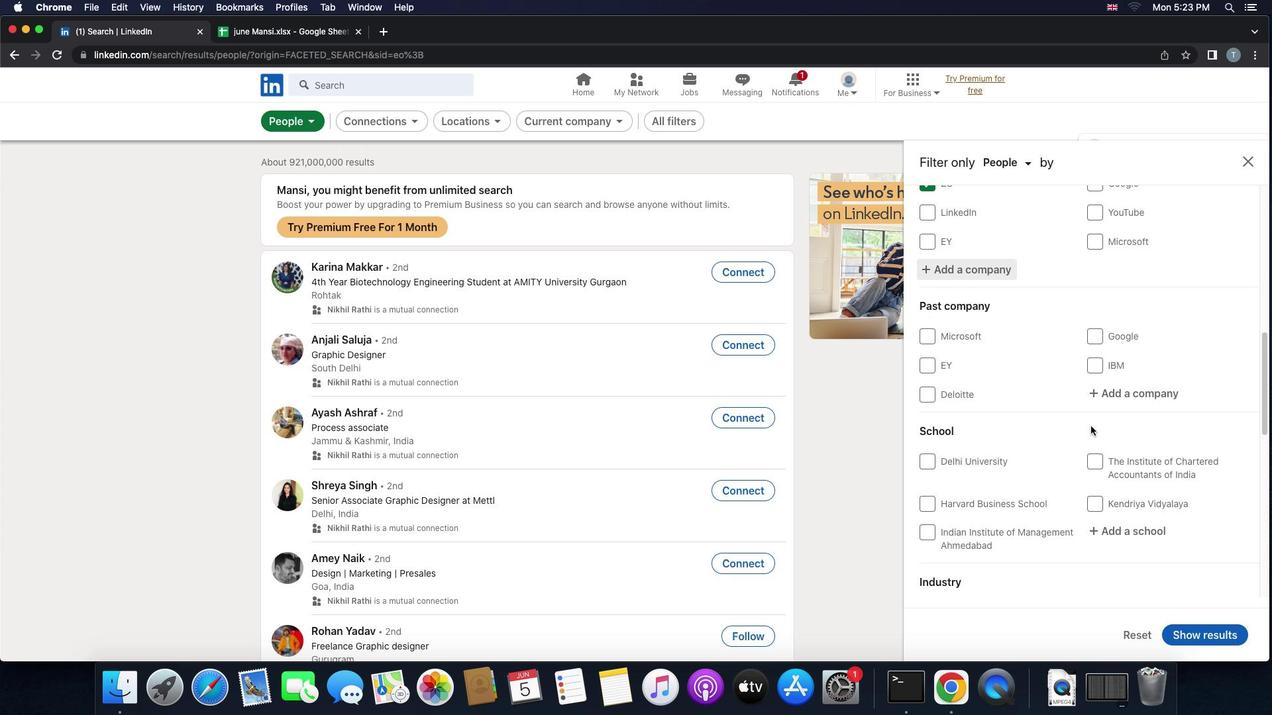 
Action: Mouse scrolled (1090, 426) with delta (0, 0)
Screenshot: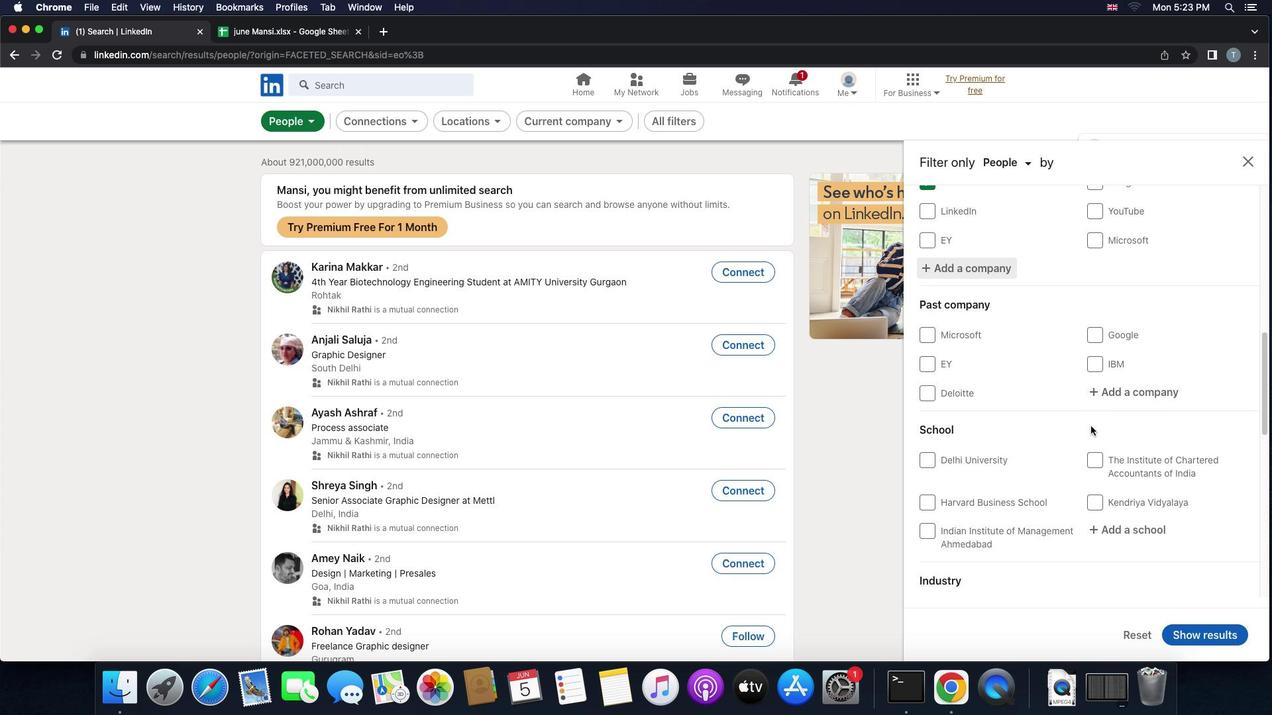 
Action: Mouse scrolled (1090, 426) with delta (0, 0)
Screenshot: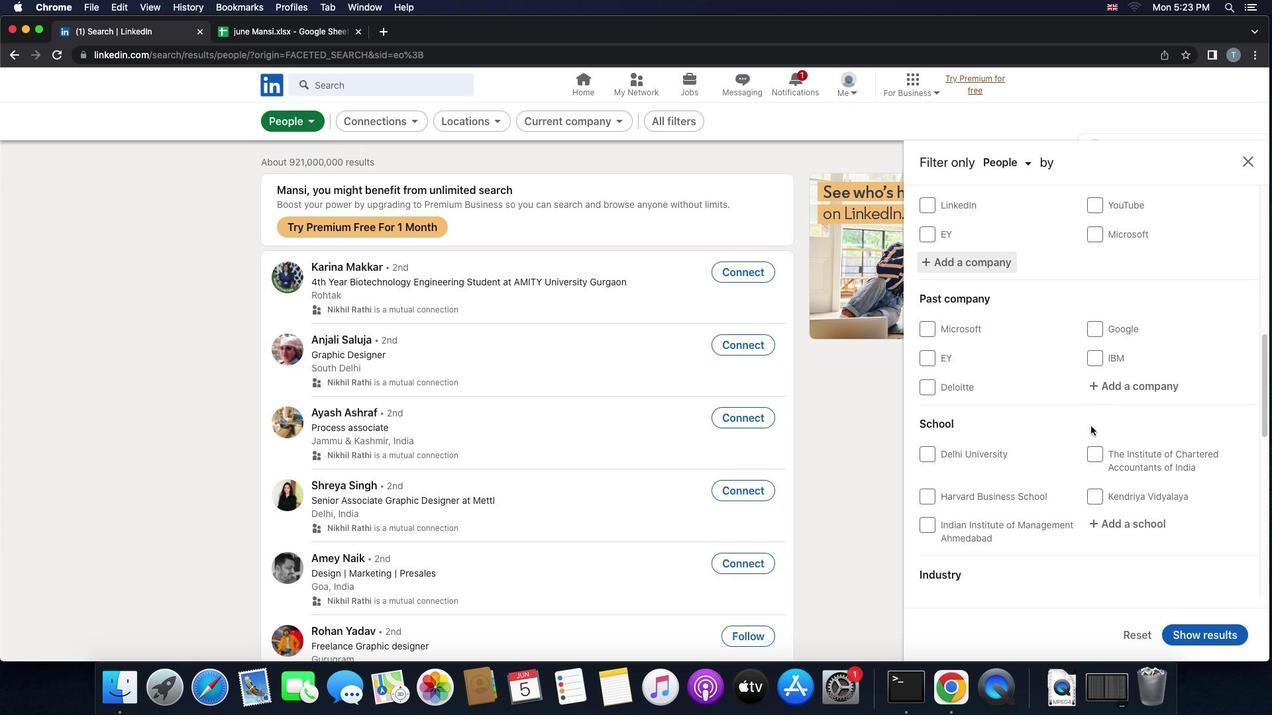 
Action: Mouse scrolled (1090, 426) with delta (0, -1)
Screenshot: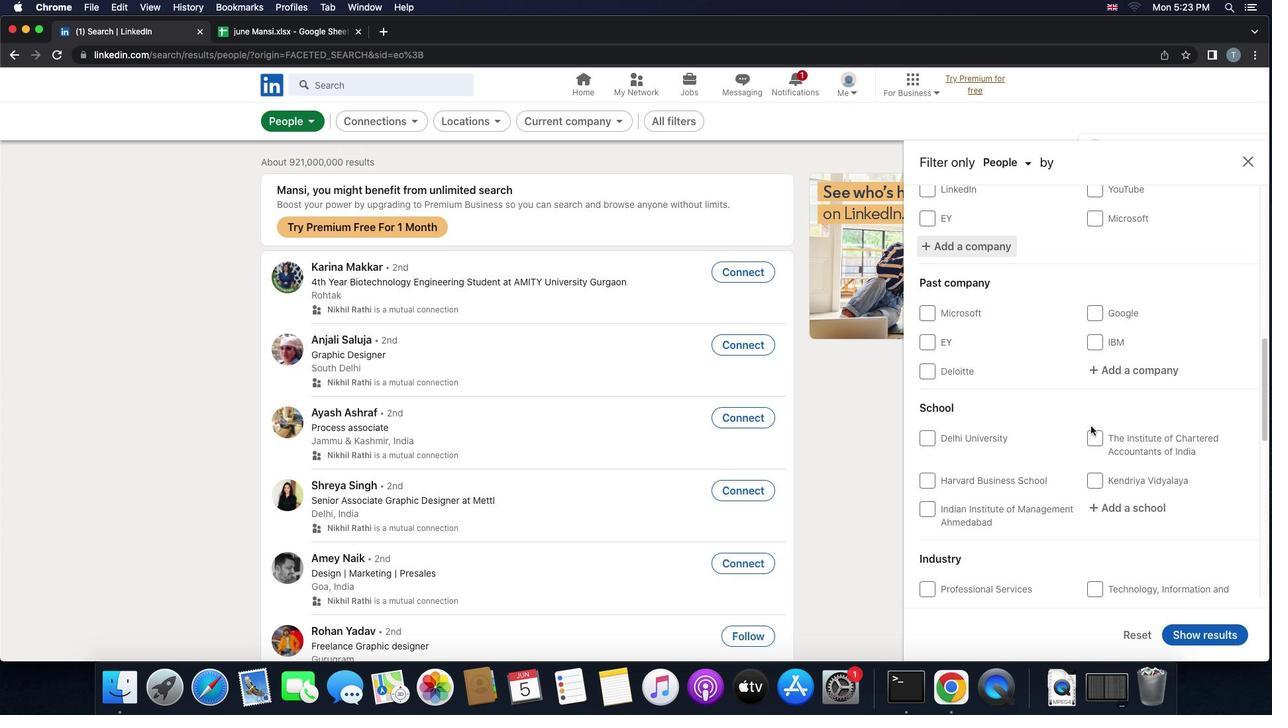 
Action: Mouse moved to (1120, 430)
Screenshot: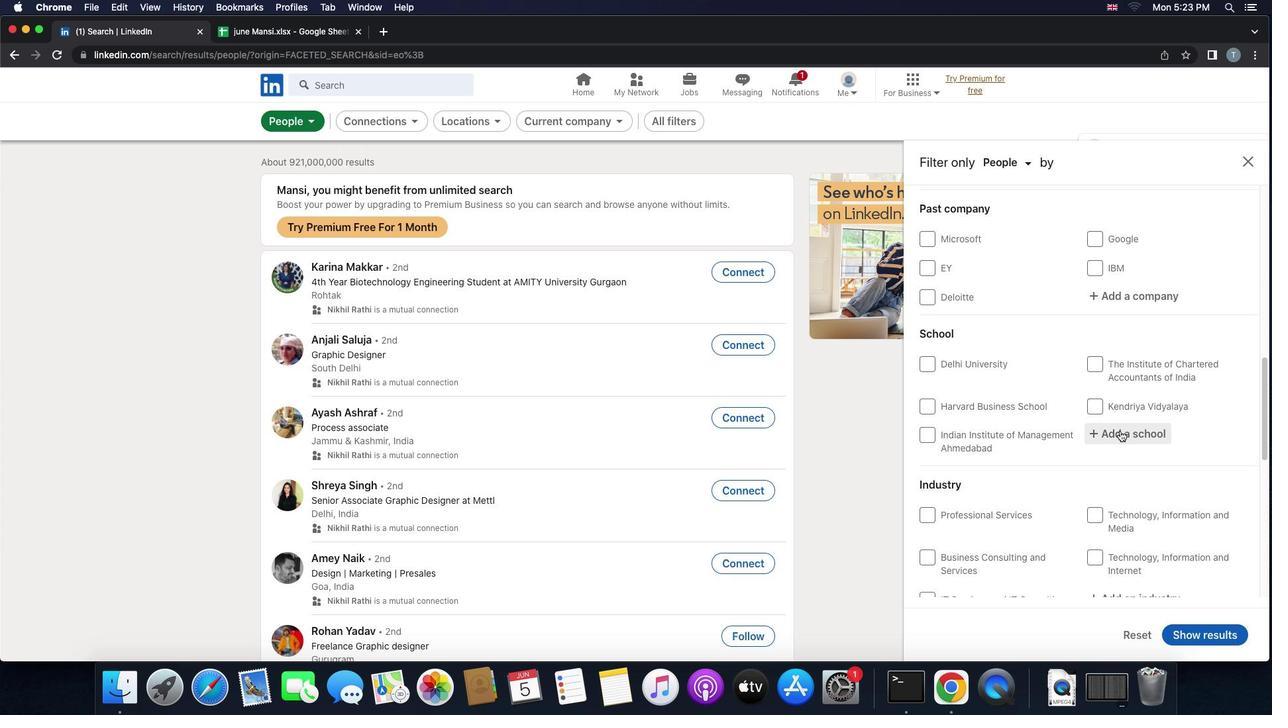 
Action: Mouse pressed left at (1120, 430)
Screenshot: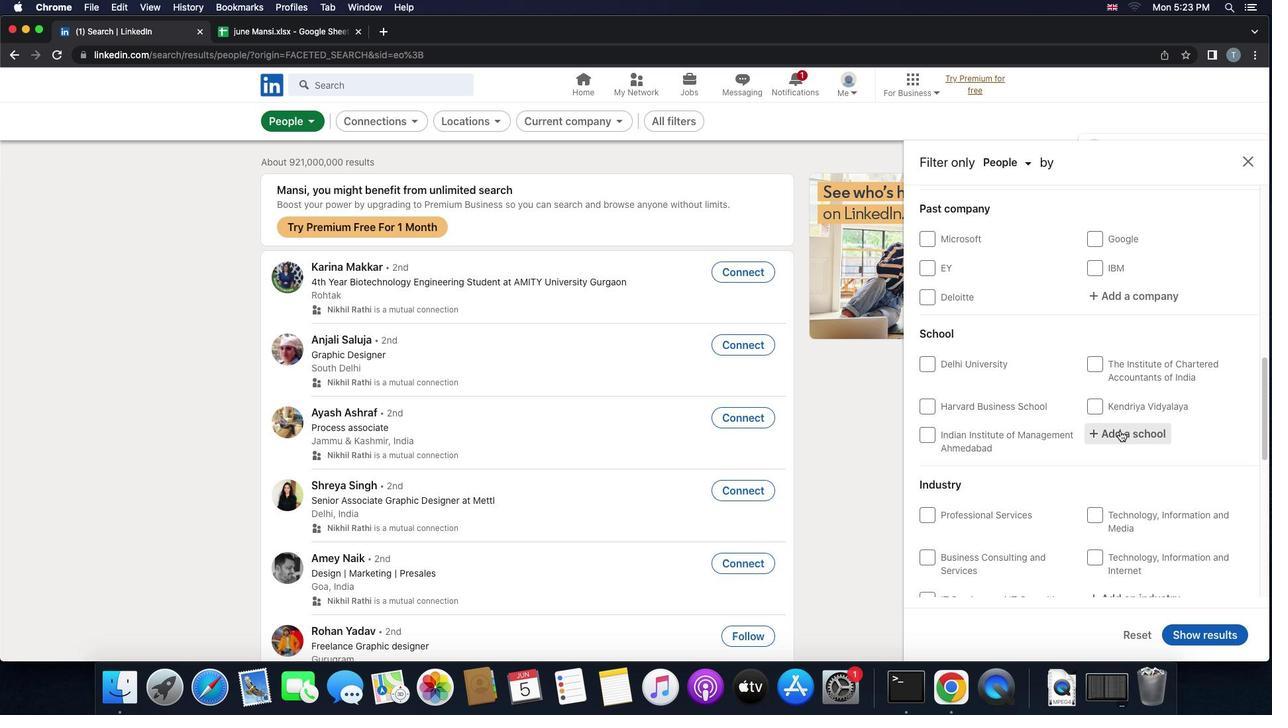 
Action: Key pressed Key.shift'K'Key.shift'I''T'Key.shiftKey.shift"'"'s'
Screenshot: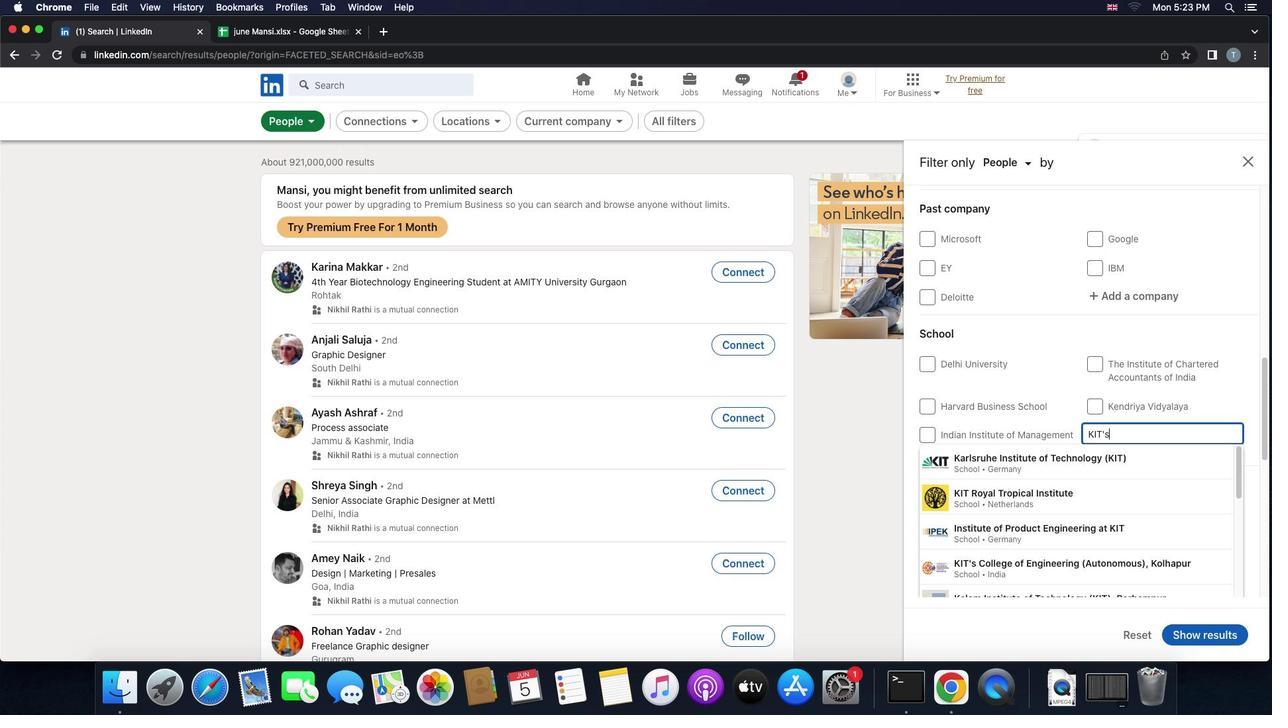 
Action: Mouse moved to (1086, 463)
Screenshot: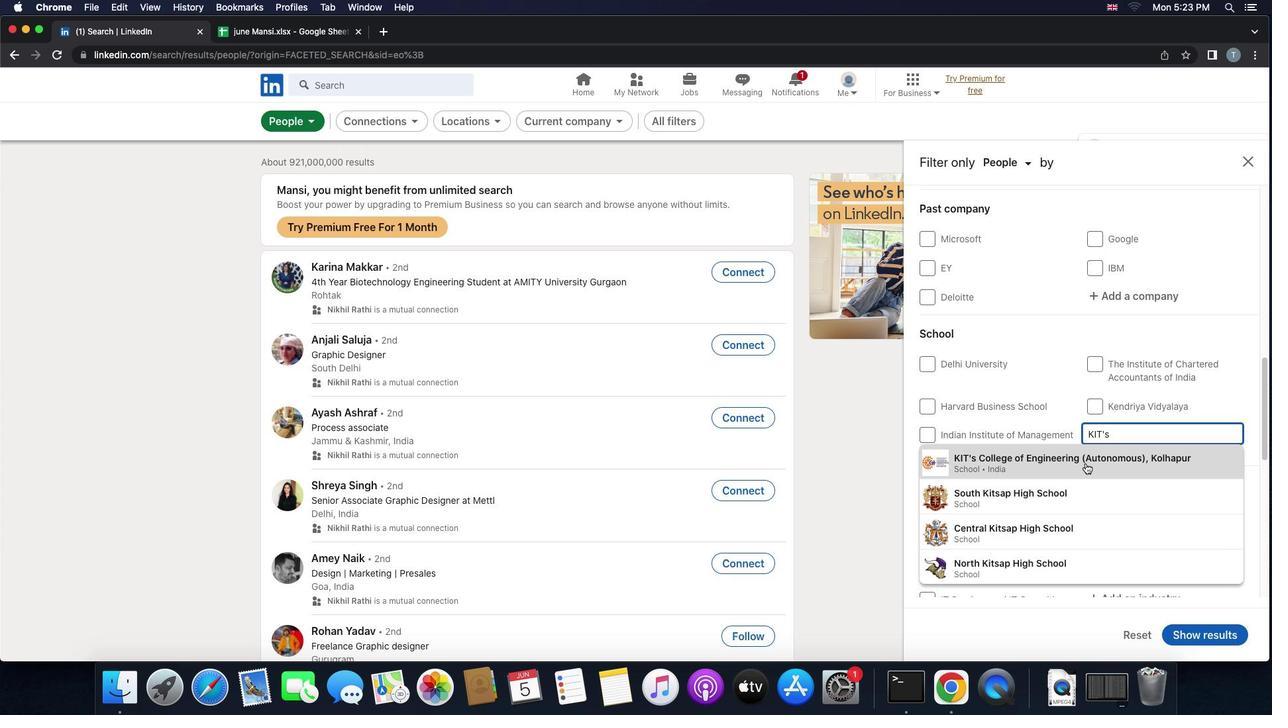 
Action: Mouse pressed left at (1086, 463)
Screenshot: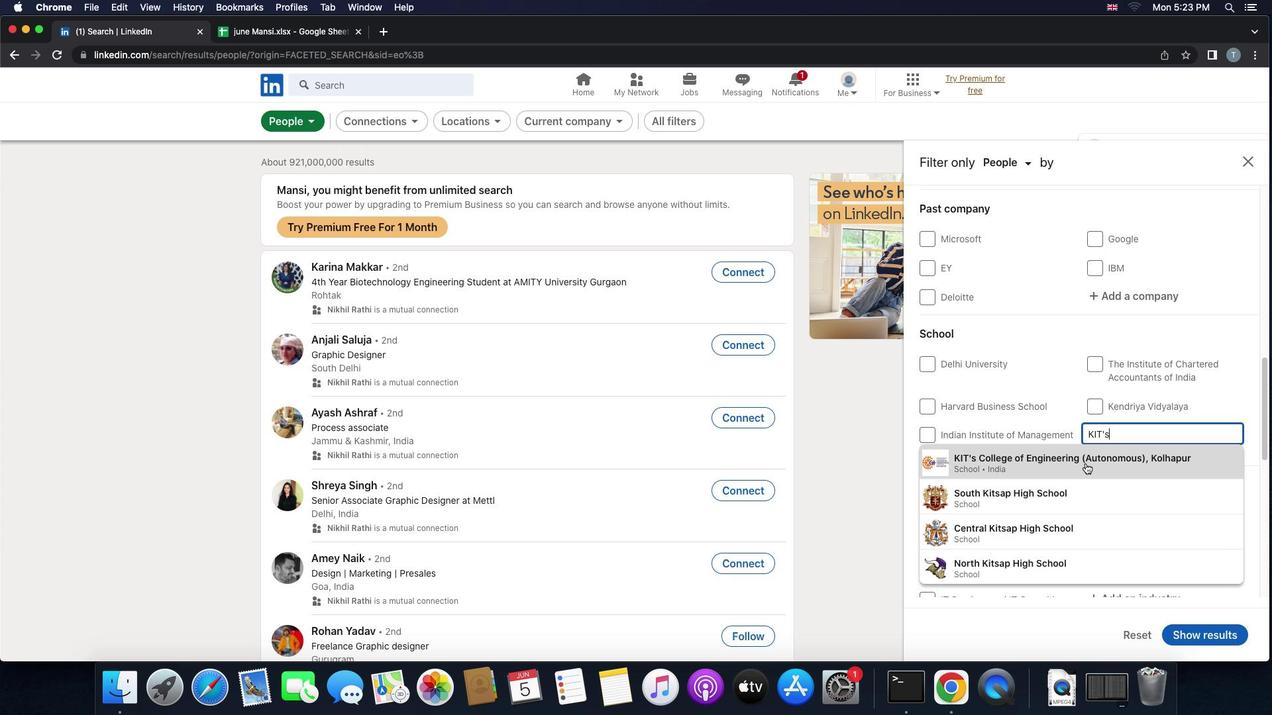 
Action: Mouse moved to (1104, 484)
Screenshot: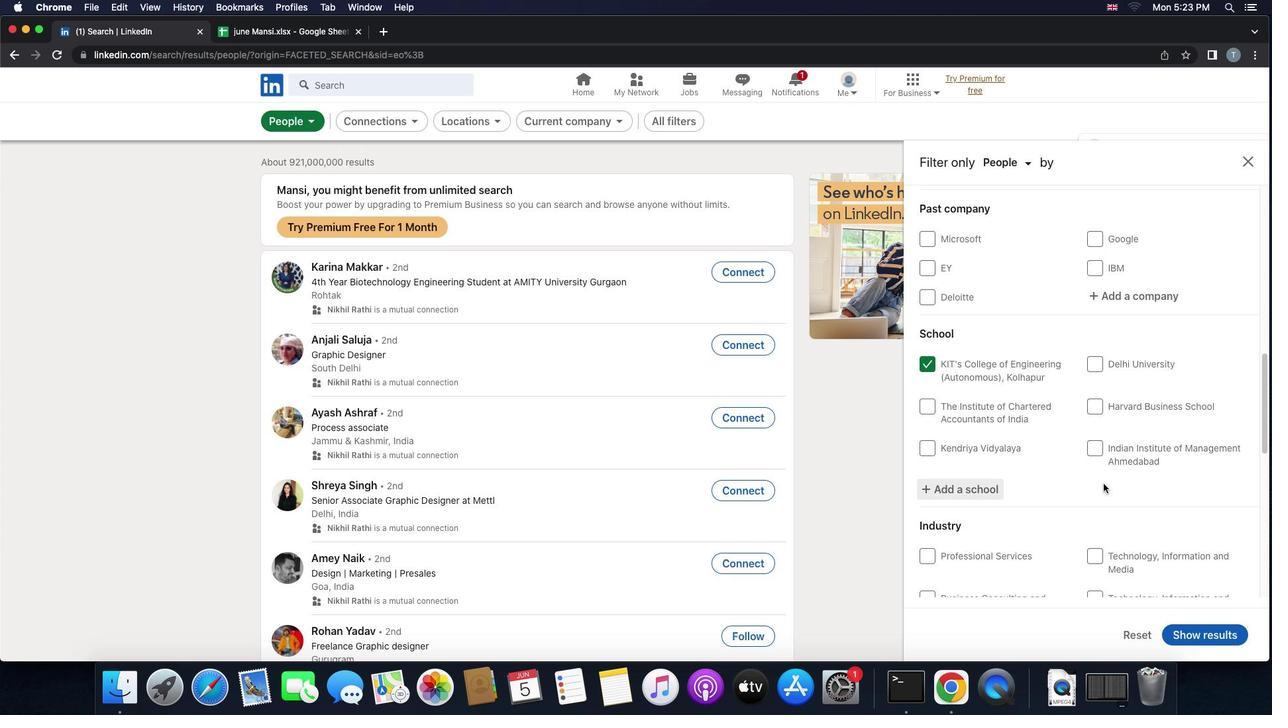 
Action: Mouse scrolled (1104, 484) with delta (0, 0)
Screenshot: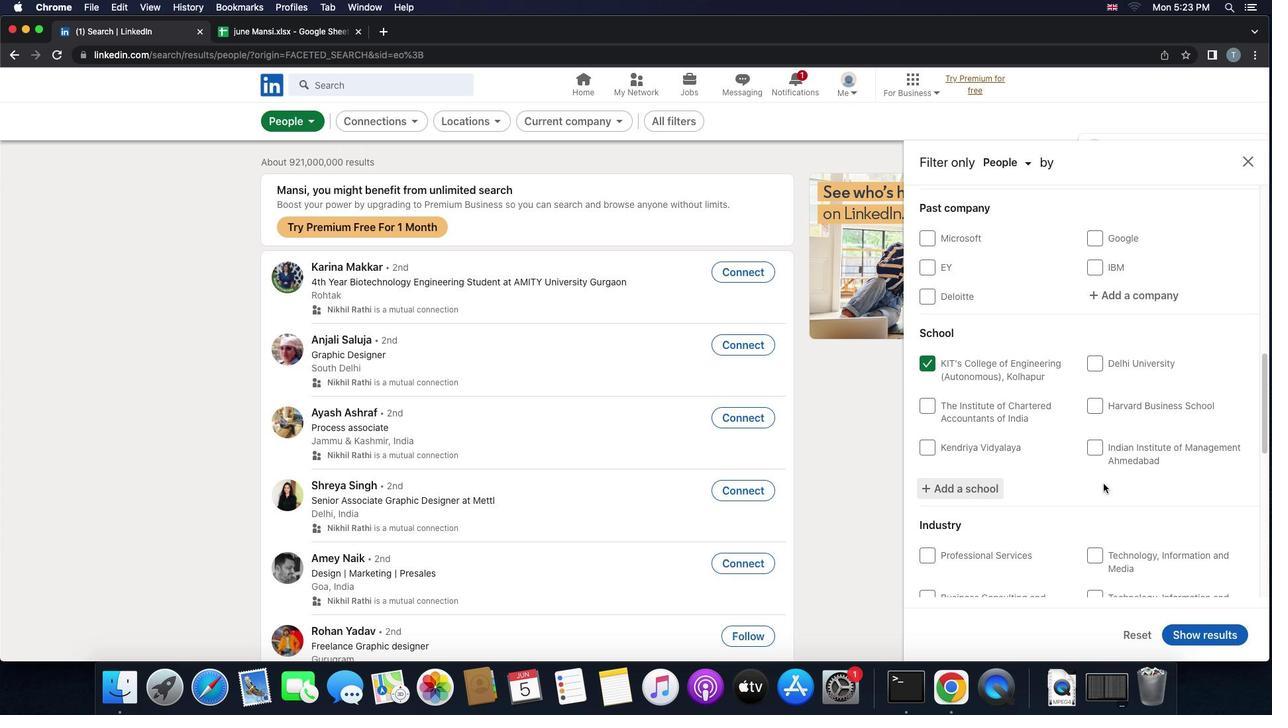 
Action: Mouse scrolled (1104, 484) with delta (0, 0)
Screenshot: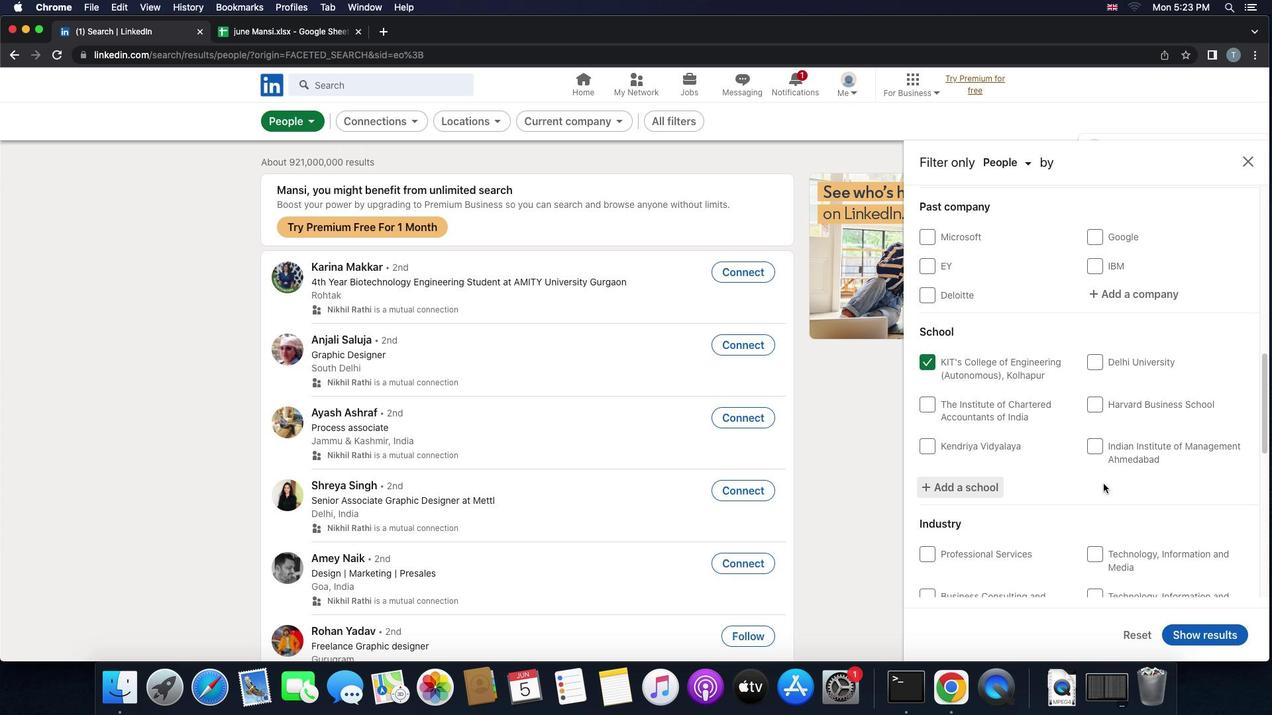 
Action: Mouse scrolled (1104, 484) with delta (0, 0)
Screenshot: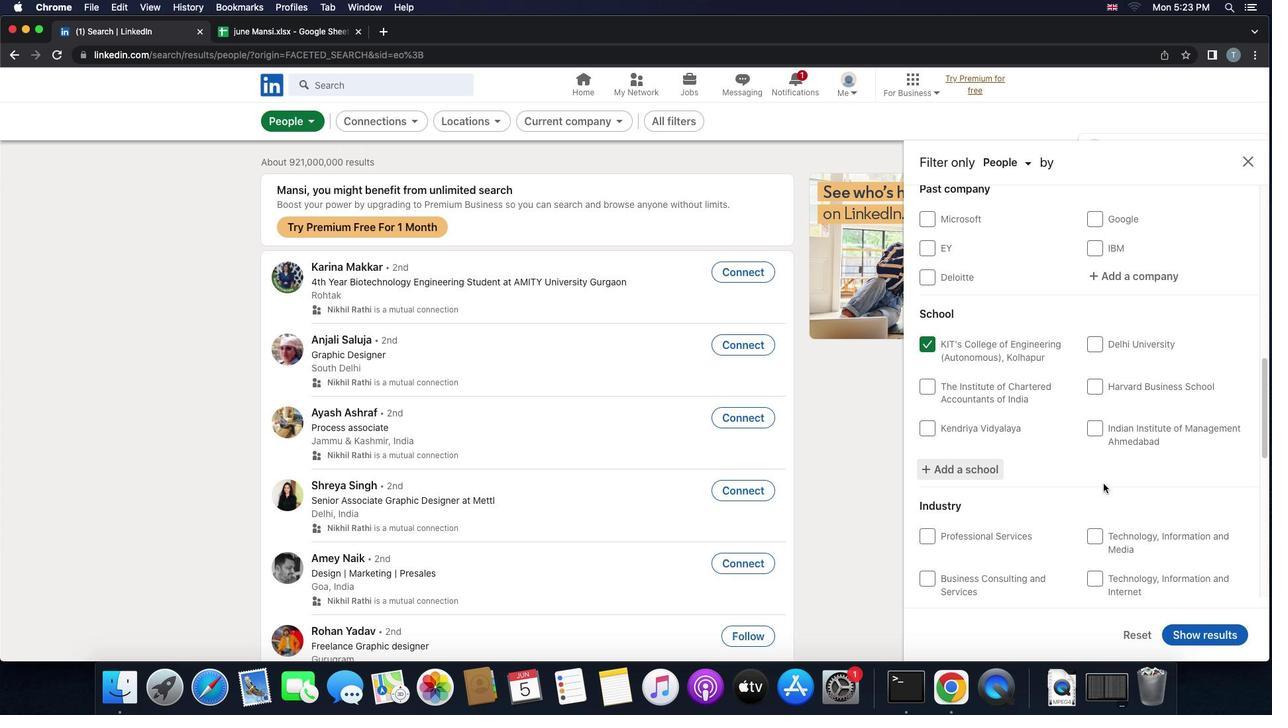 
Action: Mouse scrolled (1104, 484) with delta (0, 0)
Screenshot: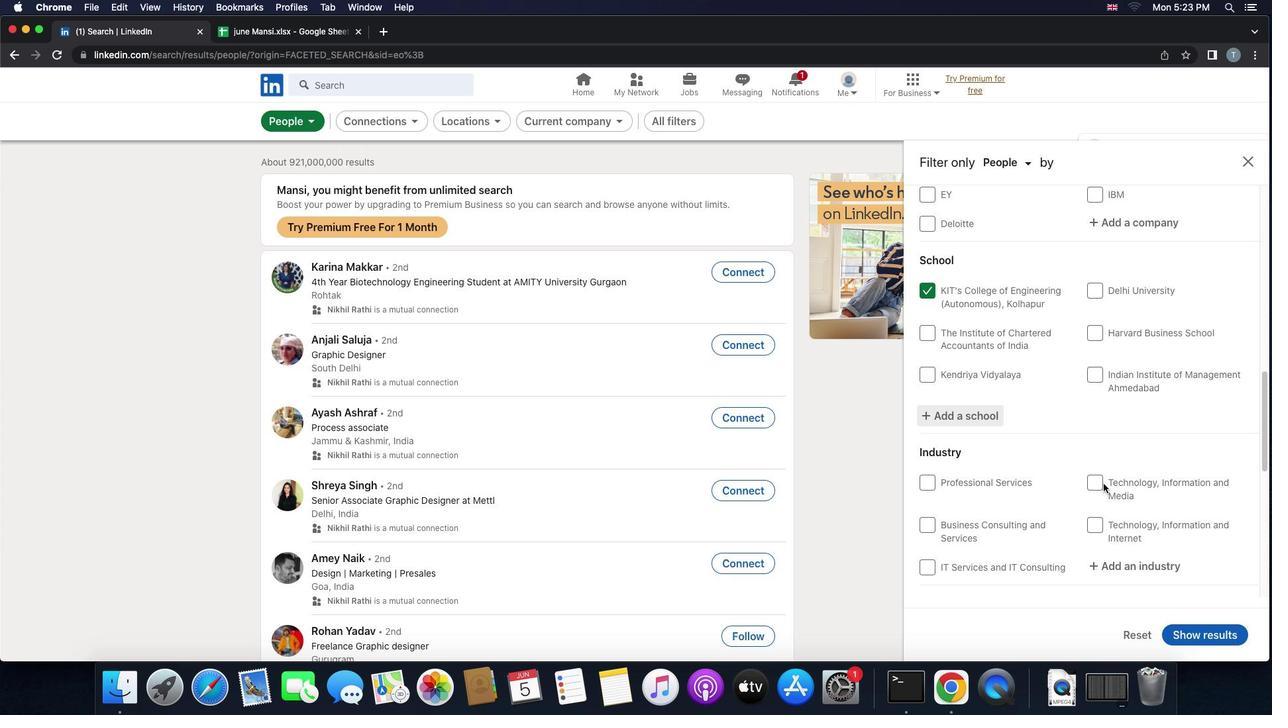 
Action: Mouse scrolled (1104, 484) with delta (0, 0)
Screenshot: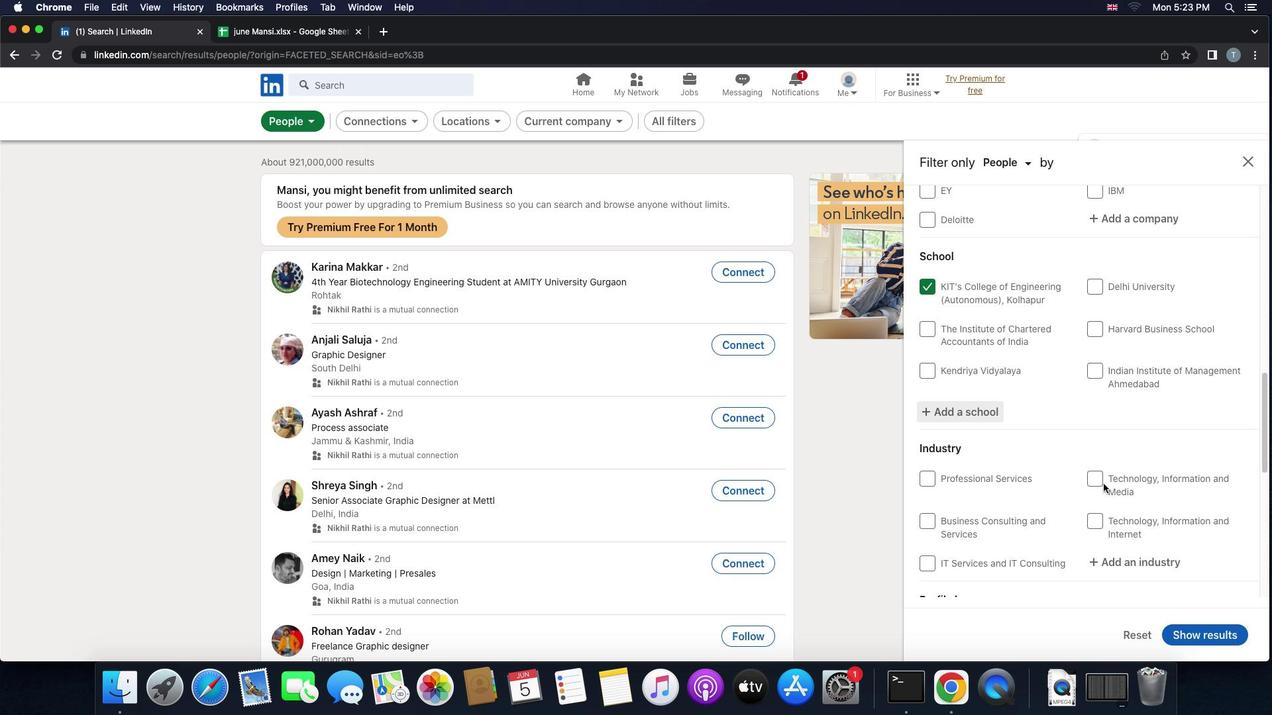 
Action: Mouse scrolled (1104, 484) with delta (0, -1)
Screenshot: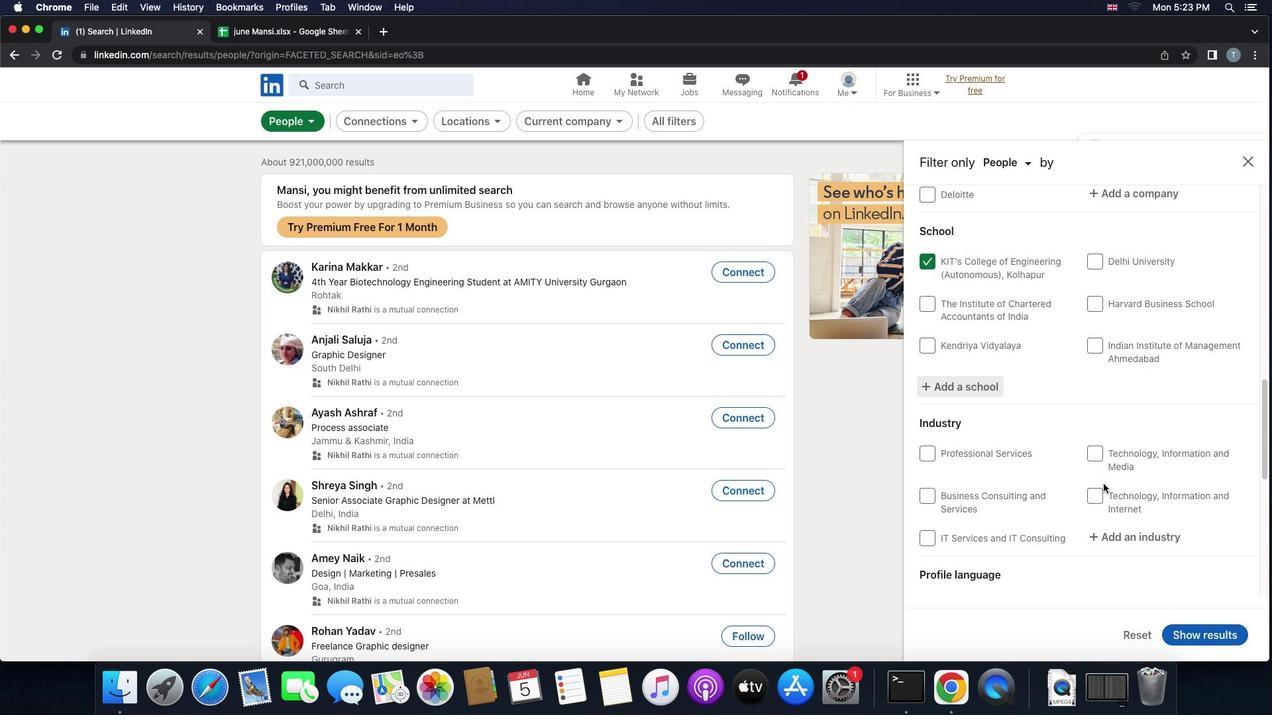 
Action: Mouse scrolled (1104, 484) with delta (0, 0)
Screenshot: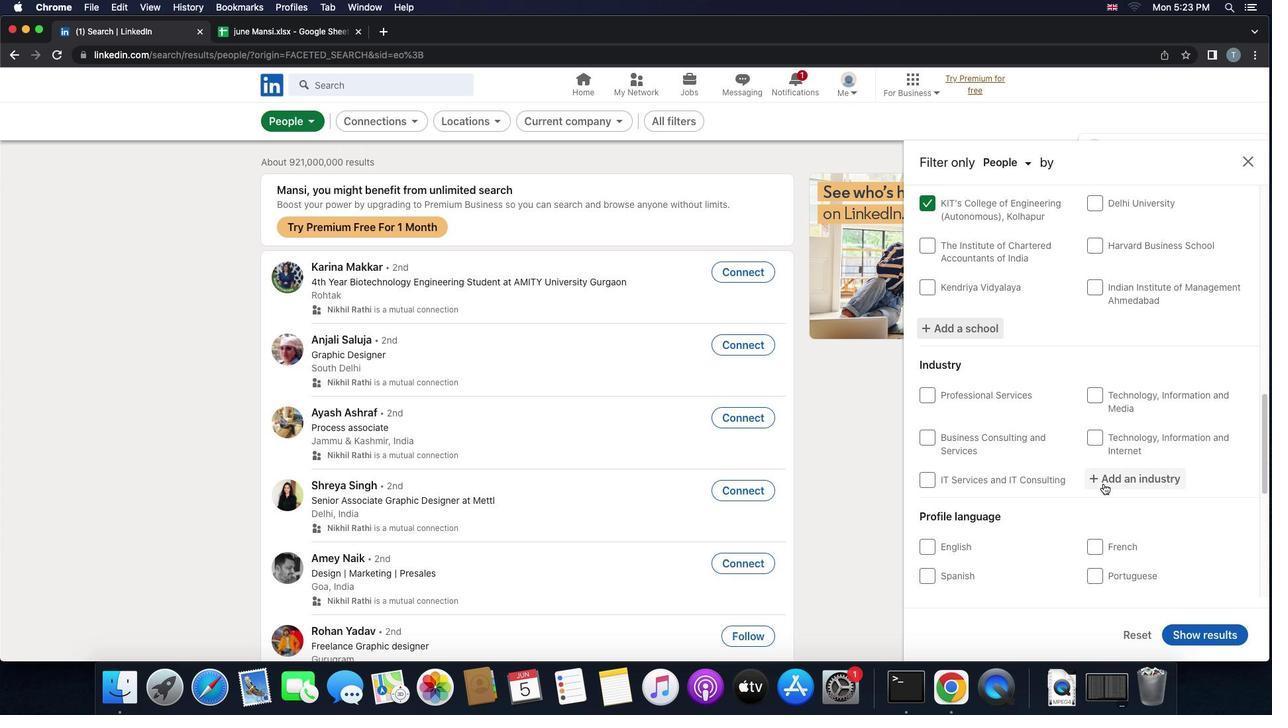 
Action: Mouse scrolled (1104, 484) with delta (0, 0)
Screenshot: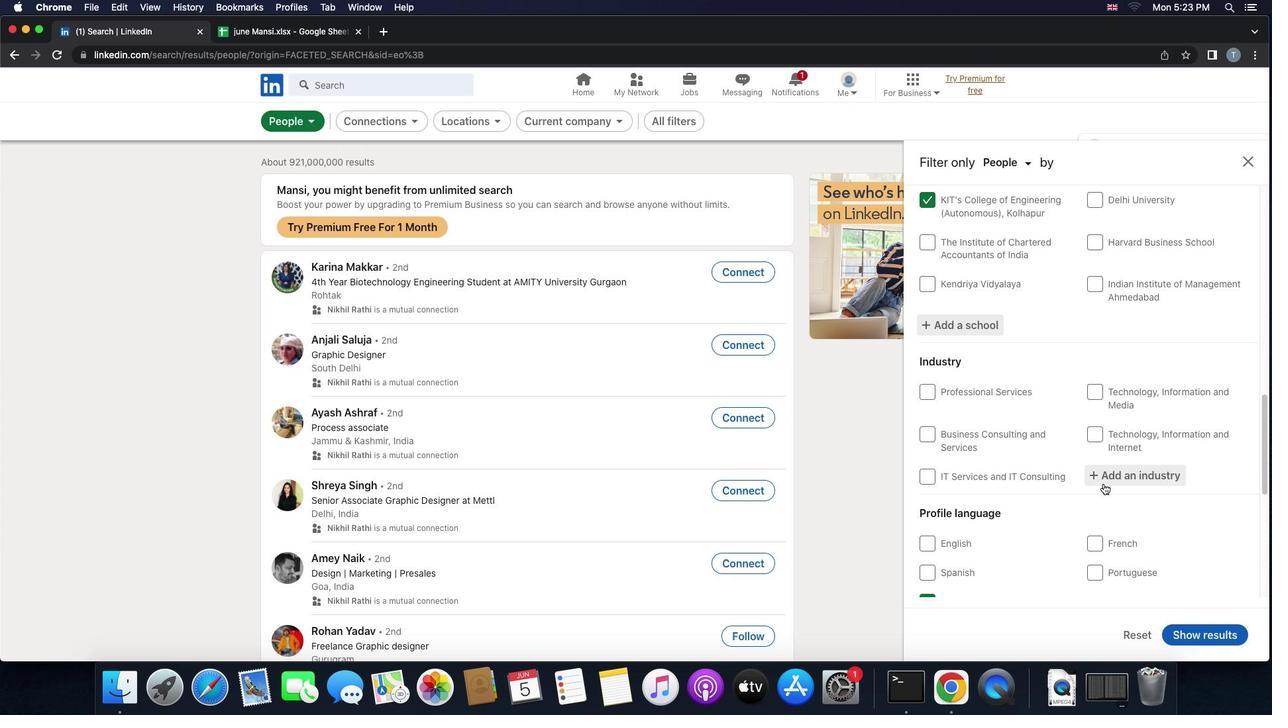 
Action: Mouse scrolled (1104, 484) with delta (0, 0)
Screenshot: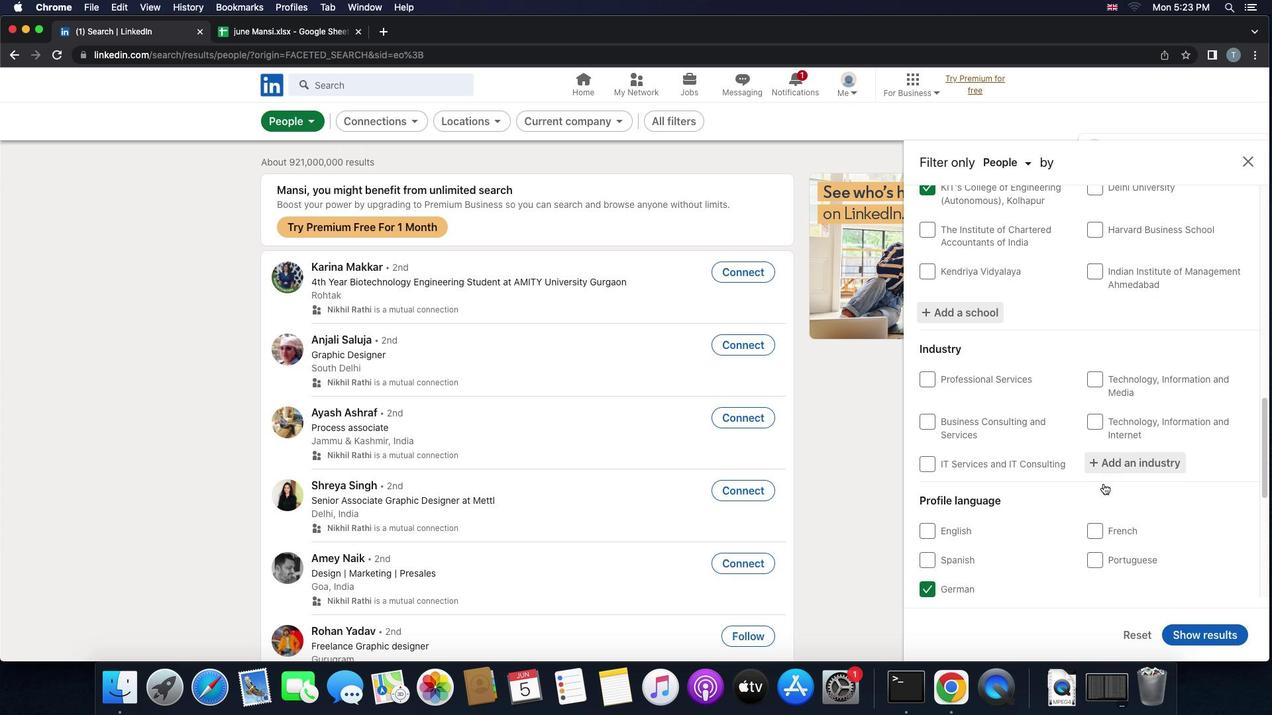 
Action: Mouse moved to (1129, 427)
Screenshot: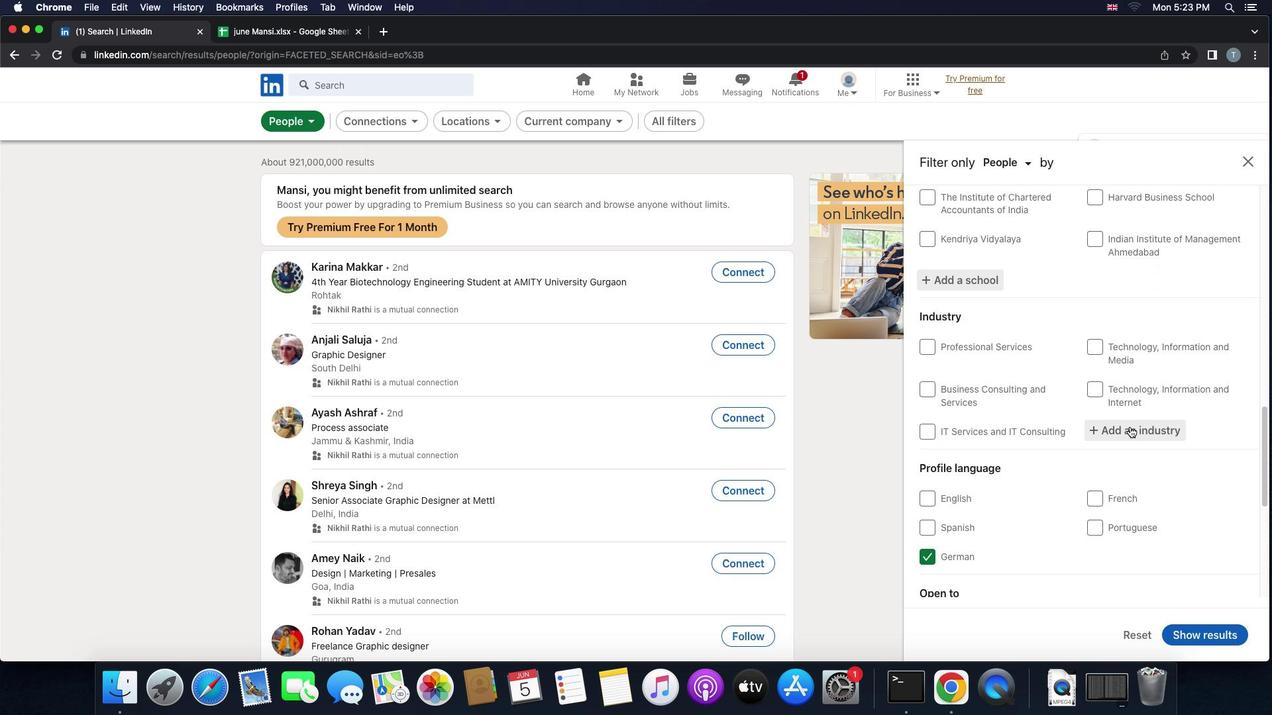 
Action: Mouse pressed left at (1129, 427)
Screenshot: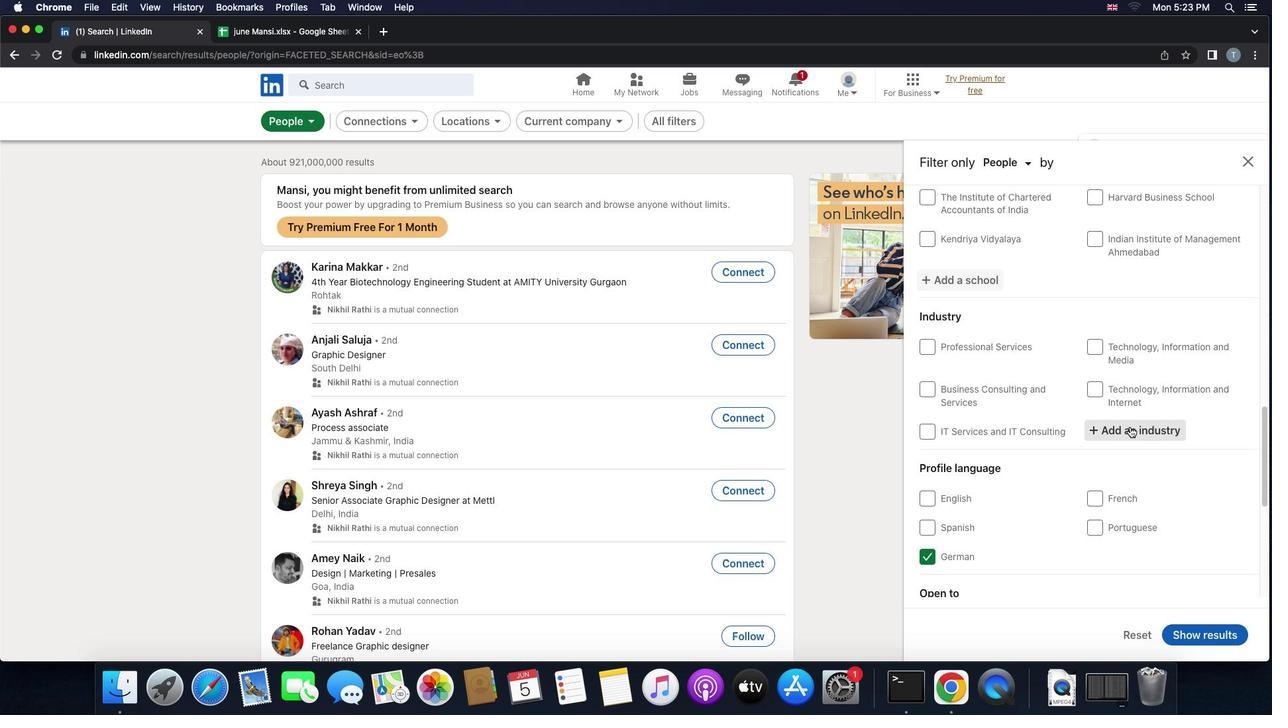 
Action: Key pressed Key.shift'H''o''s''p''i''t''a''l''s'
Screenshot: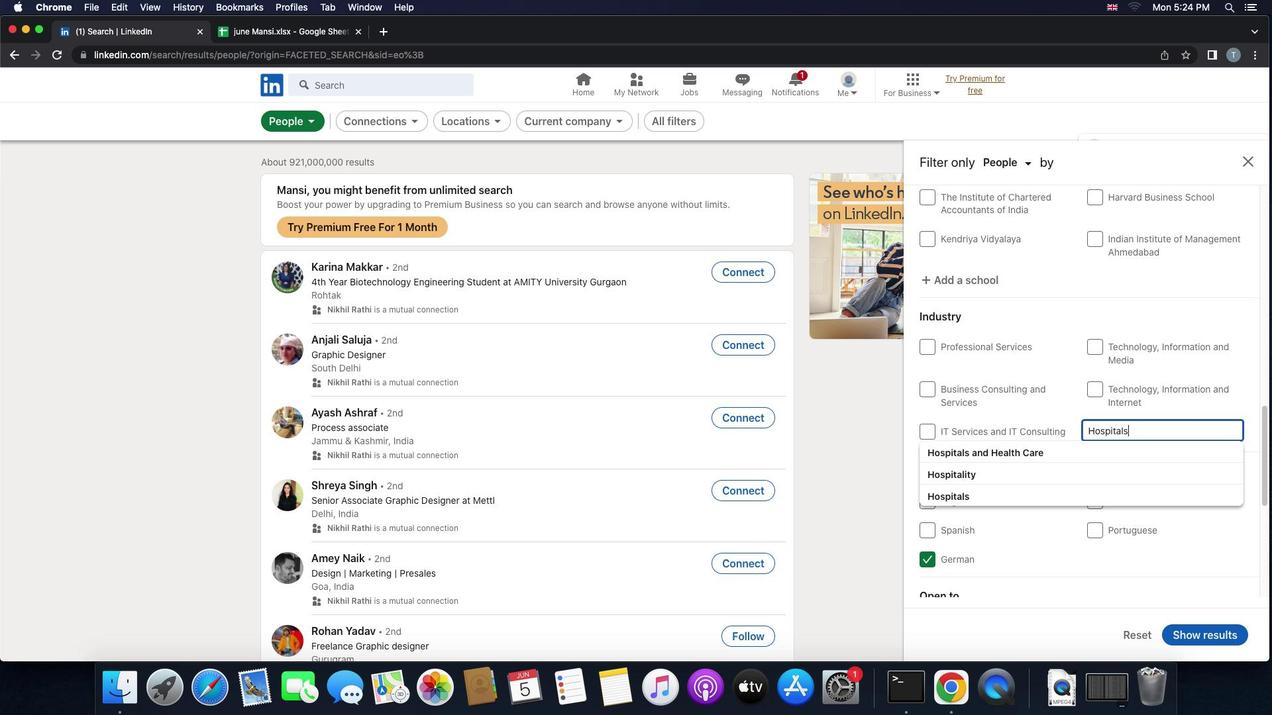 
Action: Mouse moved to (1077, 465)
Screenshot: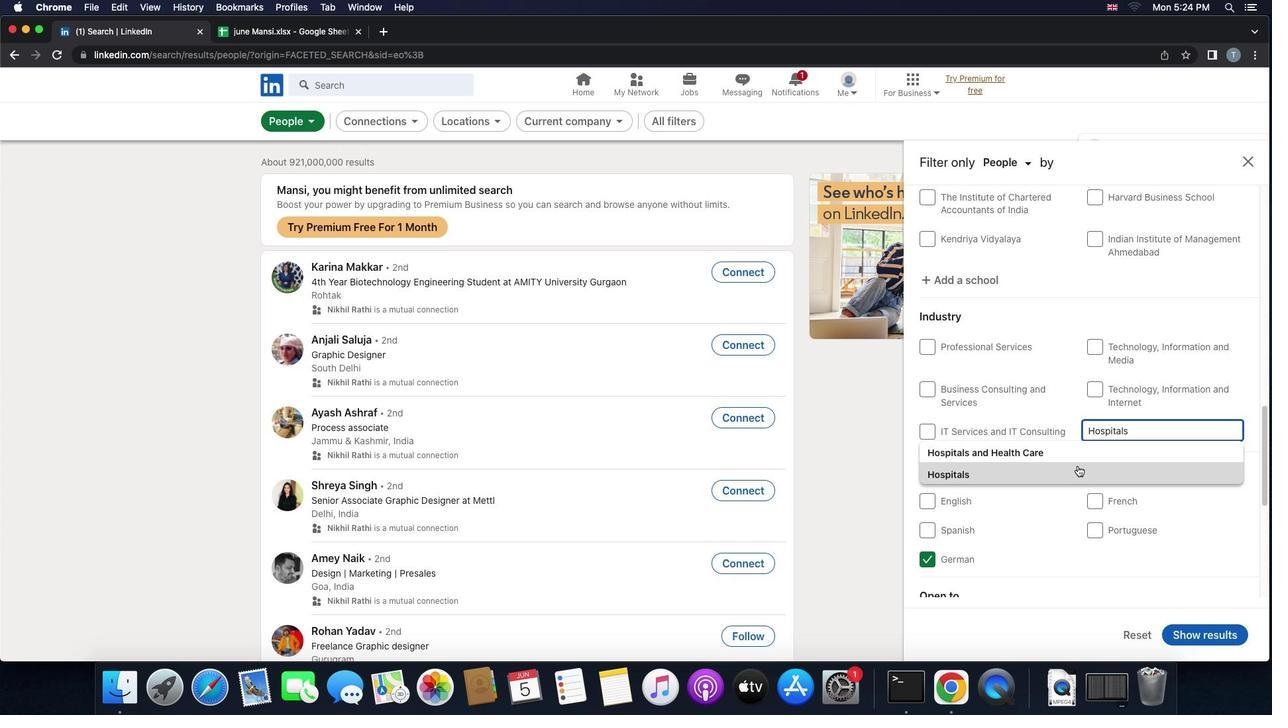 
Action: Mouse pressed left at (1077, 465)
Screenshot: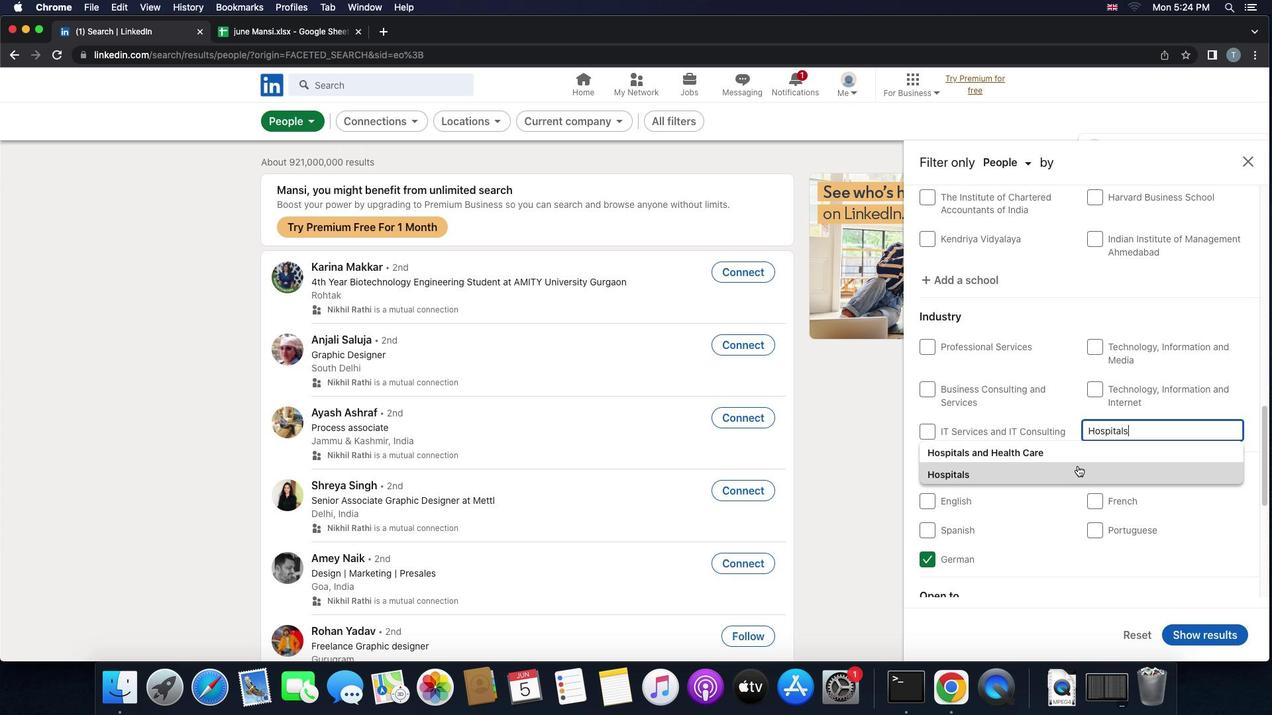 
Action: Mouse scrolled (1077, 465) with delta (0, 0)
Screenshot: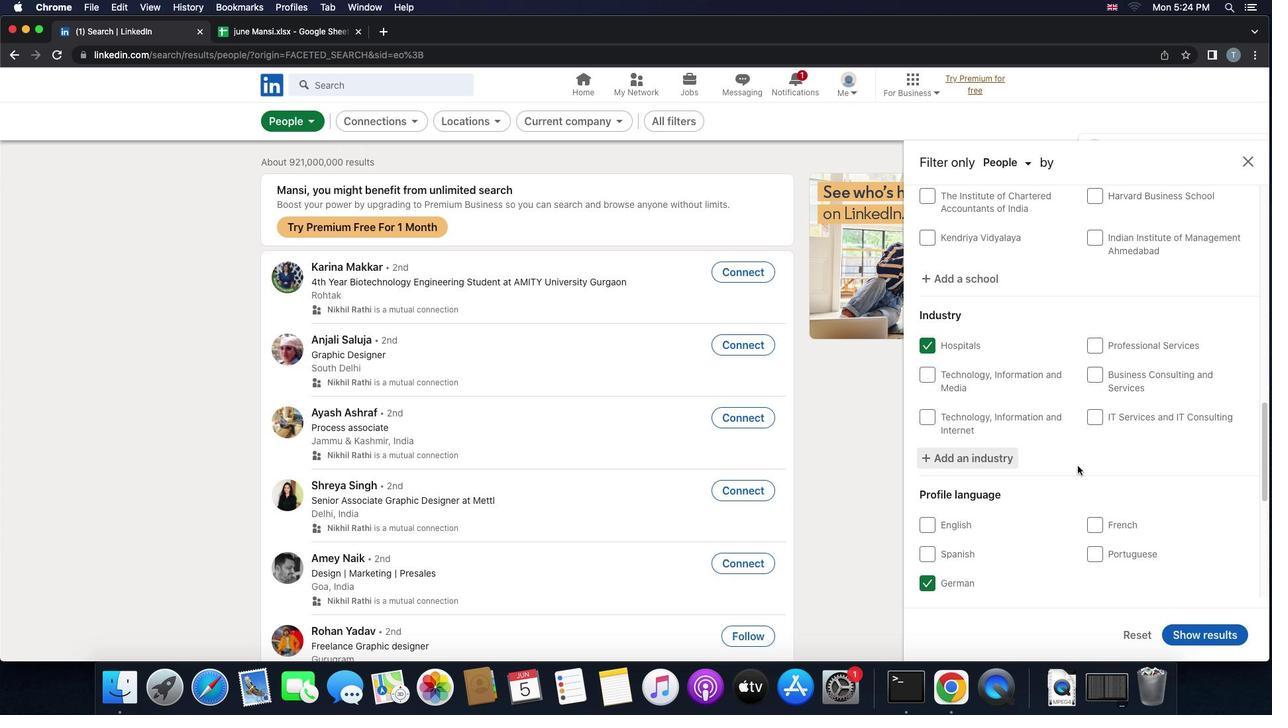 
Action: Mouse scrolled (1077, 465) with delta (0, 0)
Screenshot: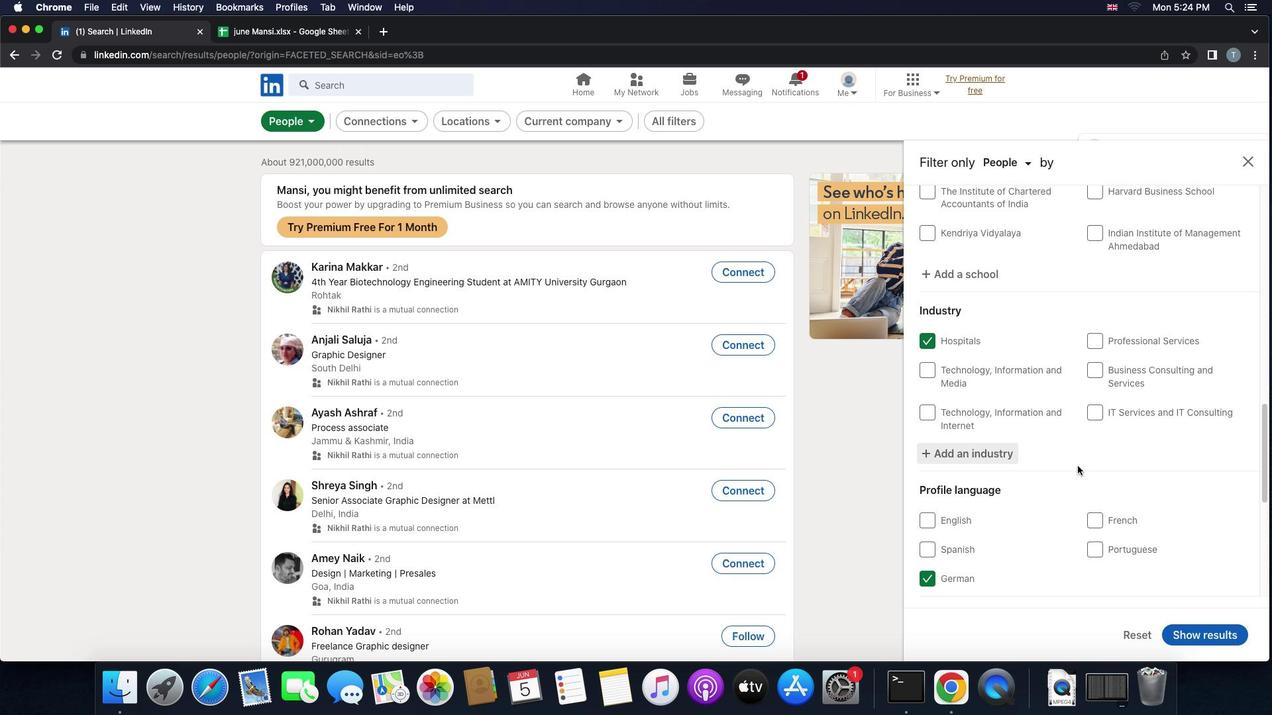 
Action: Mouse scrolled (1077, 465) with delta (0, 0)
Screenshot: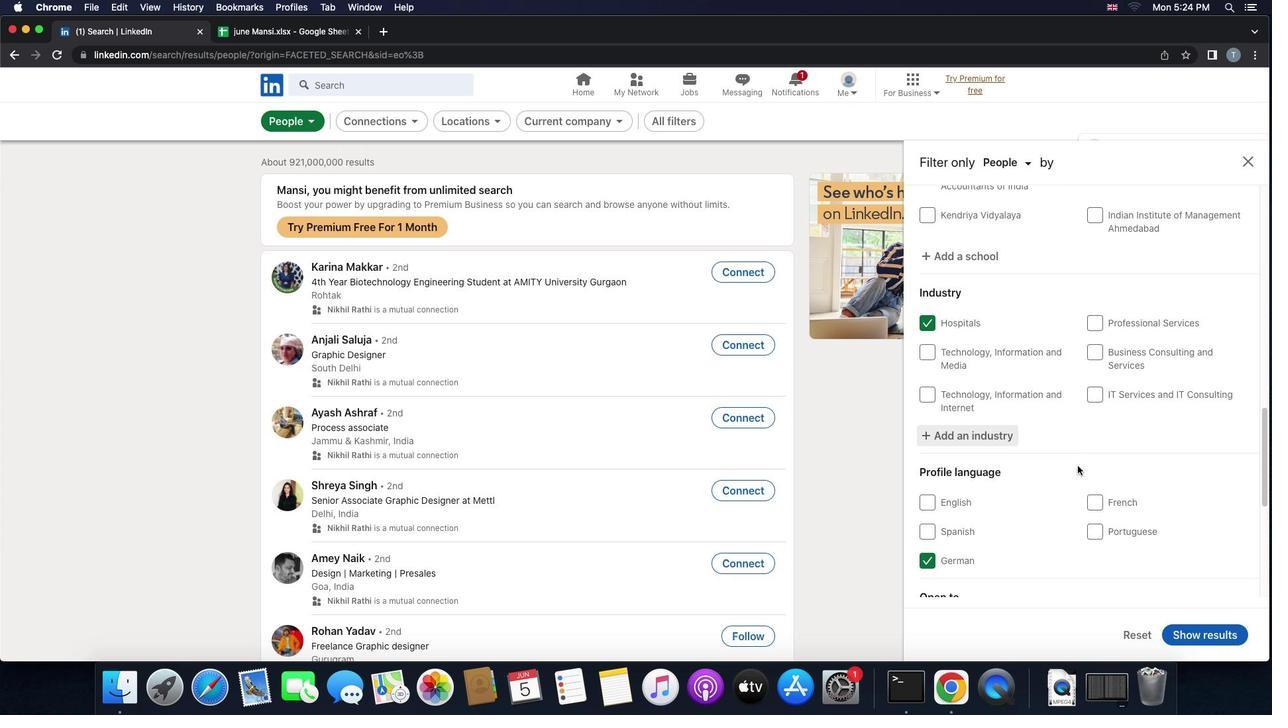 
Action: Mouse scrolled (1077, 465) with delta (0, -1)
Screenshot: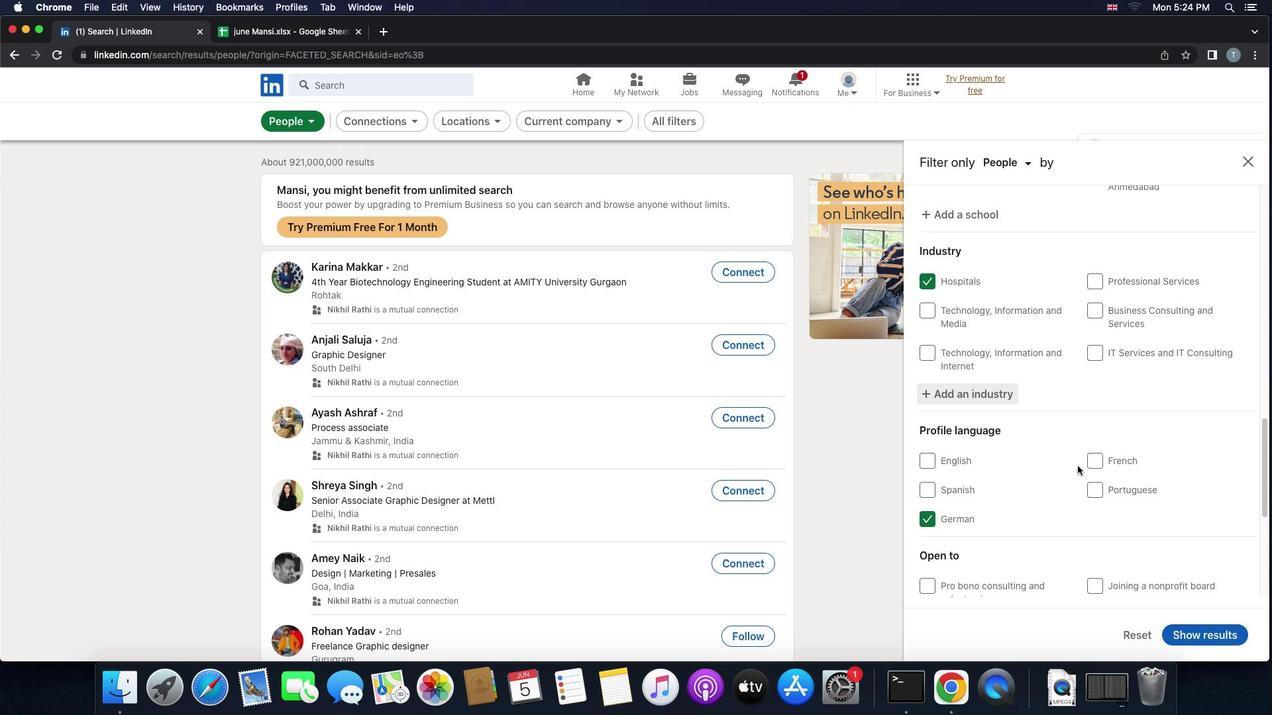 
Action: Mouse moved to (1077, 465)
Screenshot: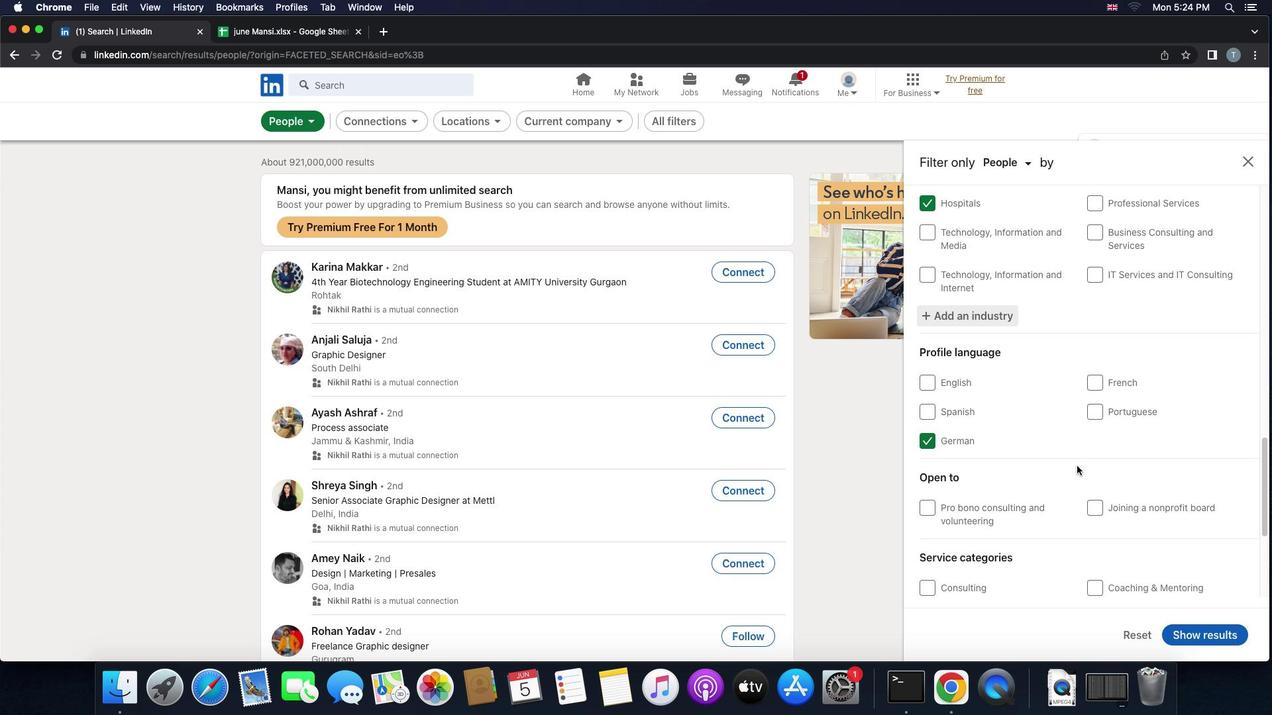 
Action: Mouse scrolled (1077, 465) with delta (0, 0)
Screenshot: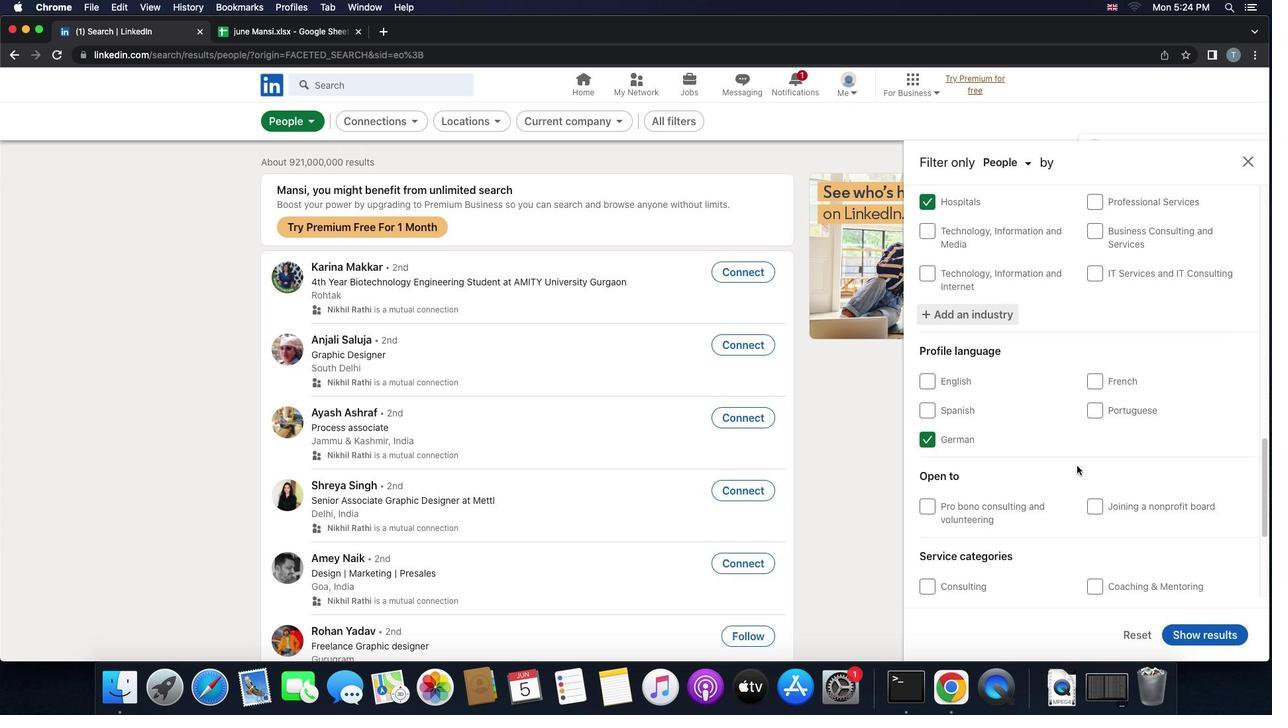
Action: Mouse scrolled (1077, 465) with delta (0, 0)
Screenshot: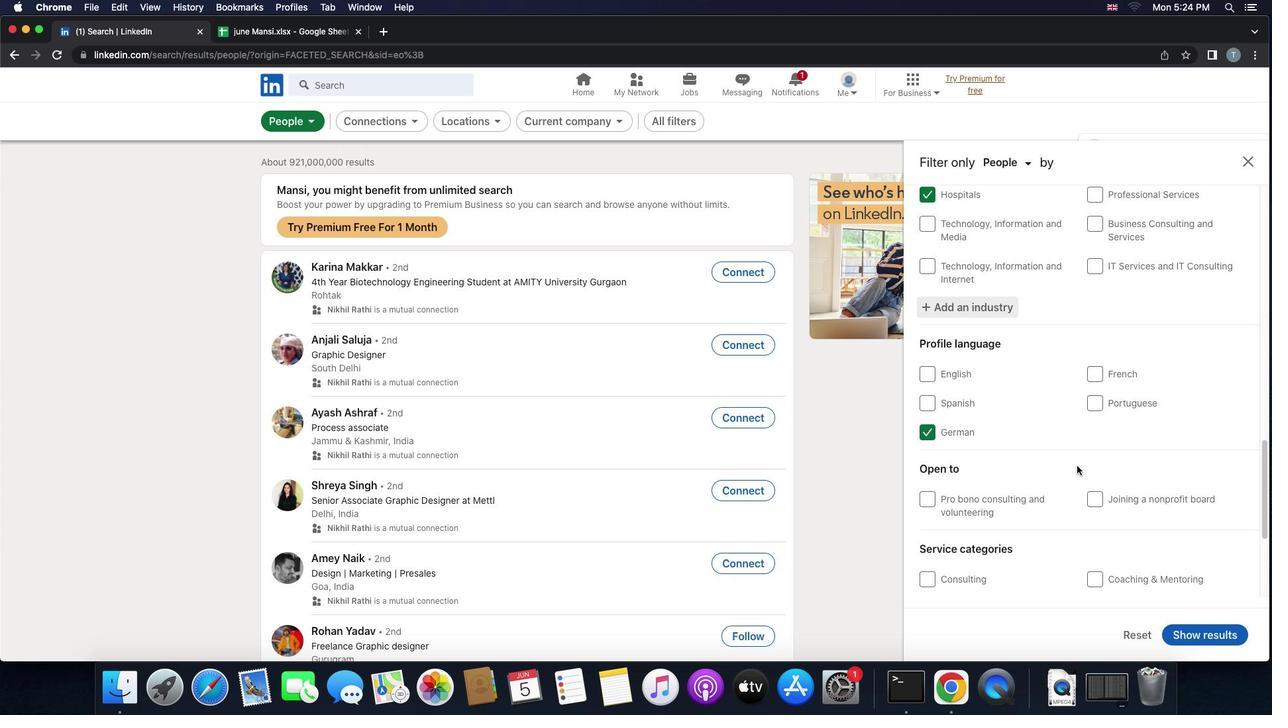 
Action: Mouse scrolled (1077, 465) with delta (0, 0)
Screenshot: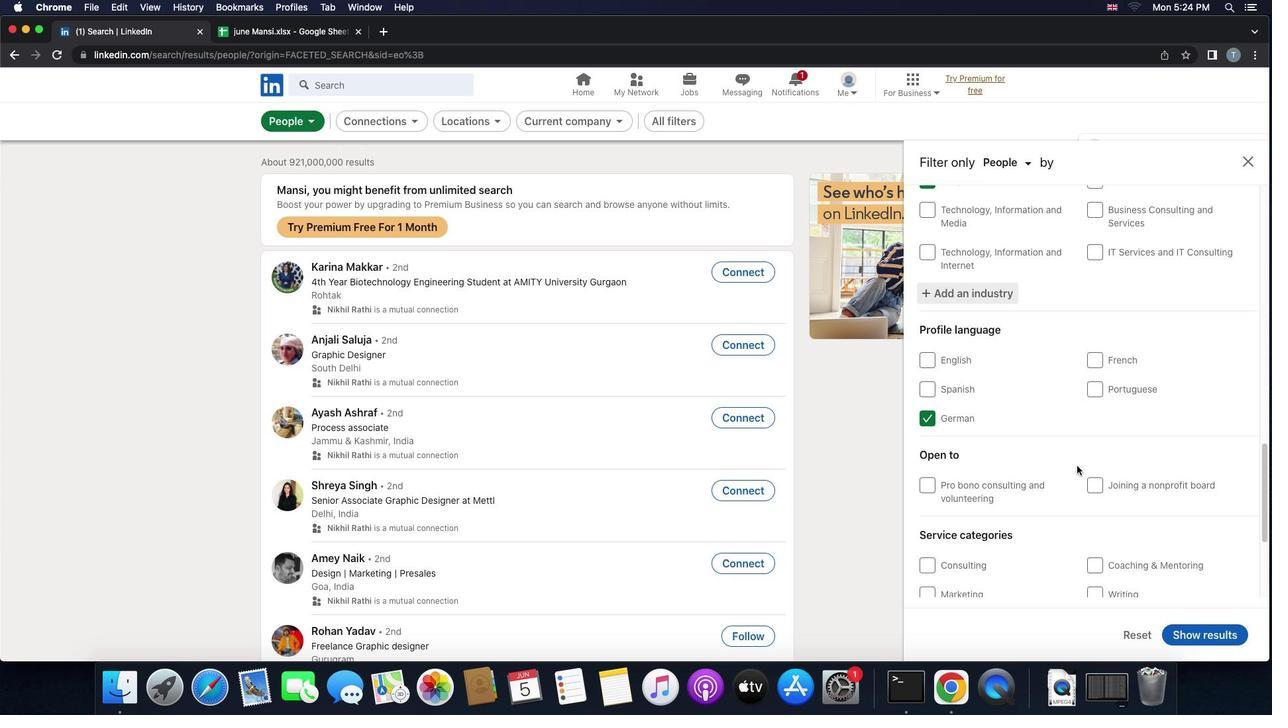 
Action: Mouse scrolled (1077, 465) with delta (0, 0)
Screenshot: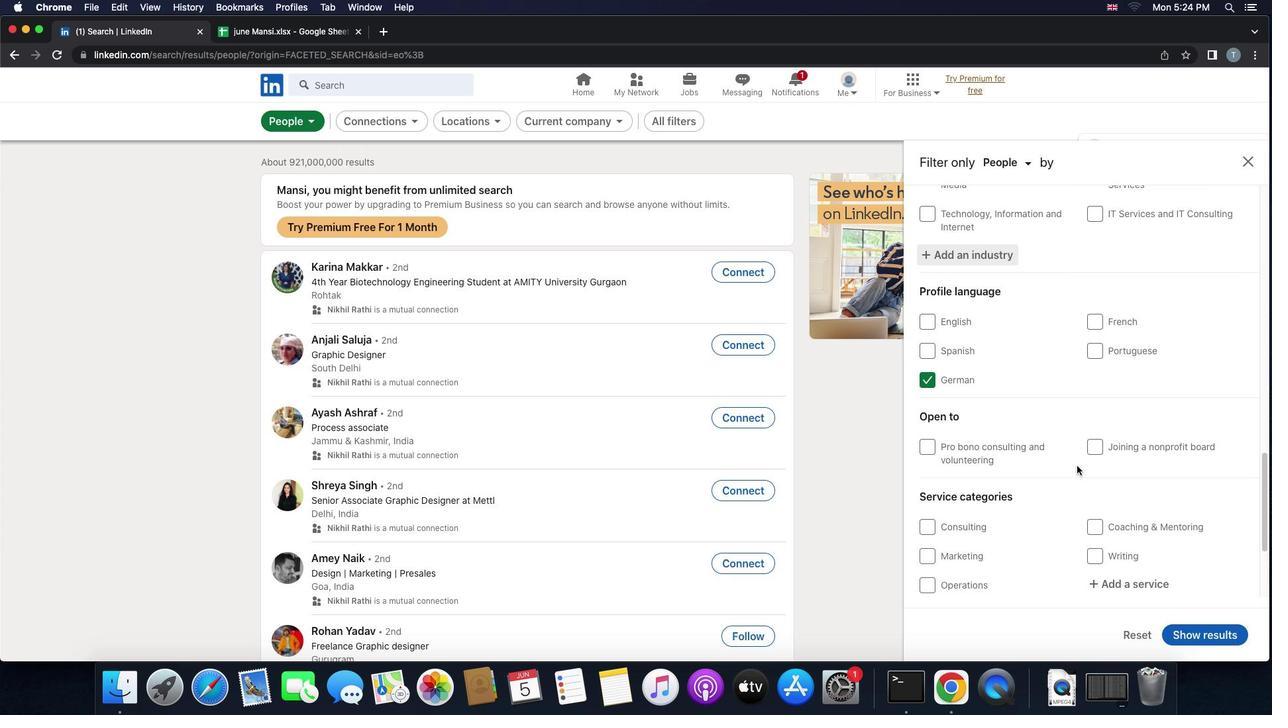 
Action: Mouse moved to (1076, 467)
Screenshot: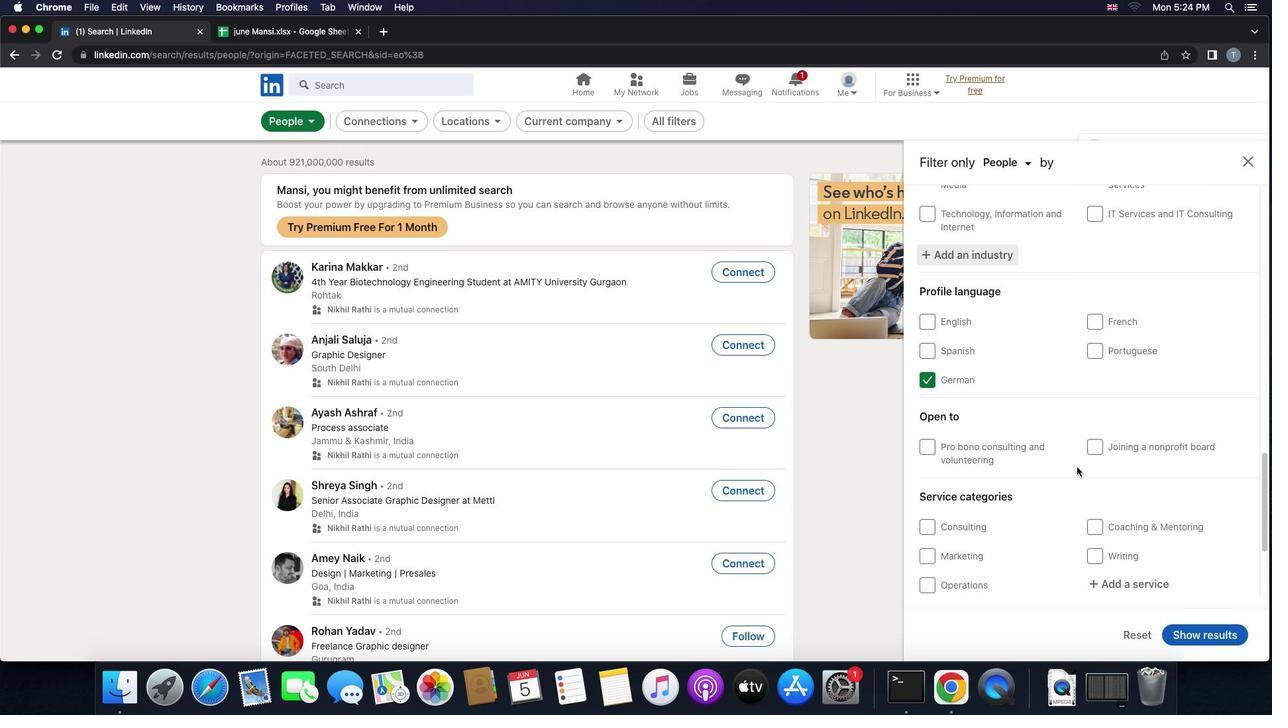 
Action: Mouse scrolled (1076, 467) with delta (0, 0)
Screenshot: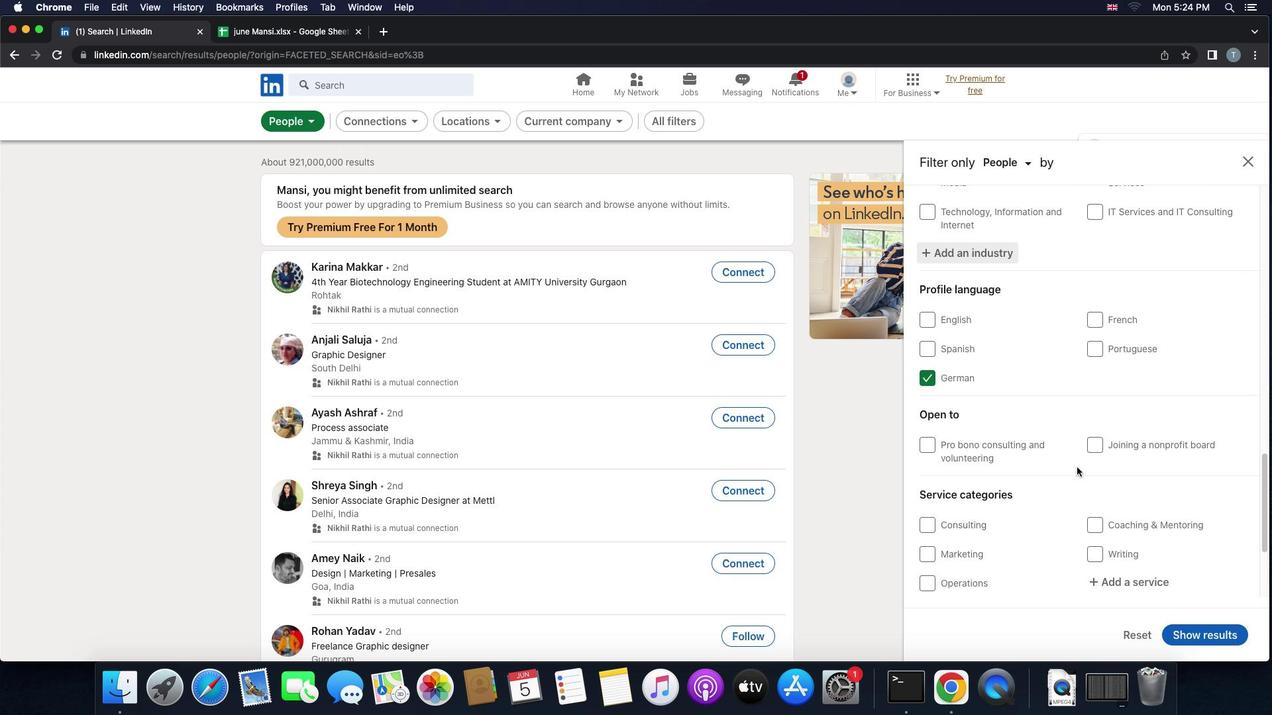 
Action: Mouse scrolled (1076, 467) with delta (0, 0)
Screenshot: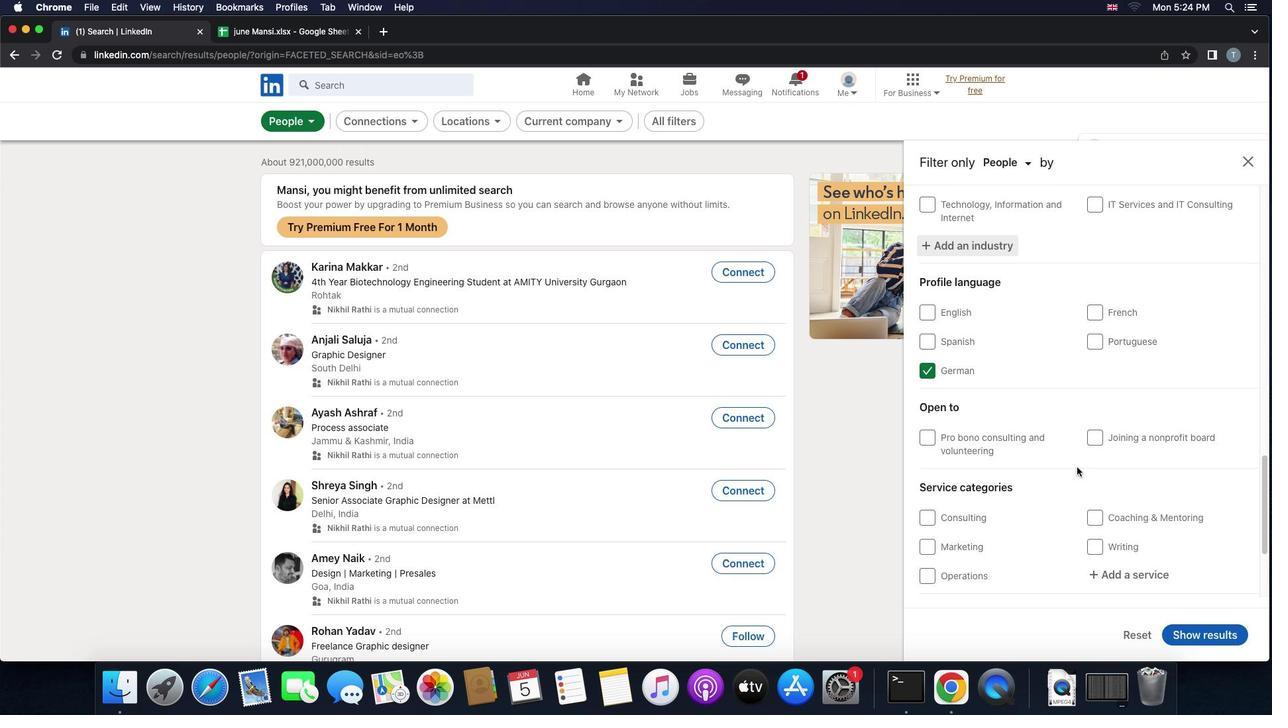 
Action: Mouse scrolled (1076, 467) with delta (0, 0)
Screenshot: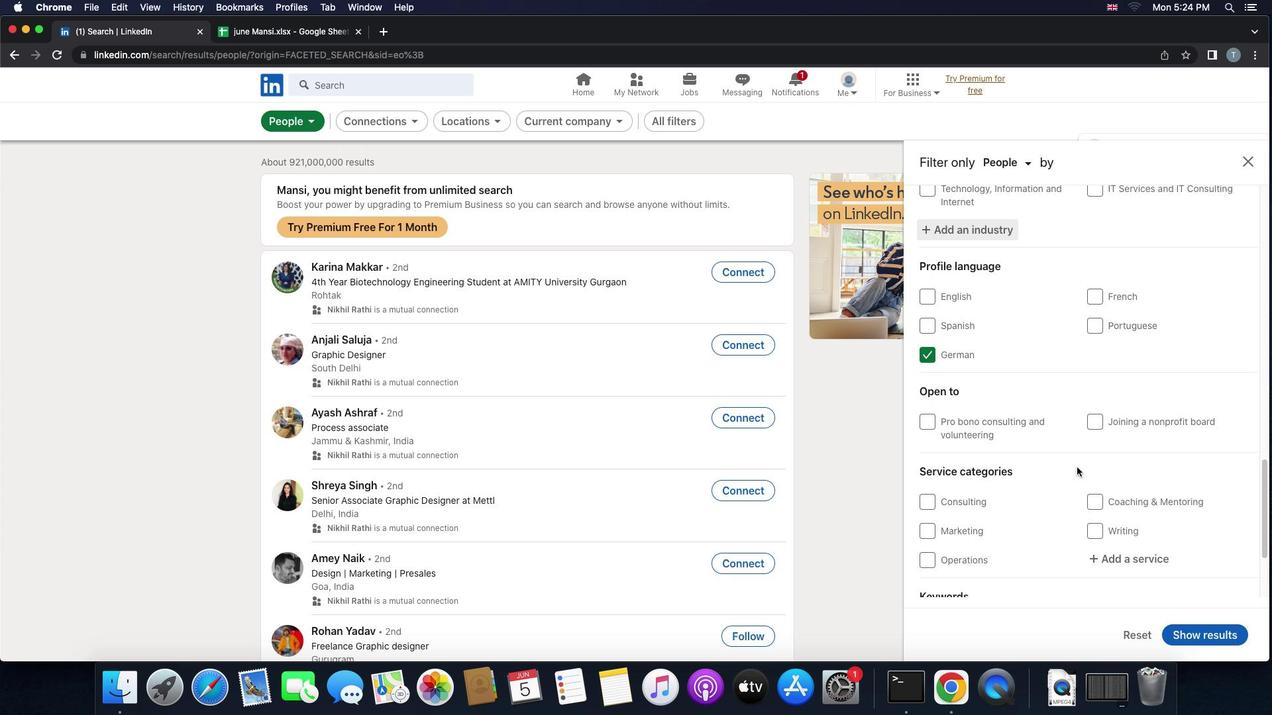 
Action: Mouse moved to (1102, 526)
Screenshot: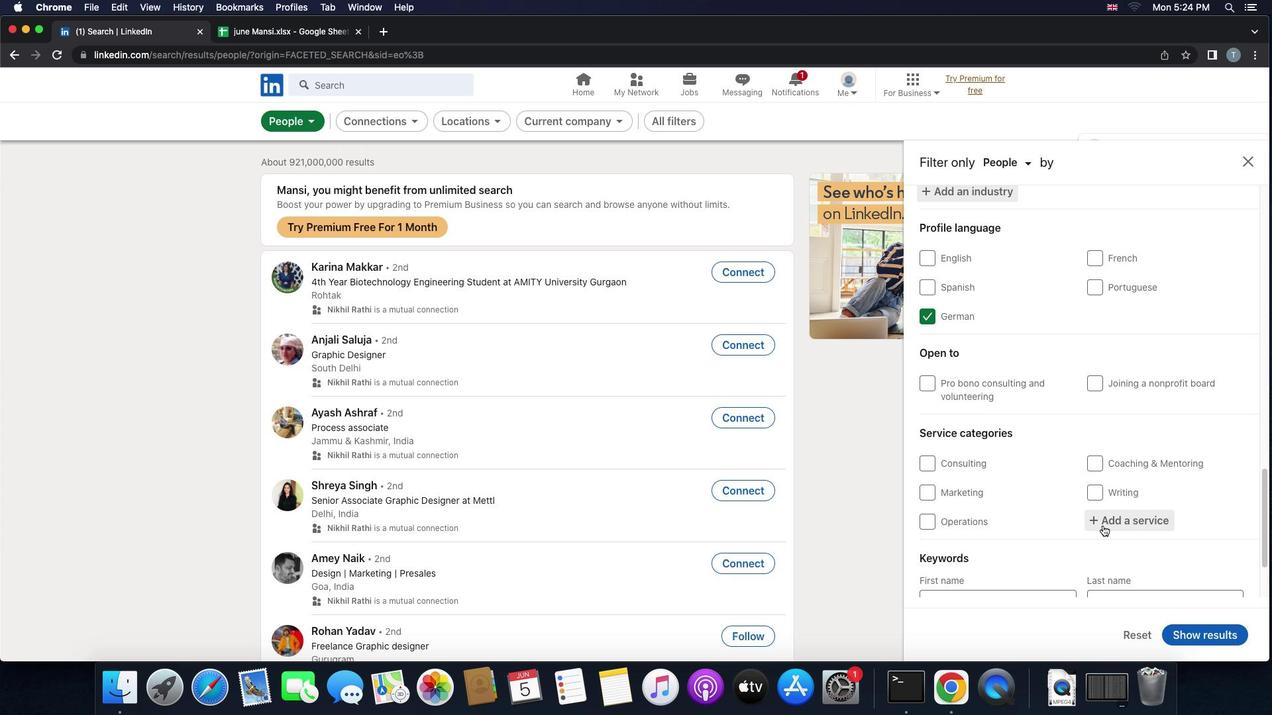 
Action: Mouse pressed left at (1102, 526)
Screenshot: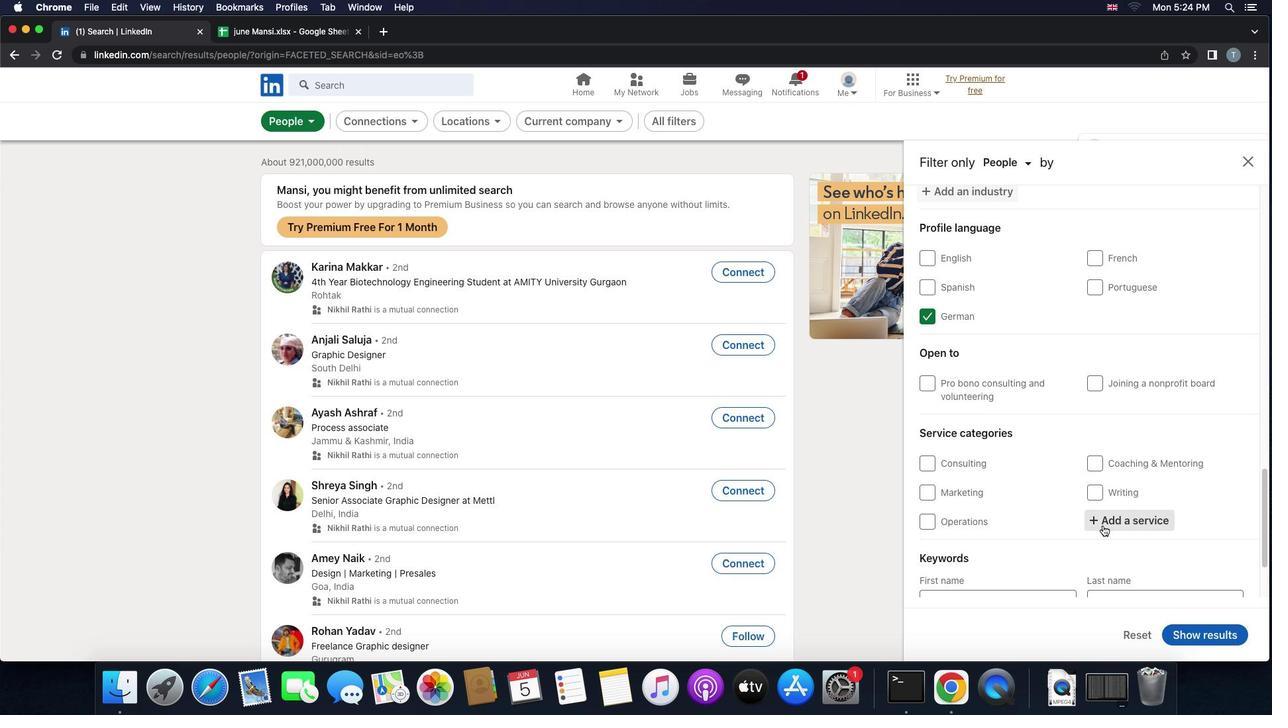 
Action: Mouse moved to (1103, 526)
Screenshot: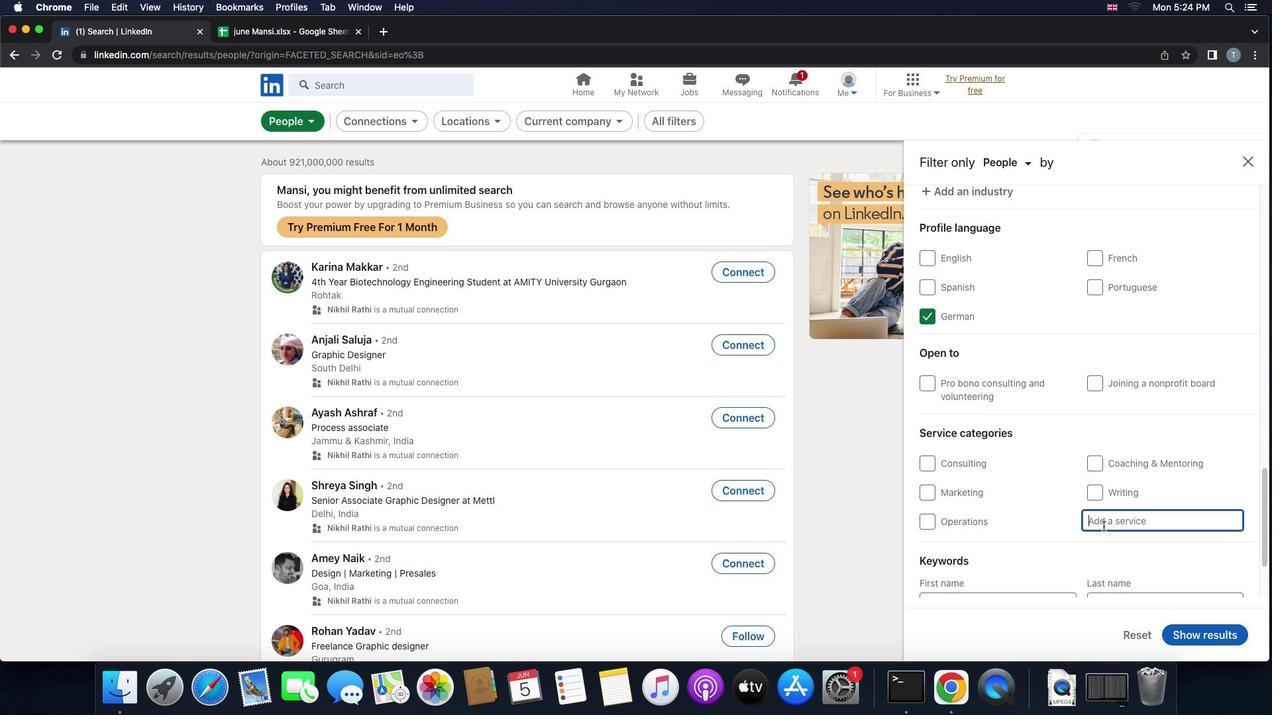 
Action: Key pressed Key.shift'M''a''n''a''g''e''m''e''n''t'Key.spaceKey.shift'C''o''n''s''u''l''t''i''n''g'Key.space
Screenshot: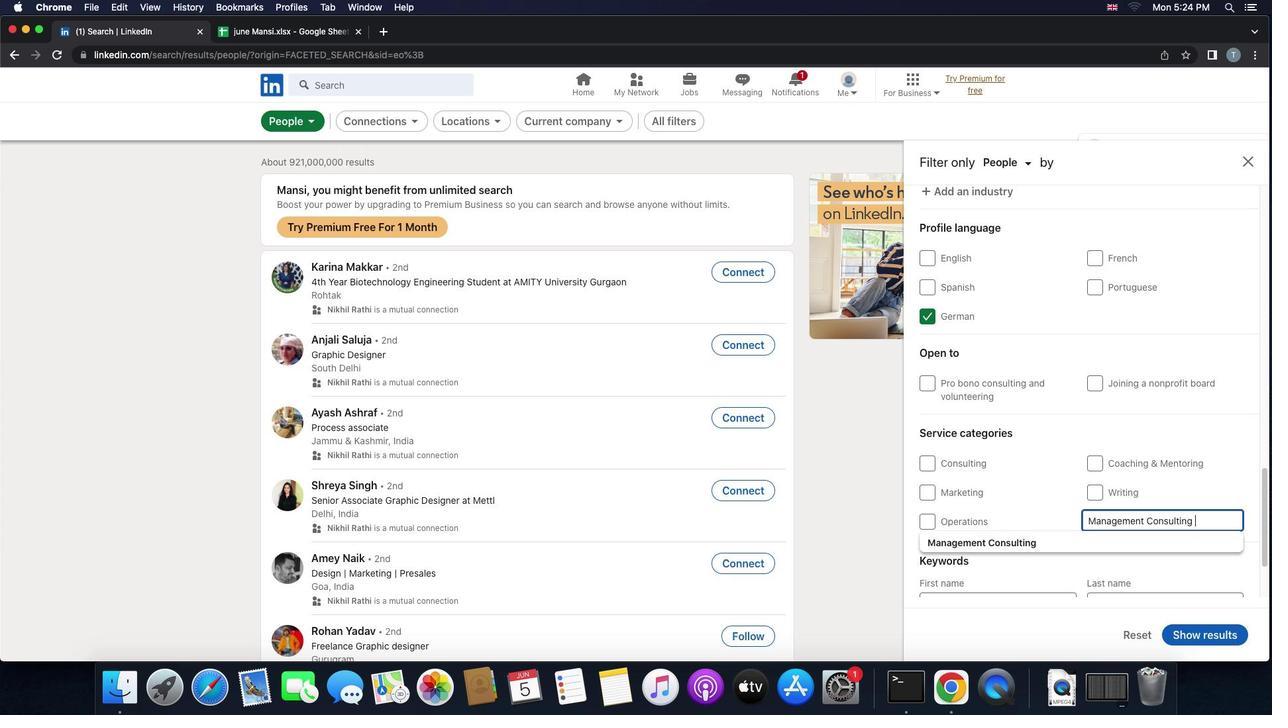 
Action: Mouse moved to (1081, 544)
Screenshot: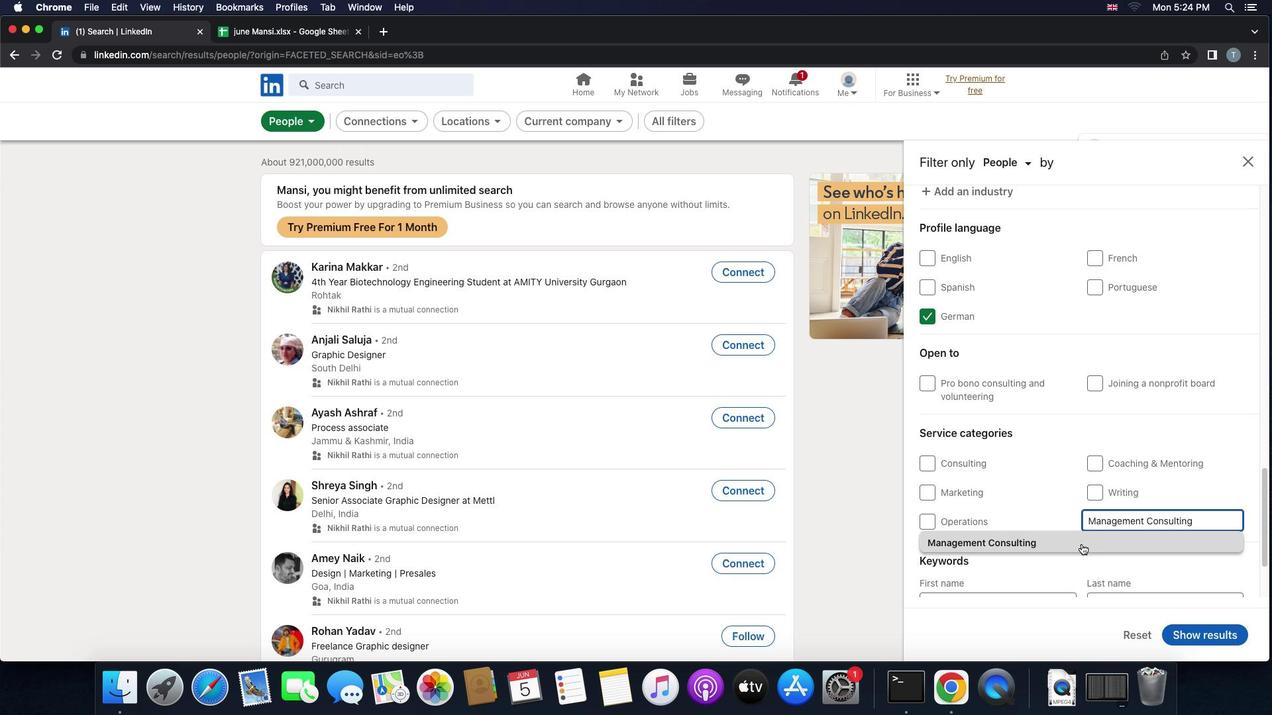 
Action: Mouse pressed left at (1081, 544)
Screenshot: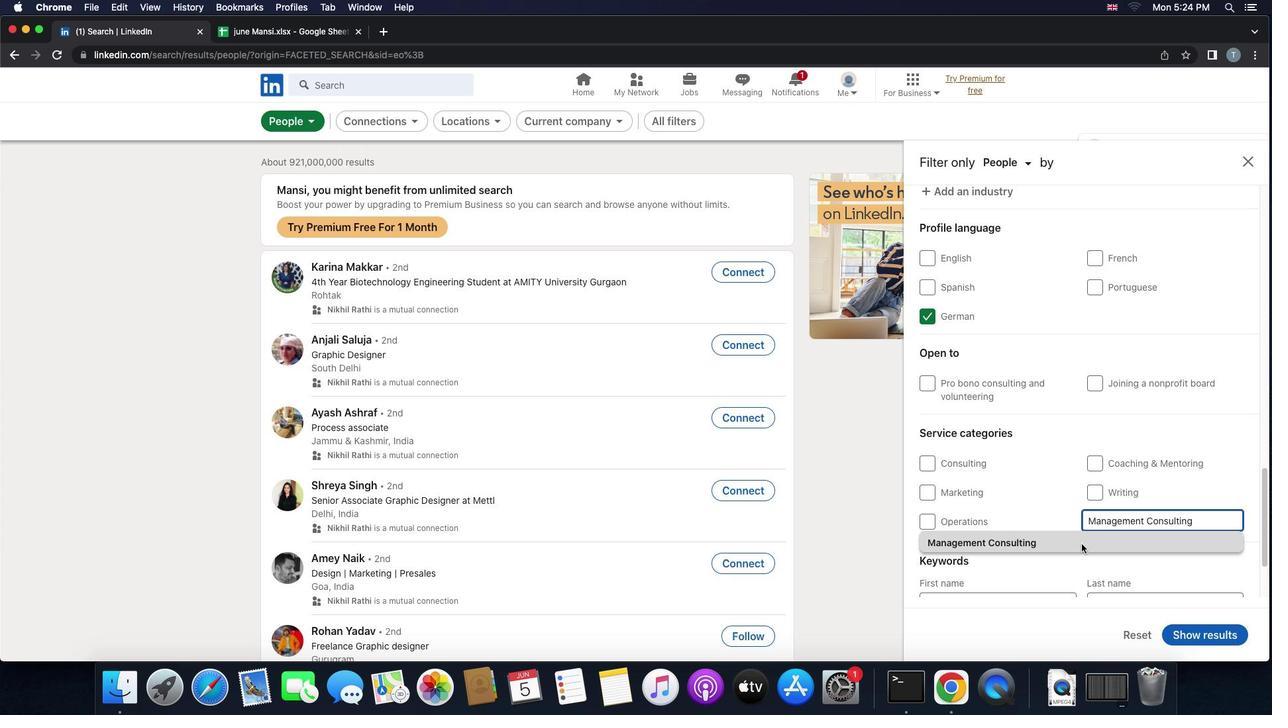 
Action: Mouse scrolled (1081, 544) with delta (0, 0)
Screenshot: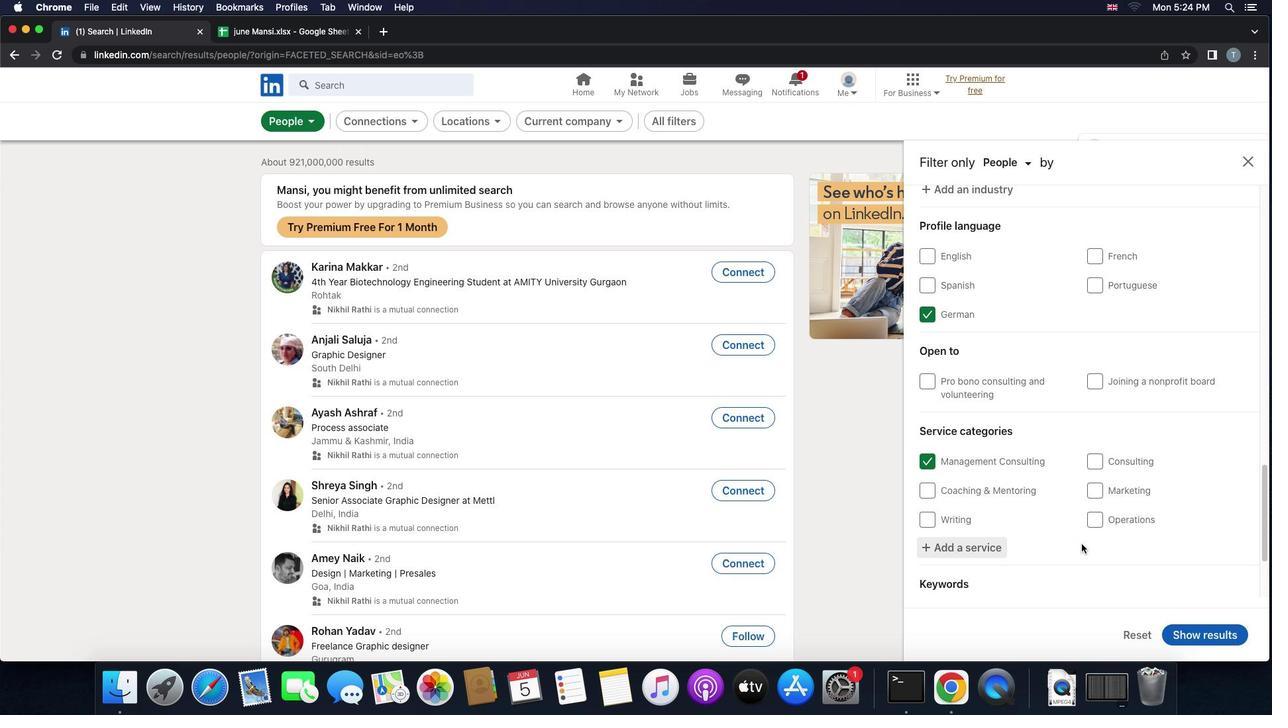 
Action: Mouse scrolled (1081, 544) with delta (0, 0)
Screenshot: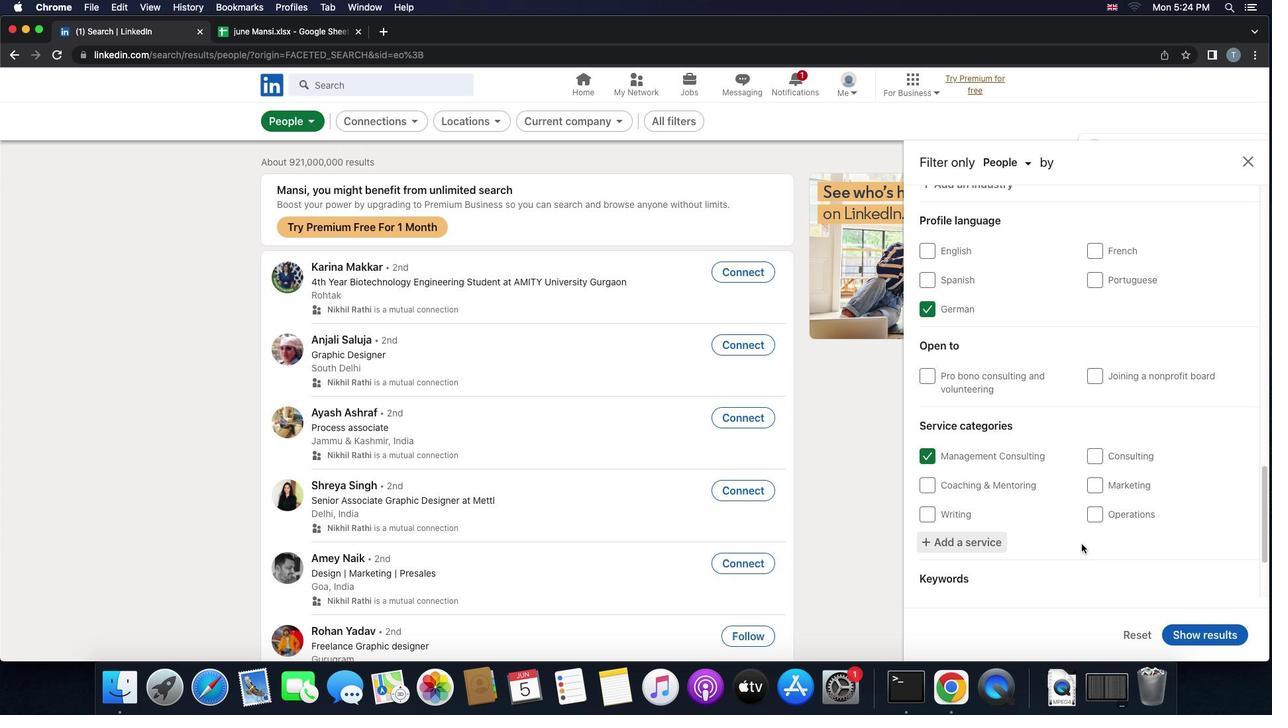 
Action: Mouse scrolled (1081, 544) with delta (0, -1)
Screenshot: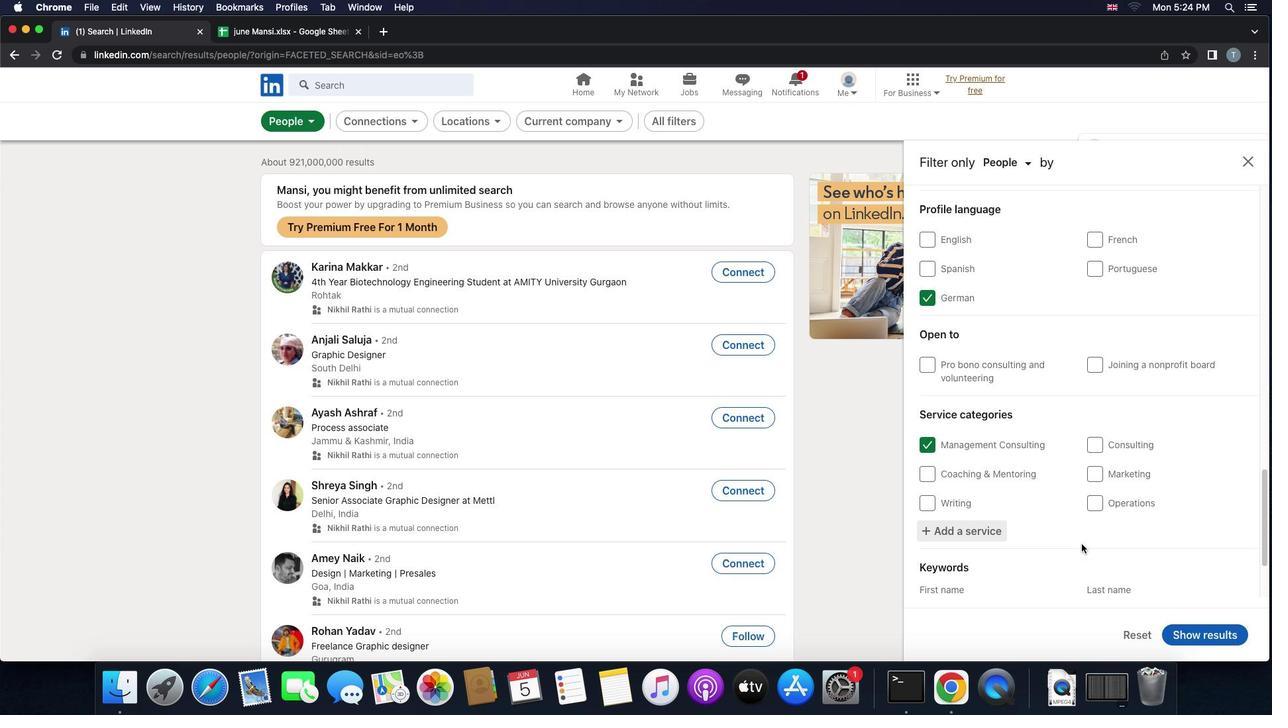 
Action: Mouse scrolled (1081, 544) with delta (0, 0)
Screenshot: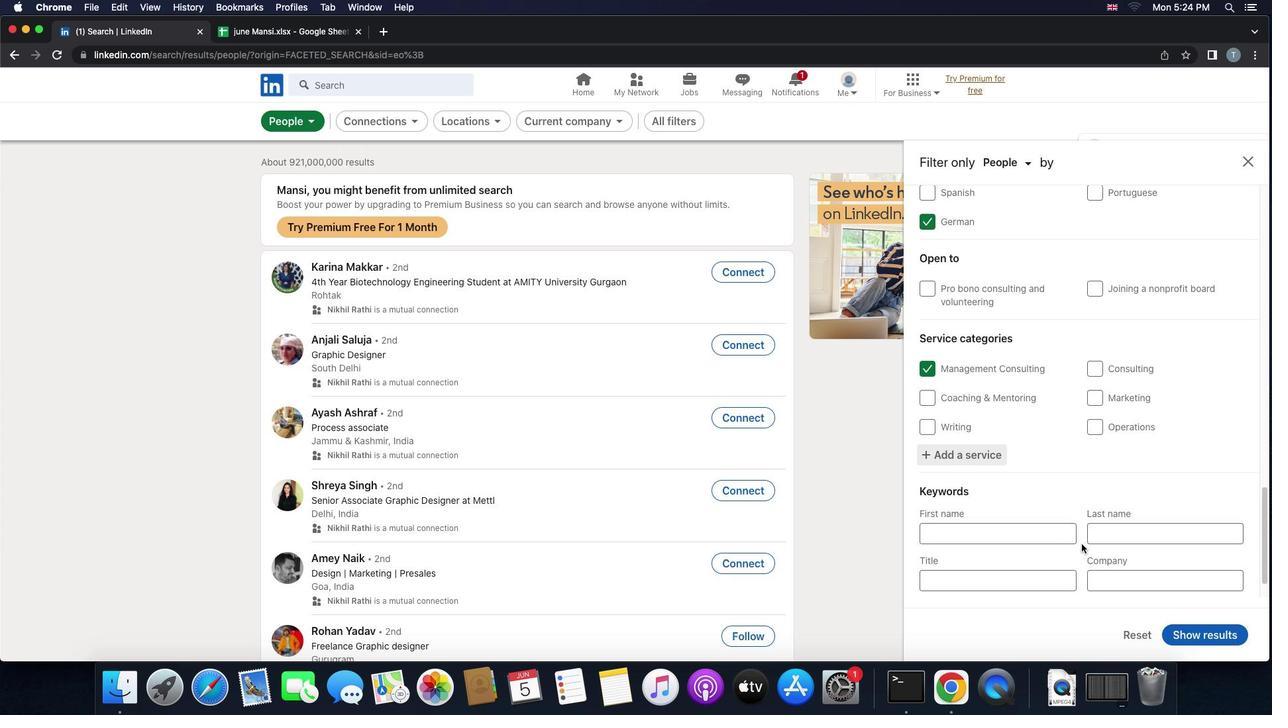 
Action: Mouse scrolled (1081, 544) with delta (0, 0)
Screenshot: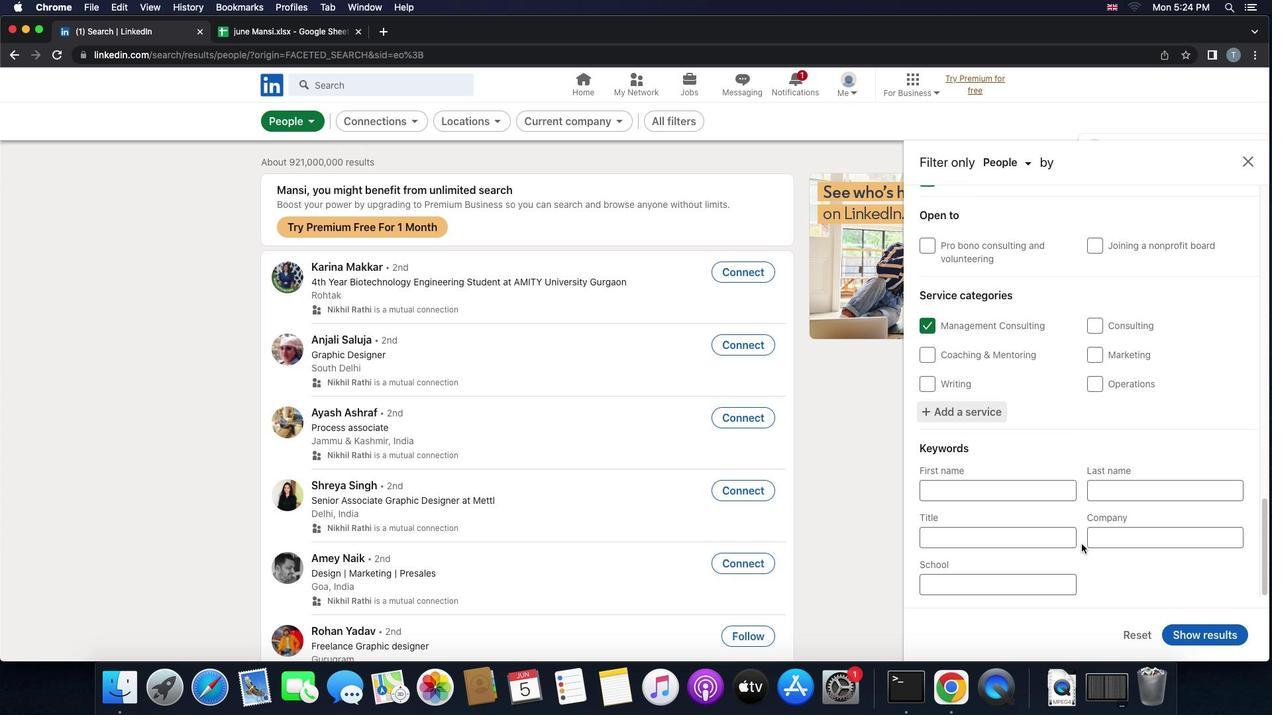 
Action: Mouse scrolled (1081, 544) with delta (0, 0)
Screenshot: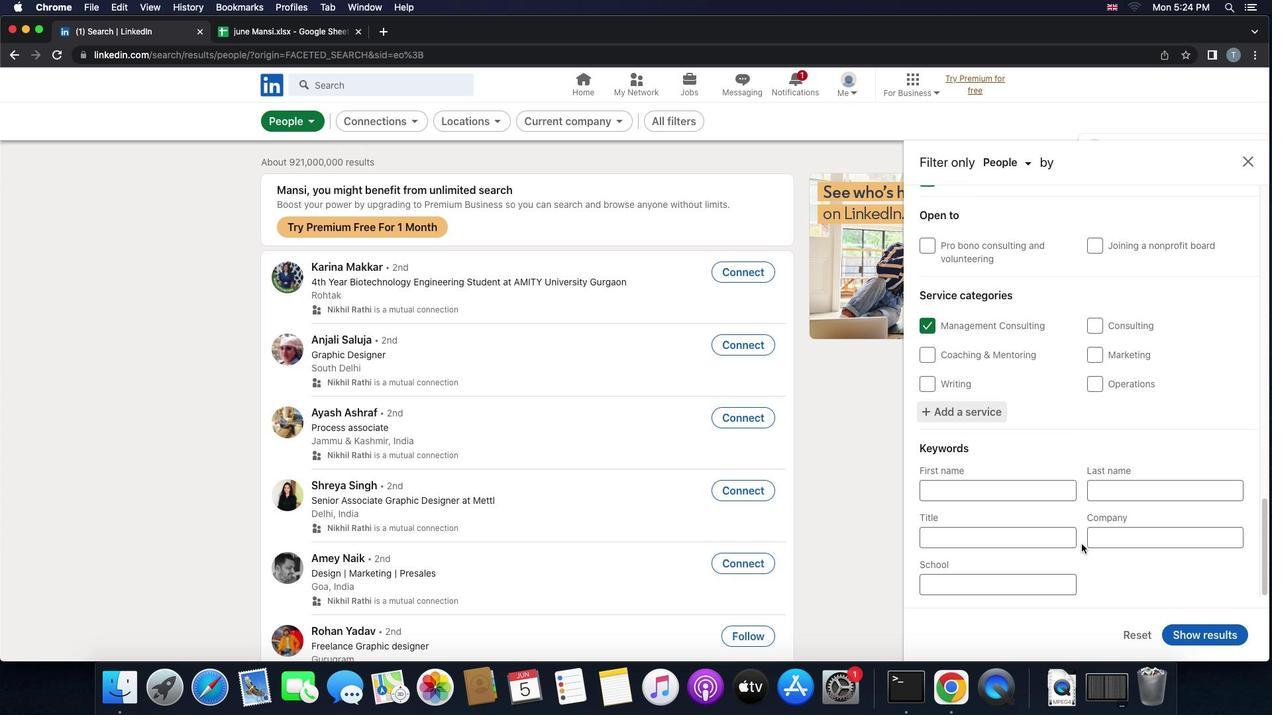 
Action: Mouse scrolled (1081, 544) with delta (0, 0)
Screenshot: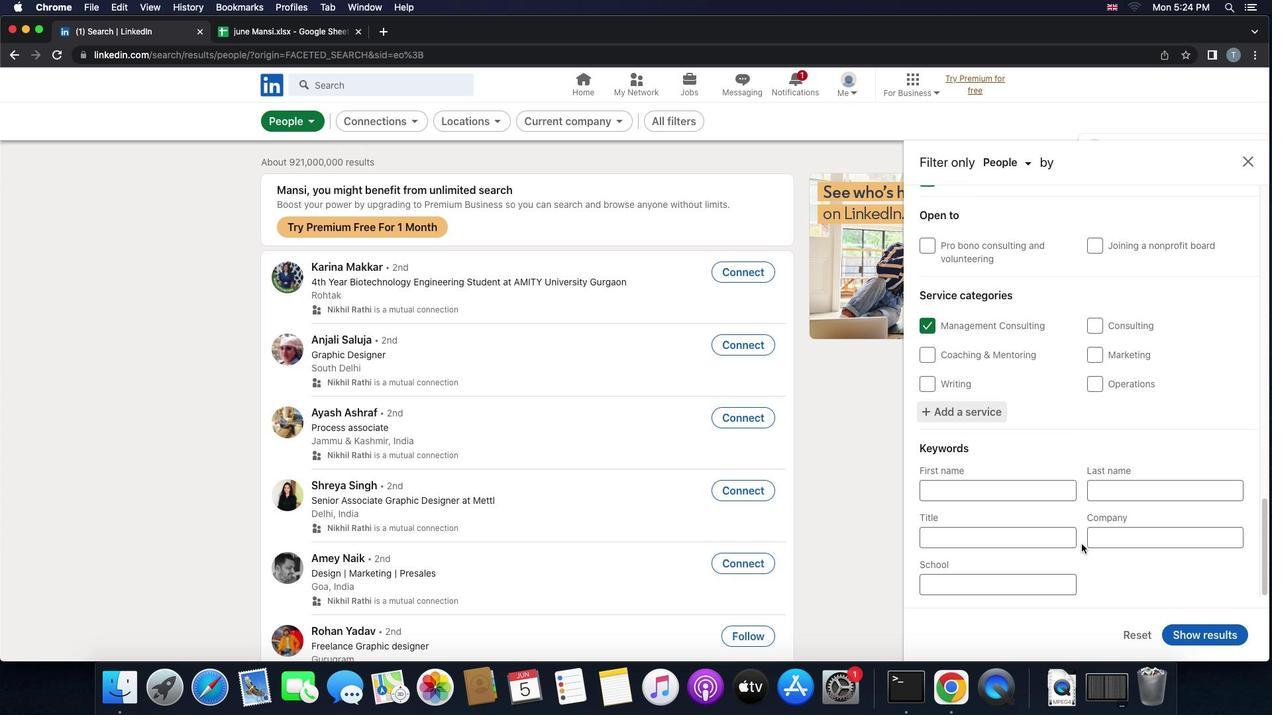 
Action: Mouse moved to (994, 533)
Screenshot: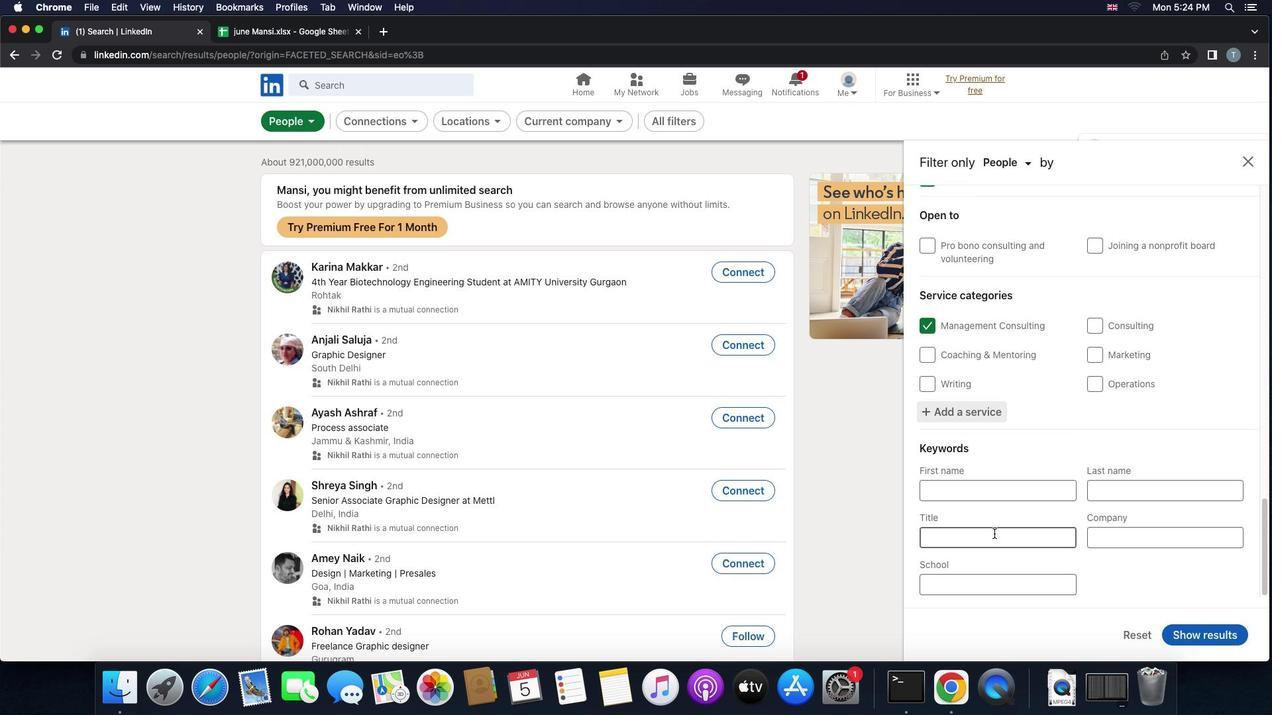 
Action: Mouse pressed left at (994, 533)
Screenshot: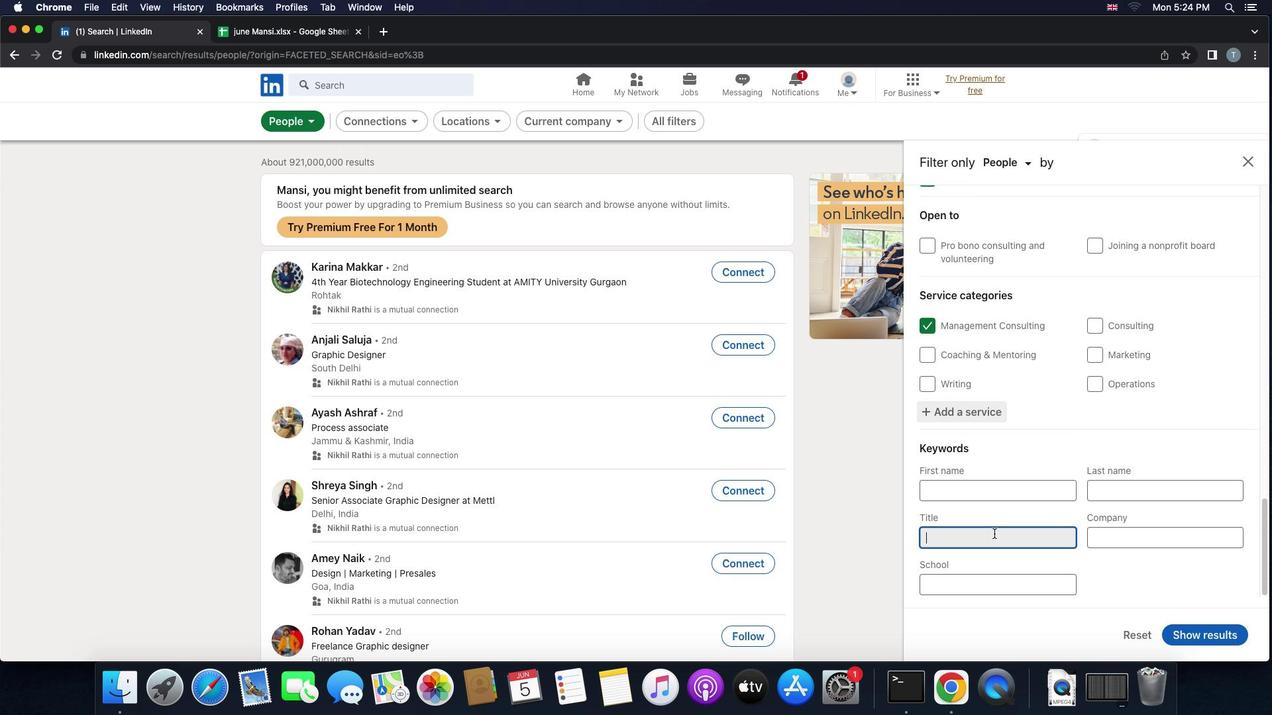 
Action: Key pressed Key.shift'B''i''o''l''o''g''i''c''a''l'Key.spaceKey.shift'E''n''g''i''n''e''e''r'
Screenshot: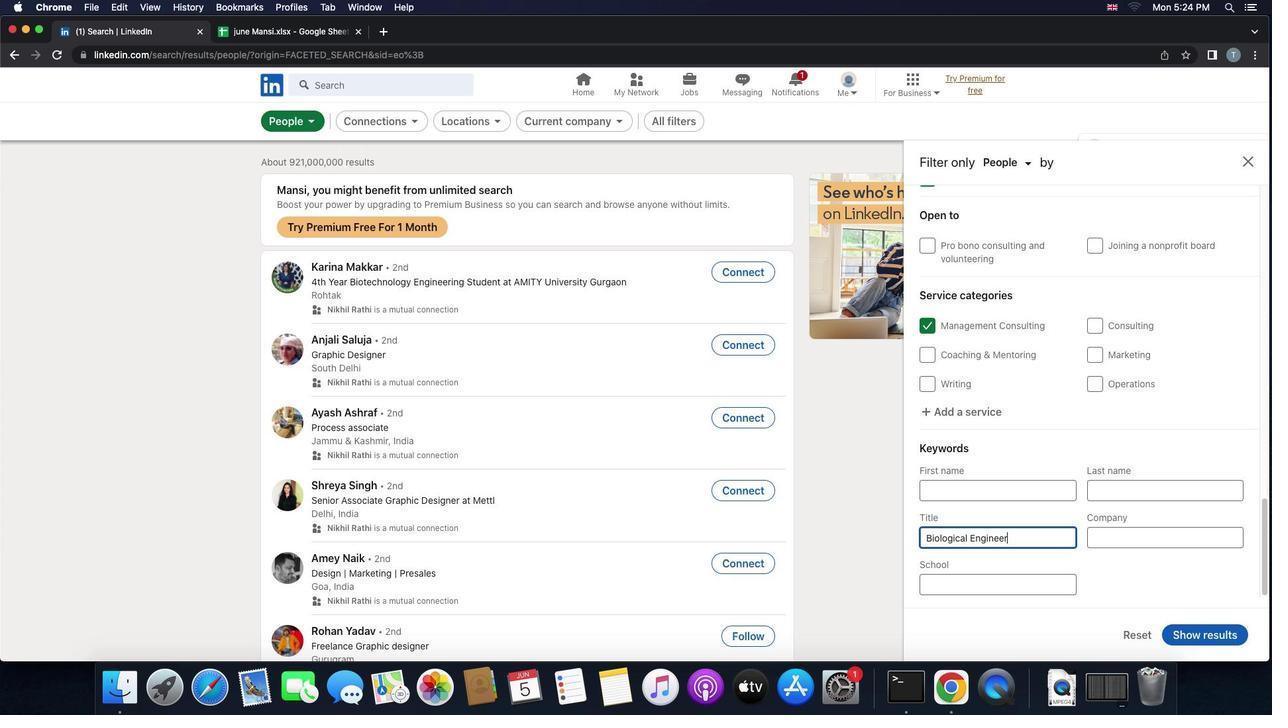 
Action: Mouse moved to (1184, 640)
Screenshot: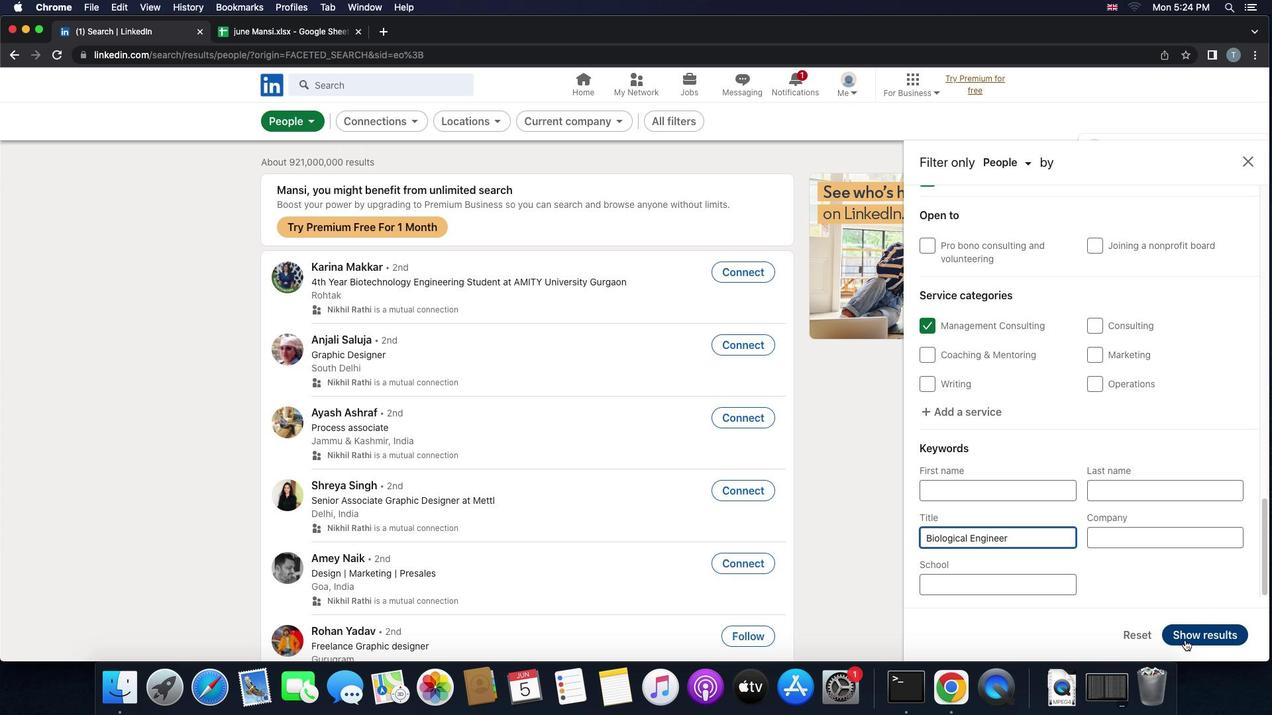 
Action: Mouse pressed left at (1184, 640)
Screenshot: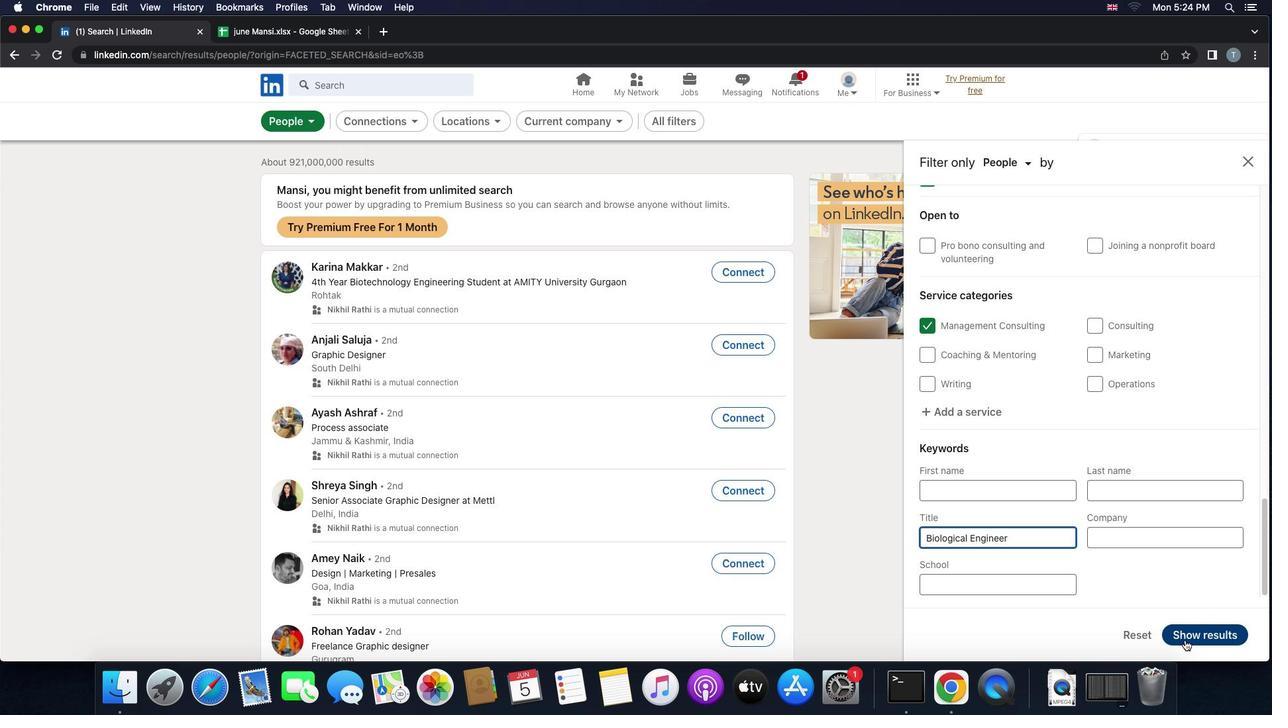 
Action: Mouse moved to (1185, 640)
Screenshot: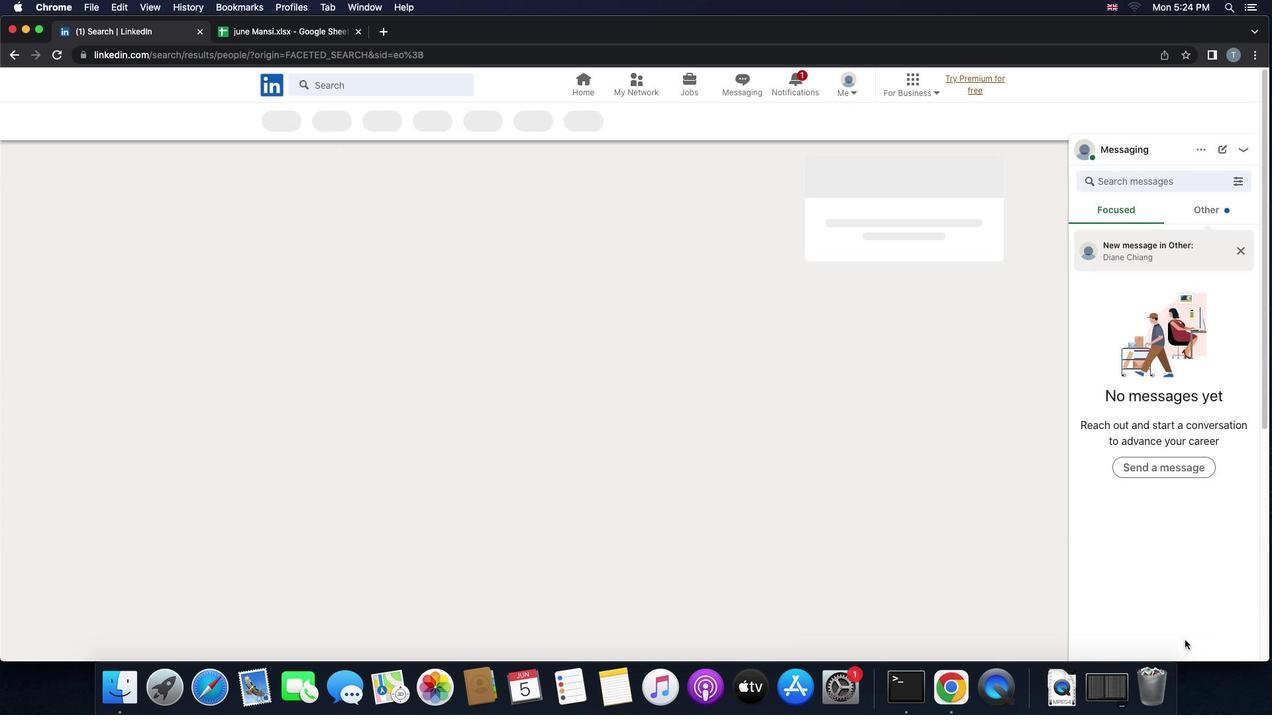 
